 Task: In the  document Jack.docx ,change text color to 'Dark Blue' Insert the mentioned shape on left side of the text 'Rounded Rectangle'. Change color of the shape to  PinkChange shape height to 0.9
Action: Mouse moved to (502, 189)
Screenshot: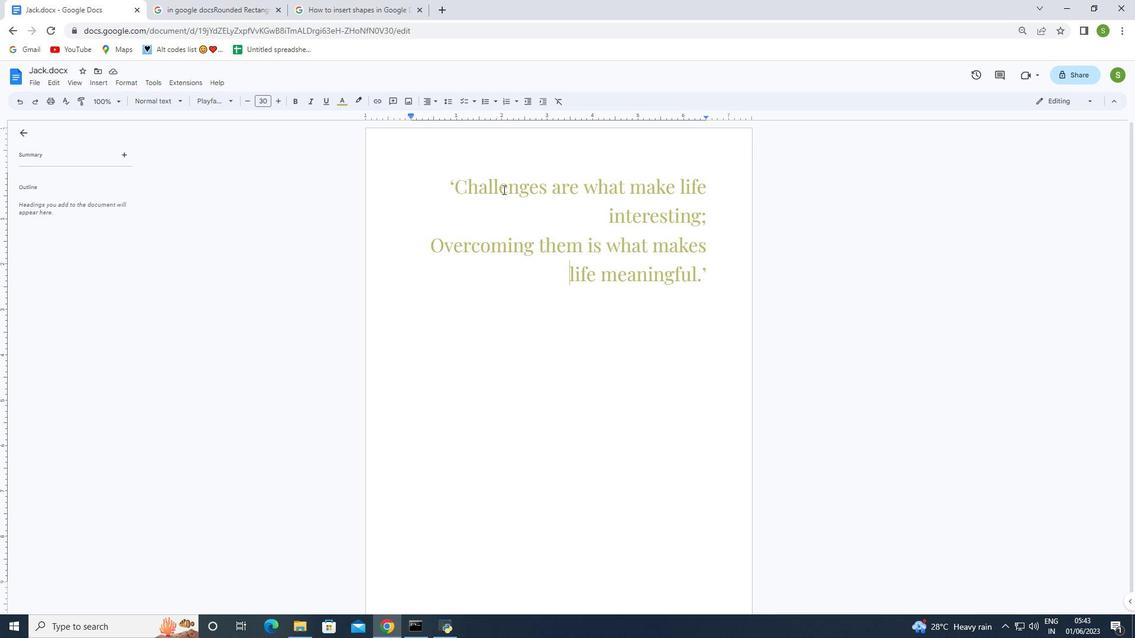 
Action: Mouse pressed left at (502, 189)
Screenshot: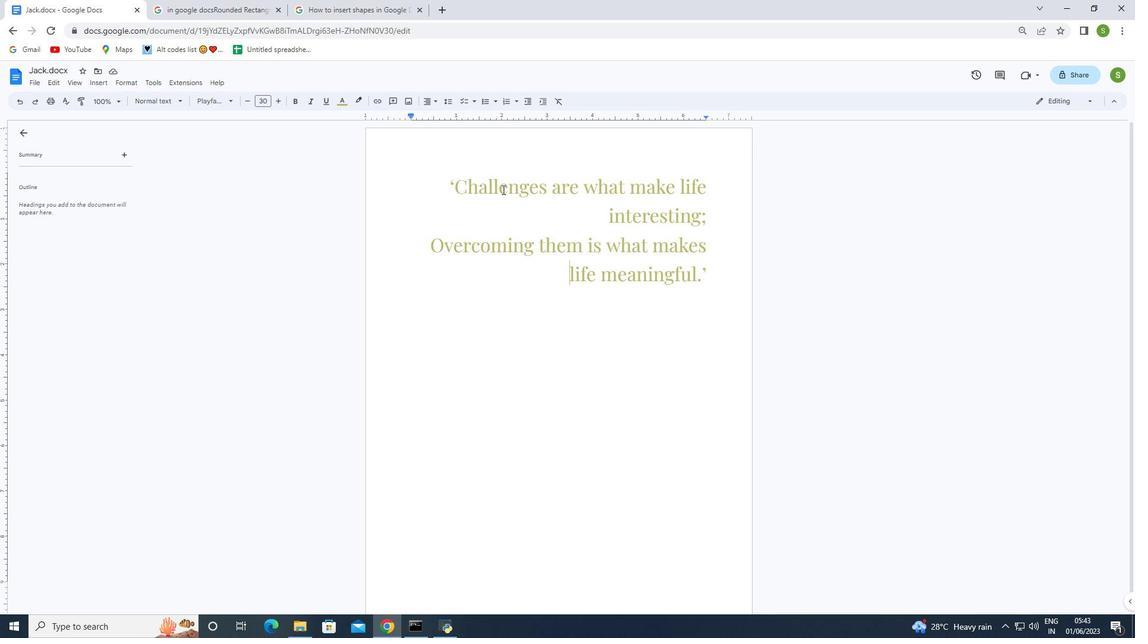 
Action: Mouse moved to (451, 179)
Screenshot: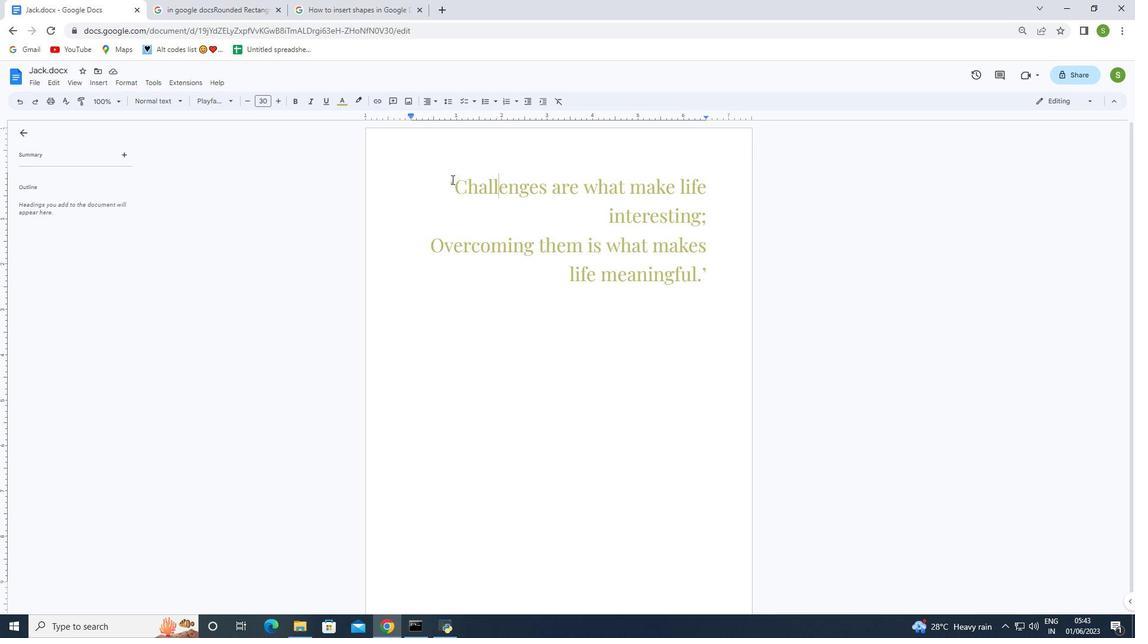 
Action: Mouse pressed left at (451, 179)
Screenshot: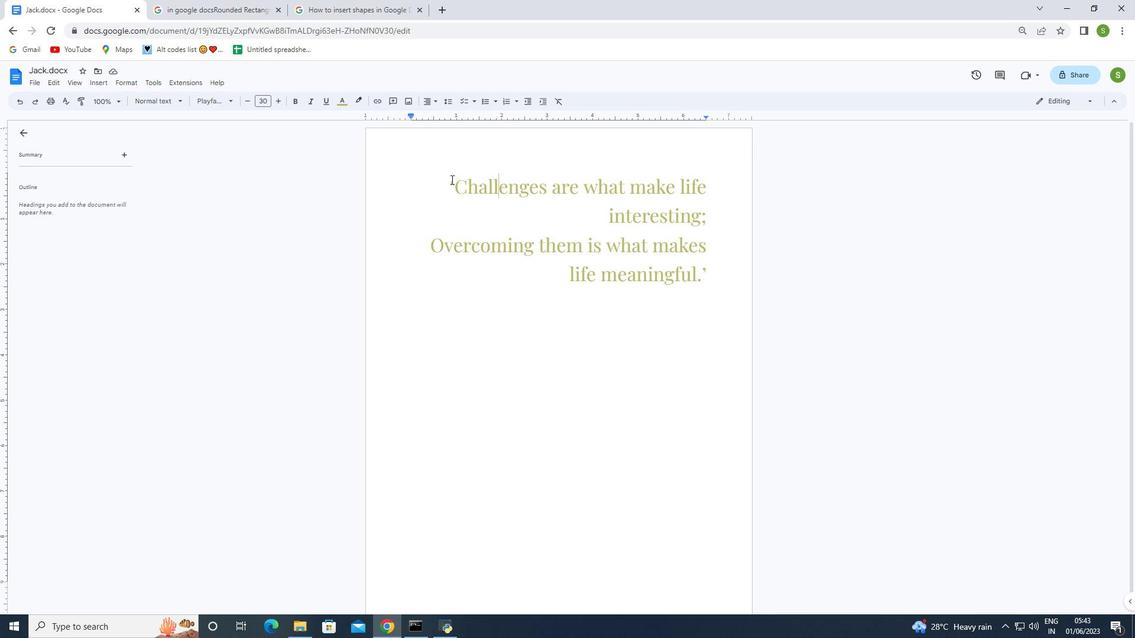 
Action: Mouse moved to (341, 104)
Screenshot: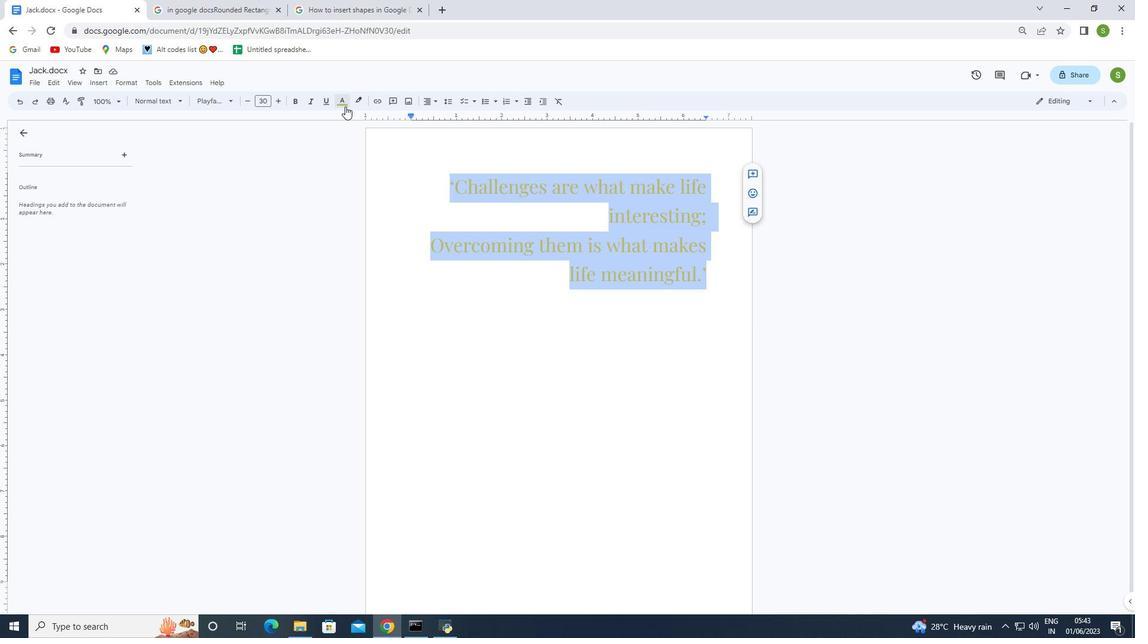 
Action: Mouse pressed left at (341, 104)
Screenshot: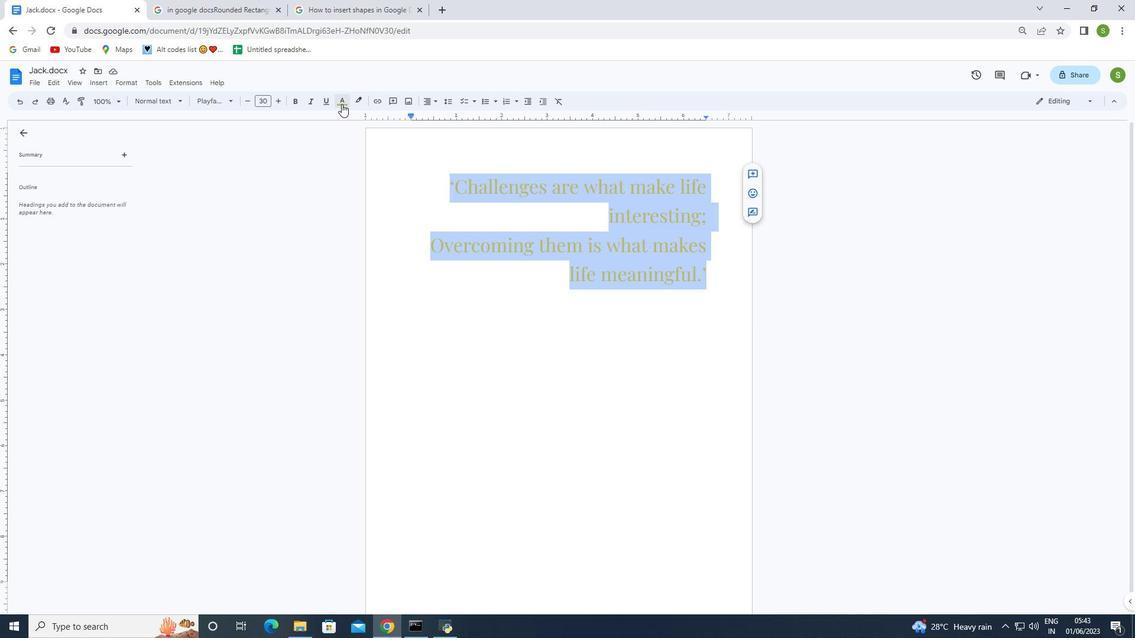 
Action: Mouse moved to (415, 169)
Screenshot: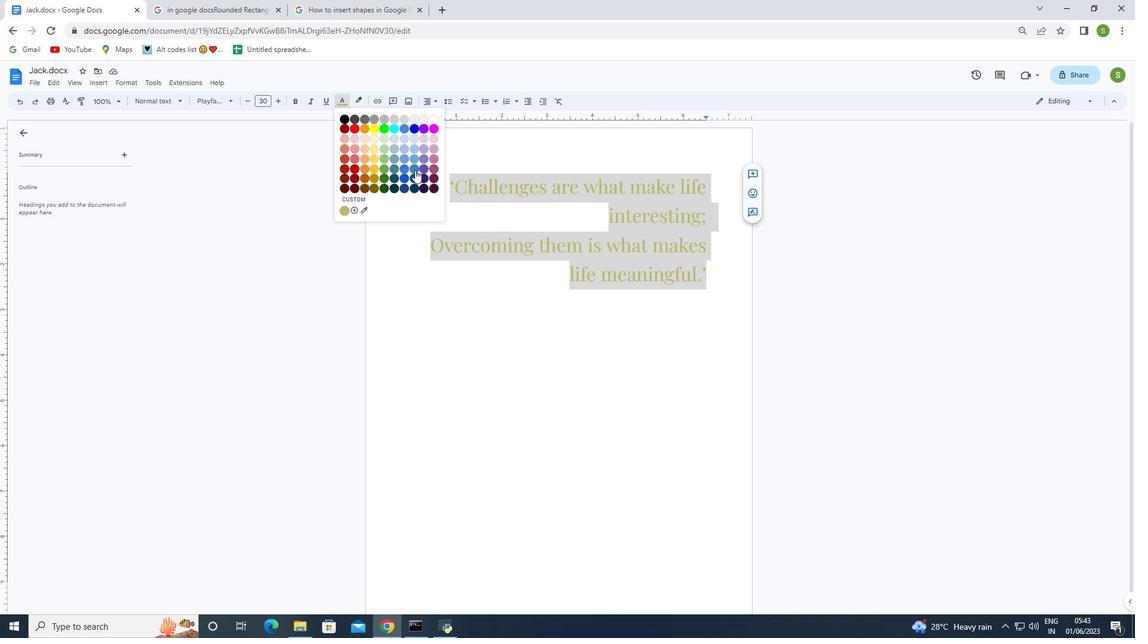 
Action: Mouse pressed left at (415, 169)
Screenshot: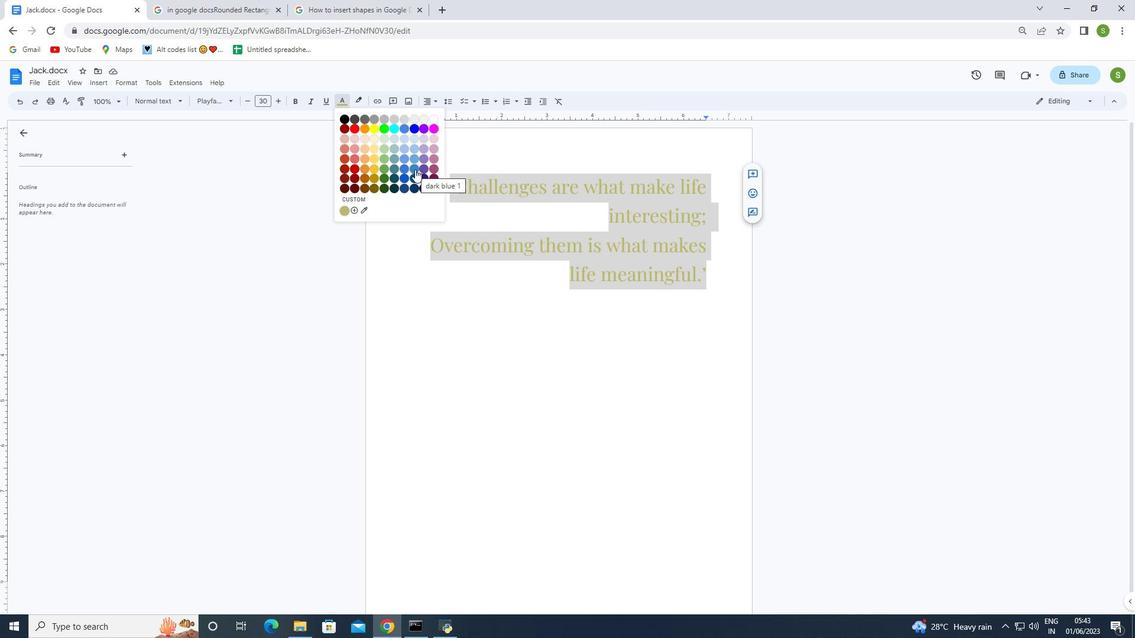 
Action: Mouse moved to (518, 292)
Screenshot: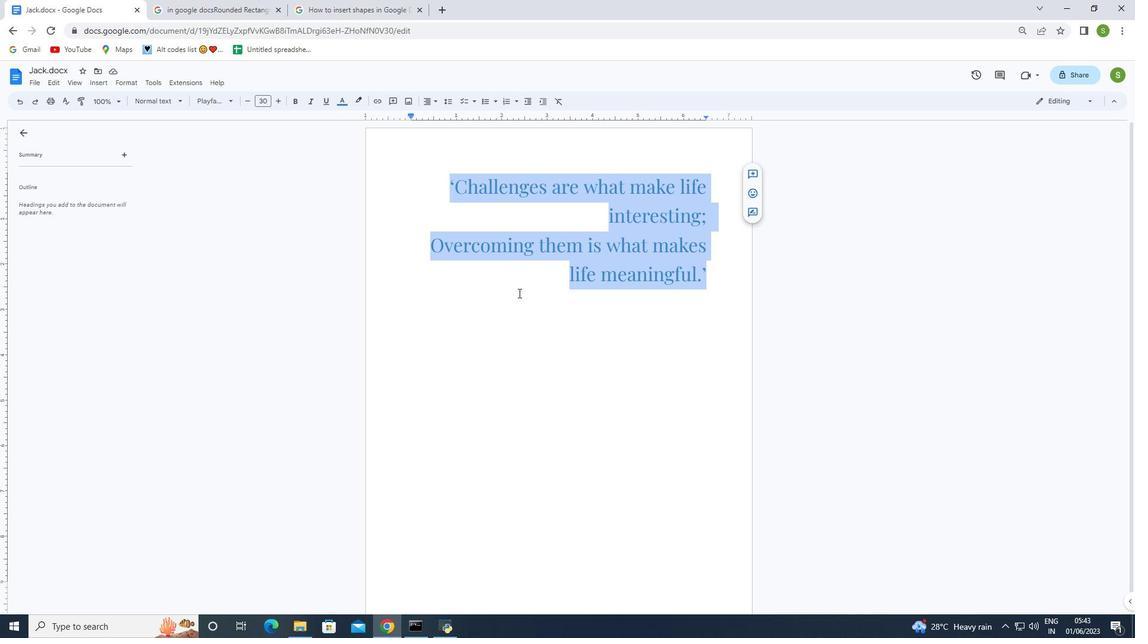 
Action: Mouse pressed left at (518, 292)
Screenshot: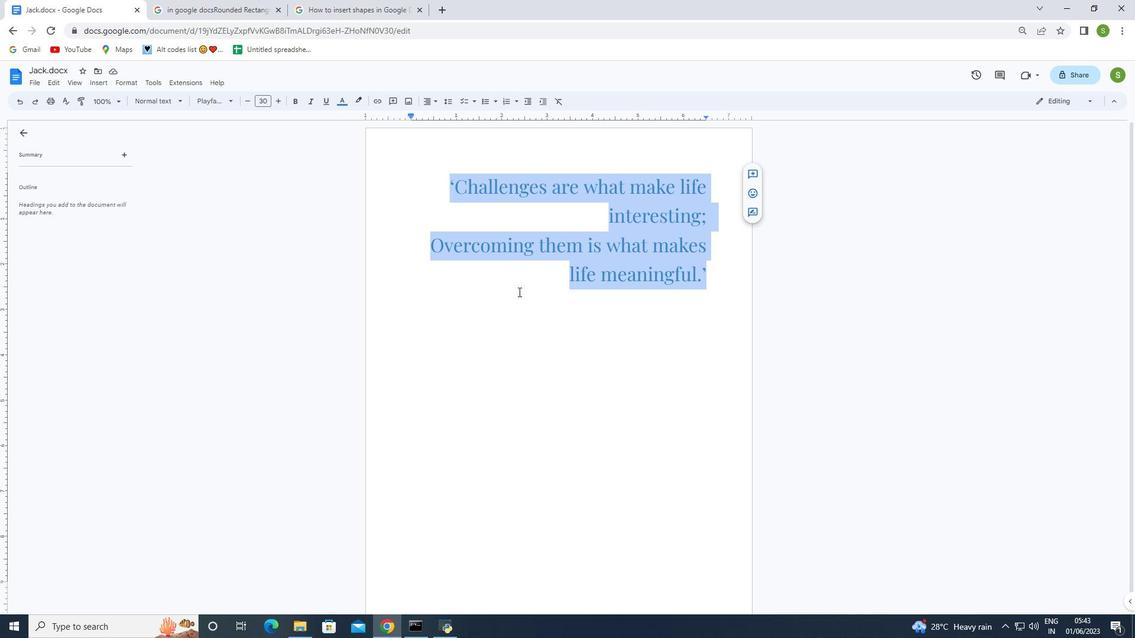 
Action: Mouse moved to (99, 82)
Screenshot: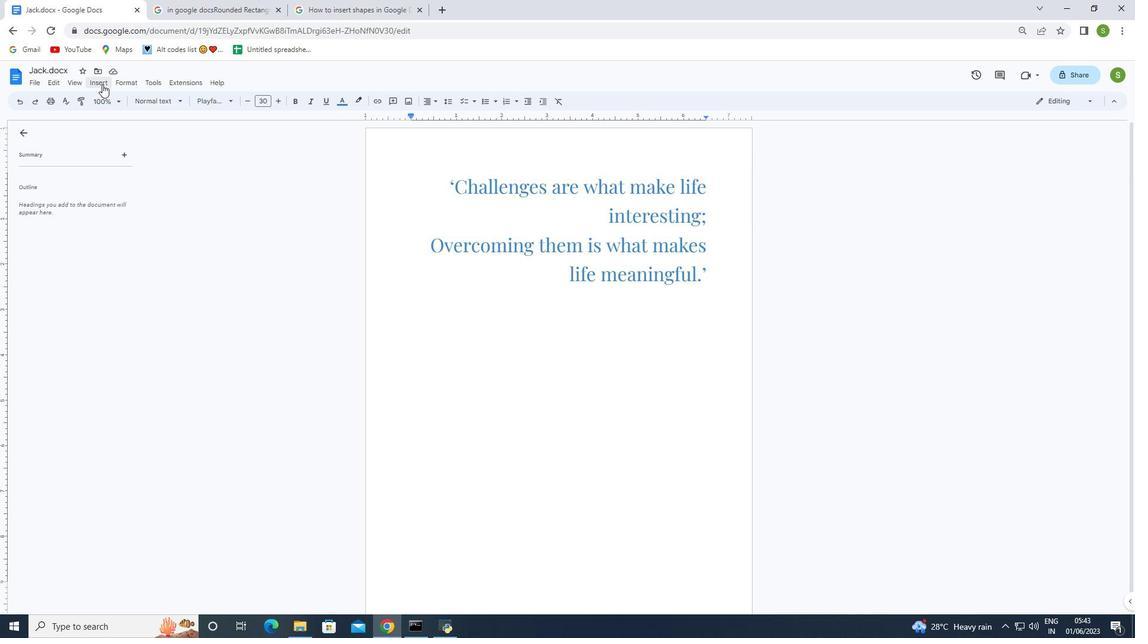 
Action: Mouse pressed left at (99, 82)
Screenshot: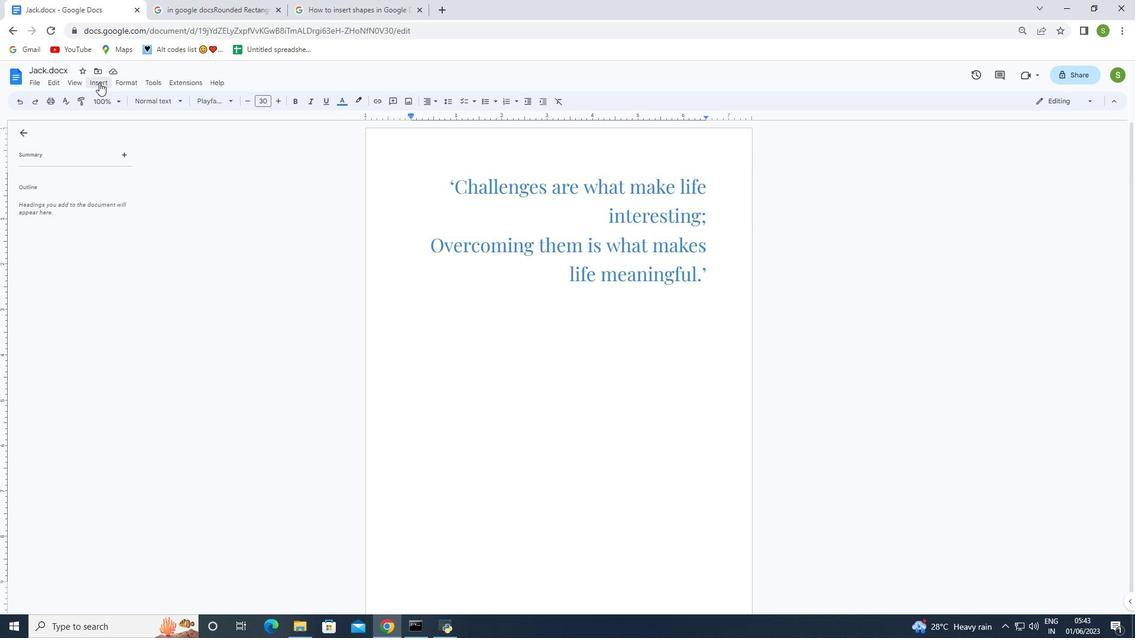 
Action: Mouse moved to (265, 130)
Screenshot: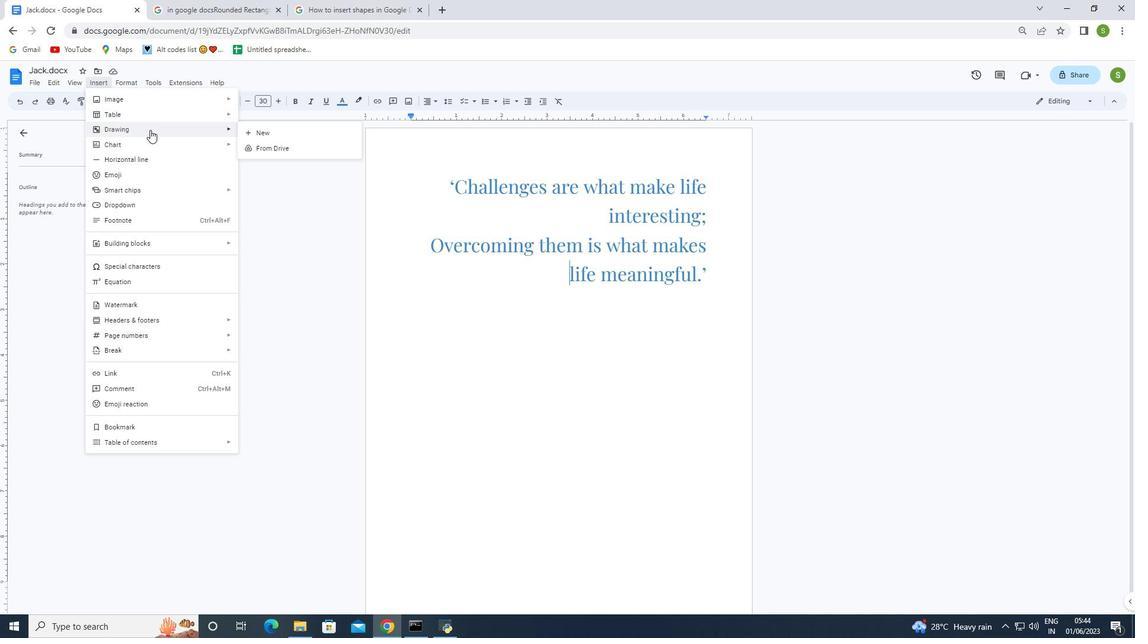 
Action: Mouse pressed left at (265, 130)
Screenshot: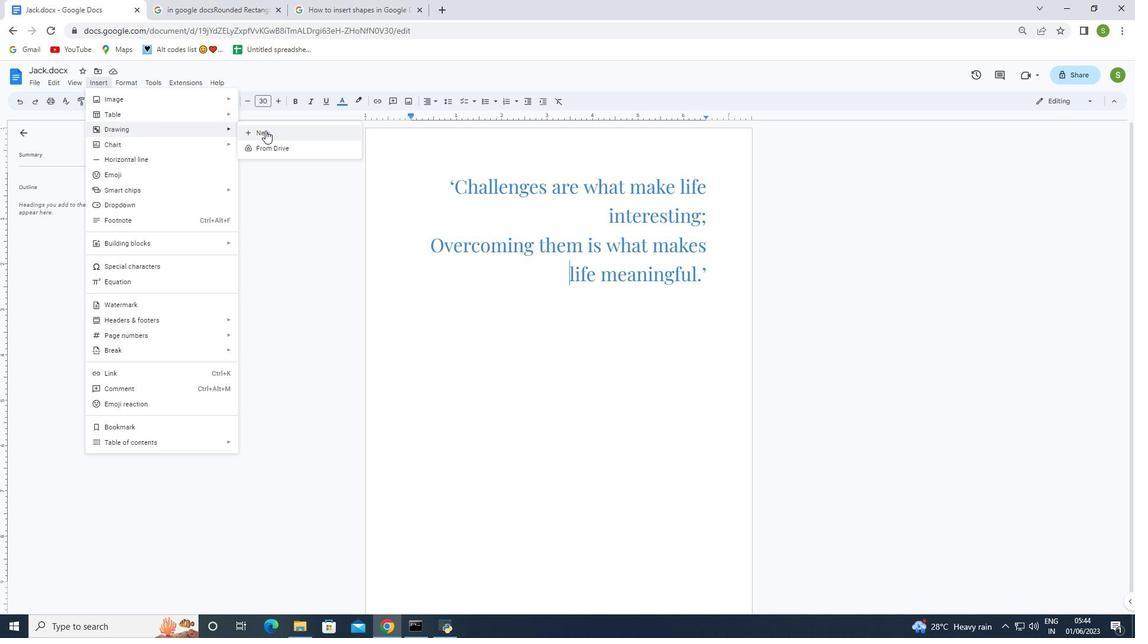 
Action: Mouse moved to (400, 134)
Screenshot: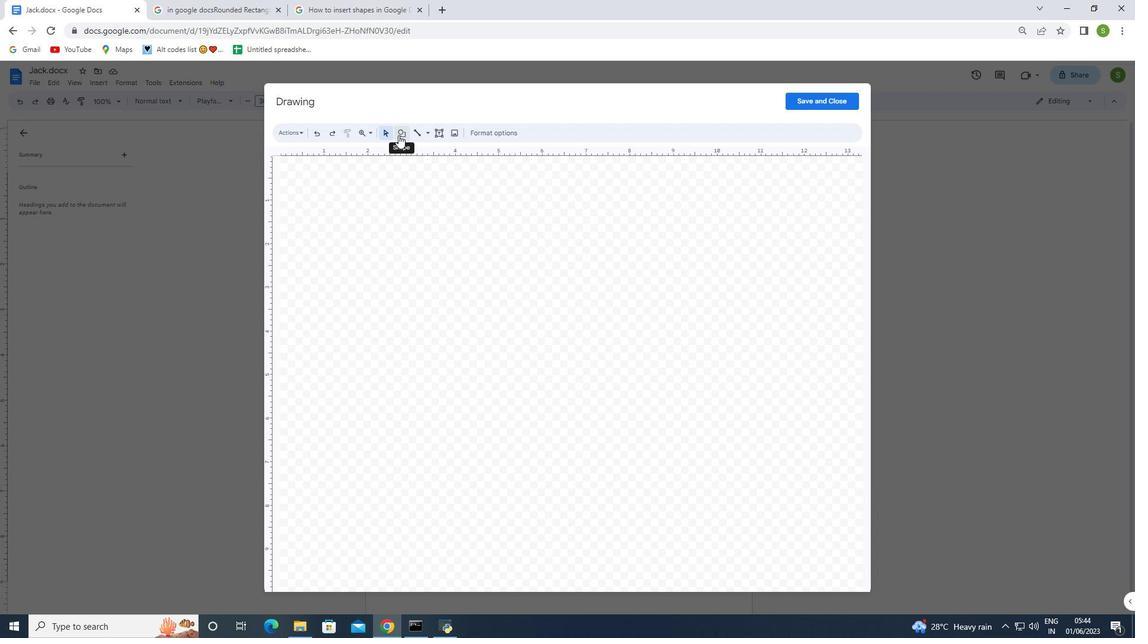 
Action: Mouse pressed left at (400, 134)
Screenshot: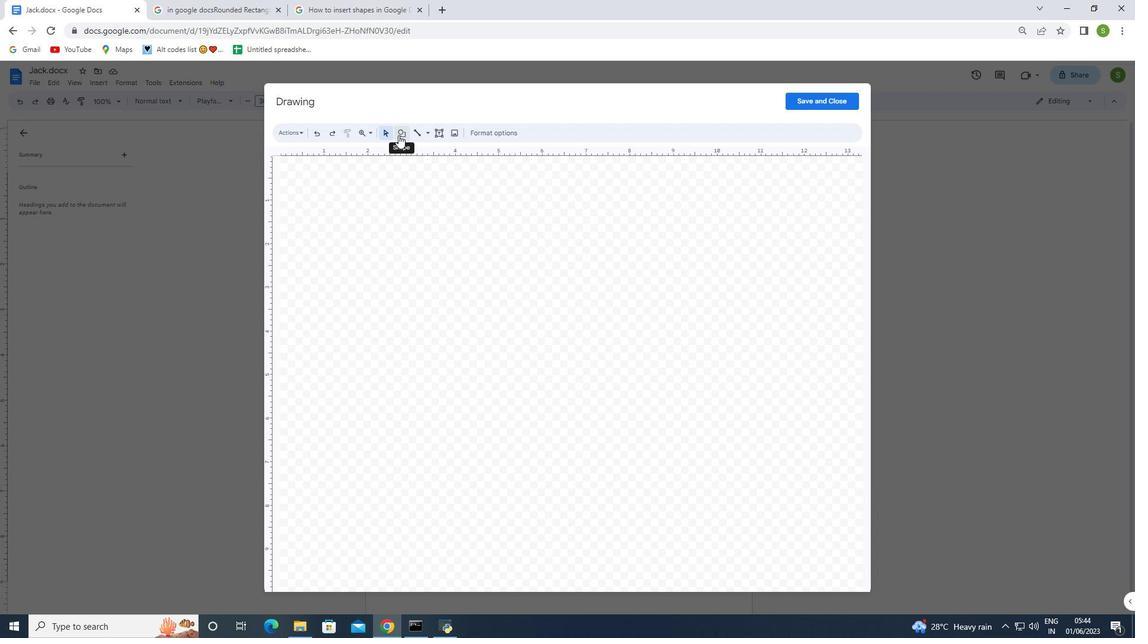 
Action: Mouse moved to (488, 153)
Screenshot: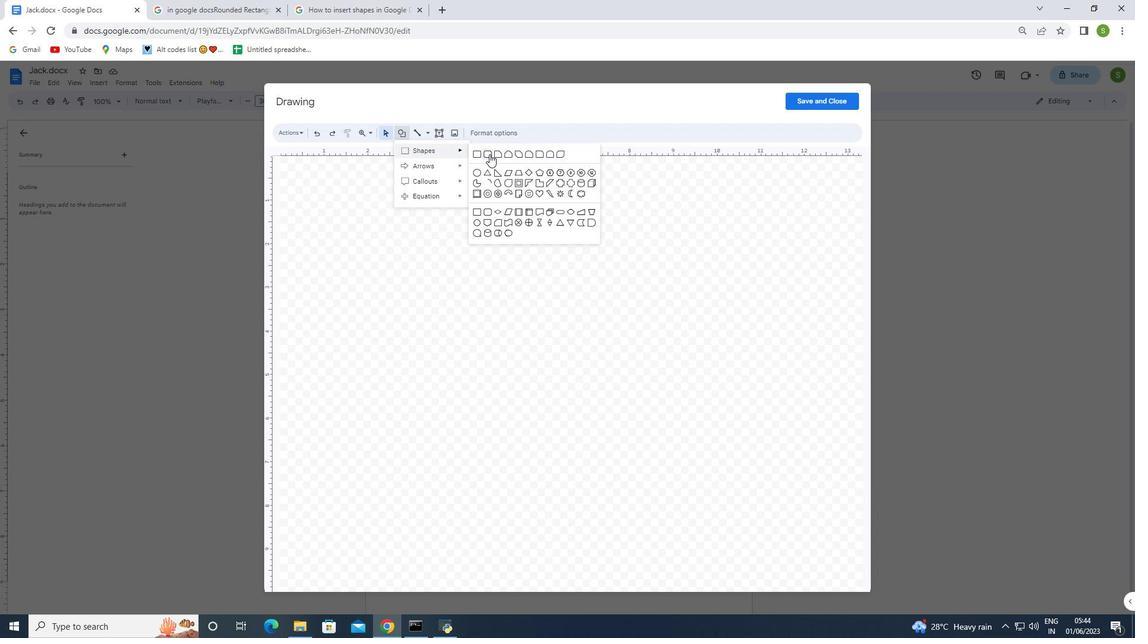 
Action: Mouse pressed left at (488, 153)
Screenshot: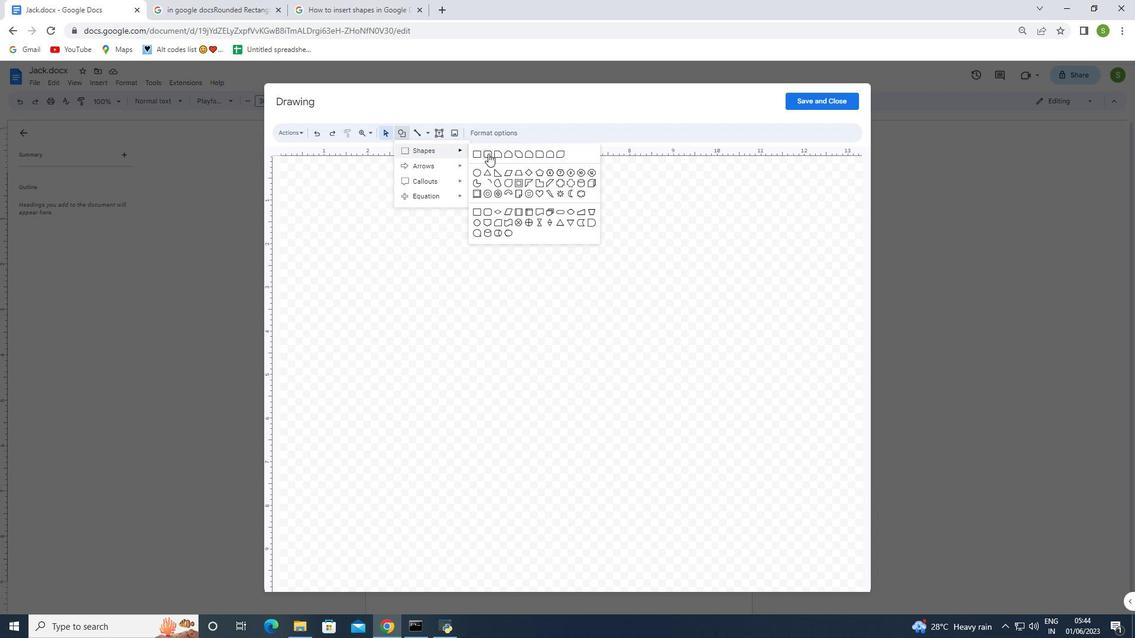 
Action: Mouse moved to (332, 195)
Screenshot: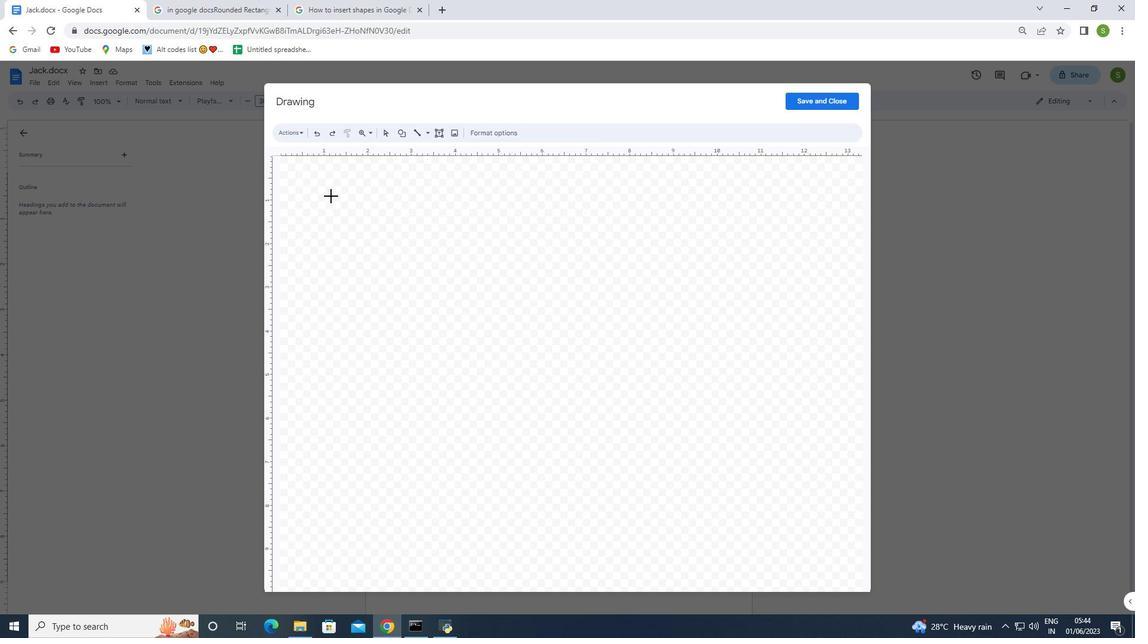 
Action: Mouse pressed left at (332, 195)
Screenshot: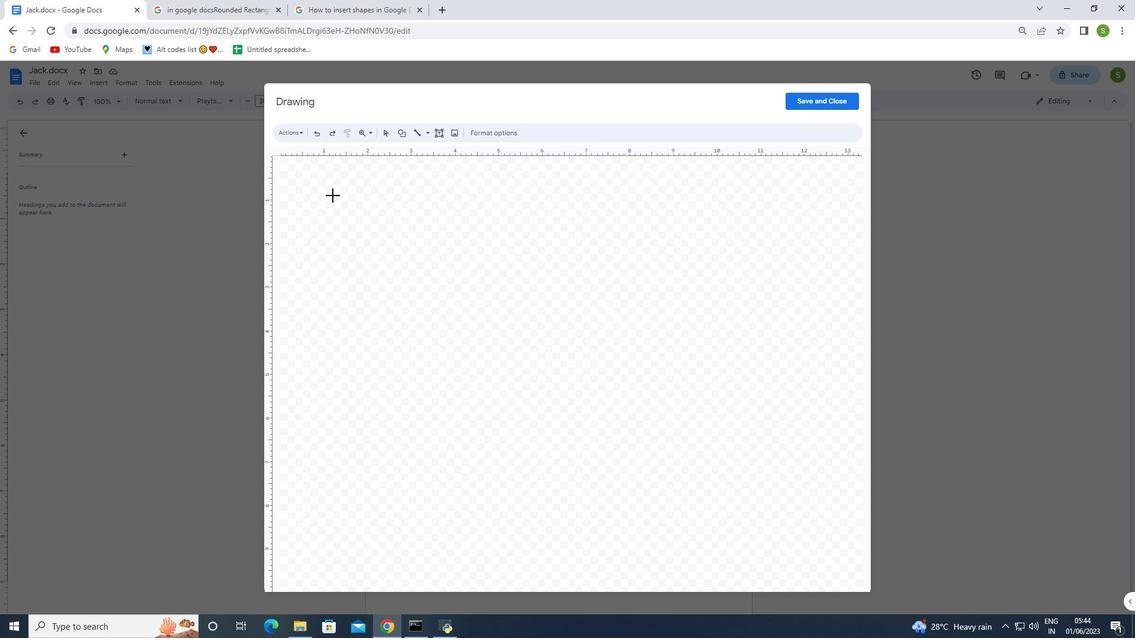 
Action: Mouse moved to (378, 240)
Screenshot: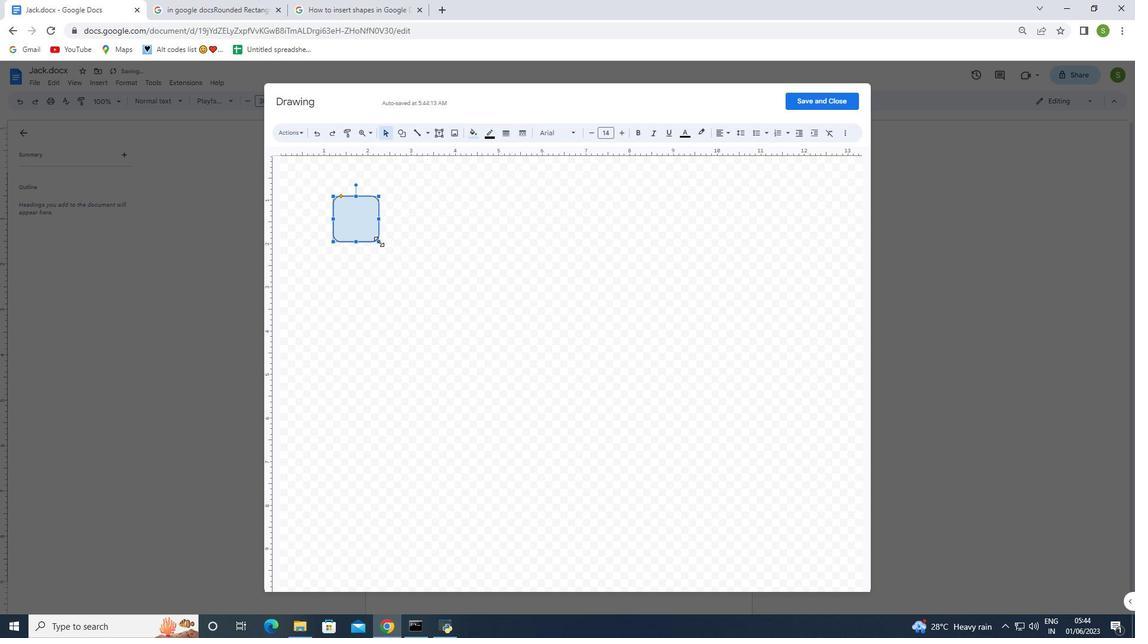 
Action: Mouse pressed left at (378, 240)
Screenshot: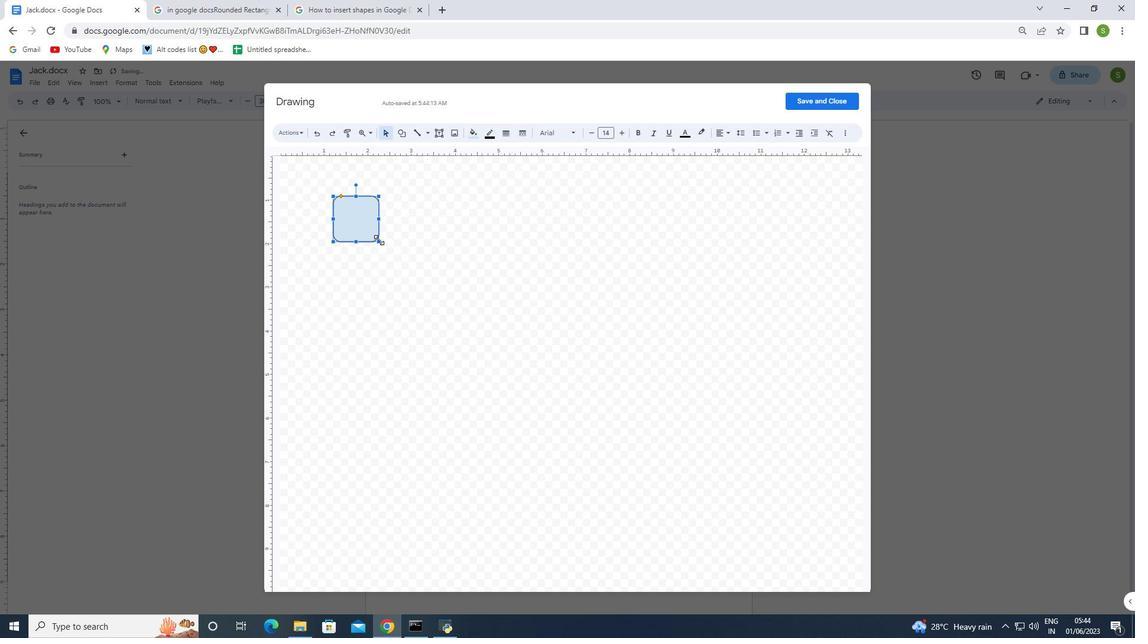
Action: Mouse moved to (368, 242)
Screenshot: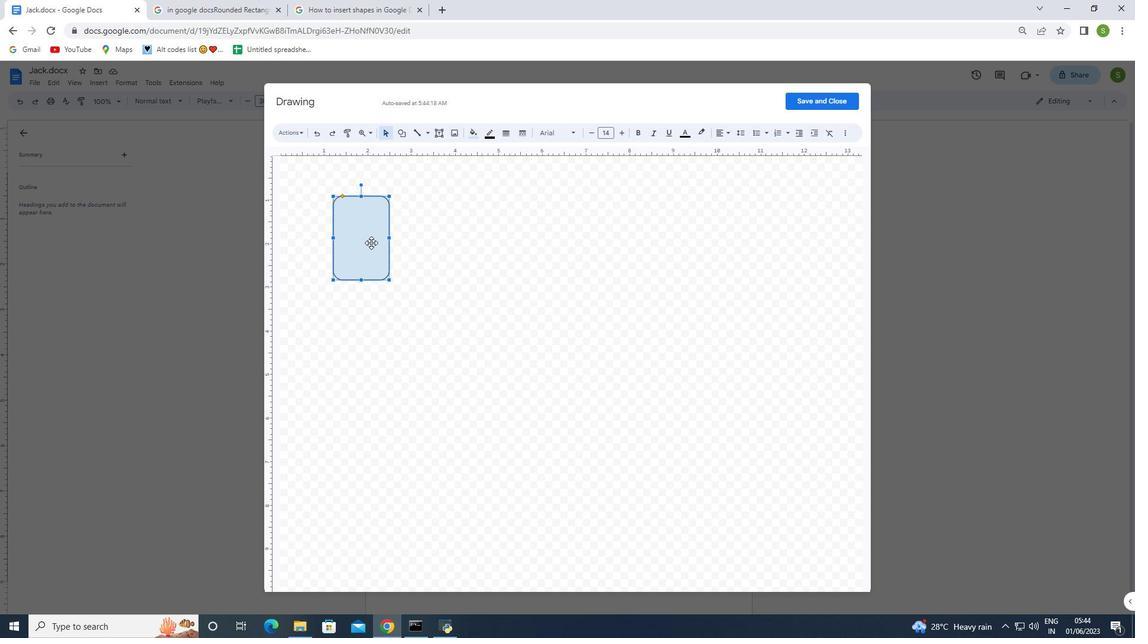 
Action: Mouse pressed left at (368, 242)
Screenshot: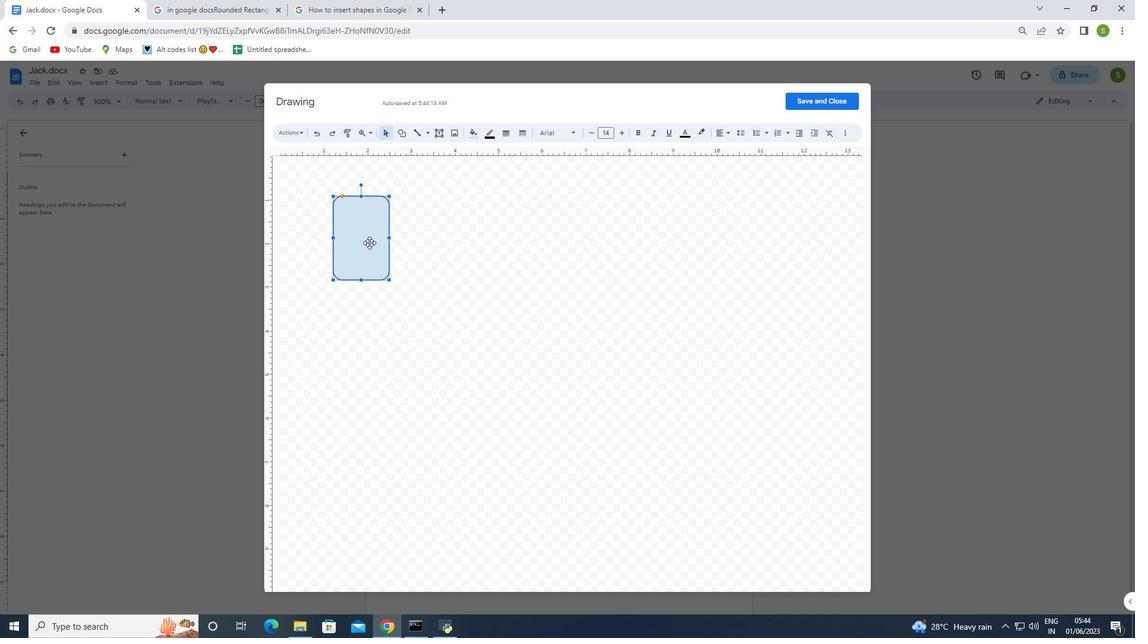 
Action: Mouse moved to (308, 244)
Screenshot: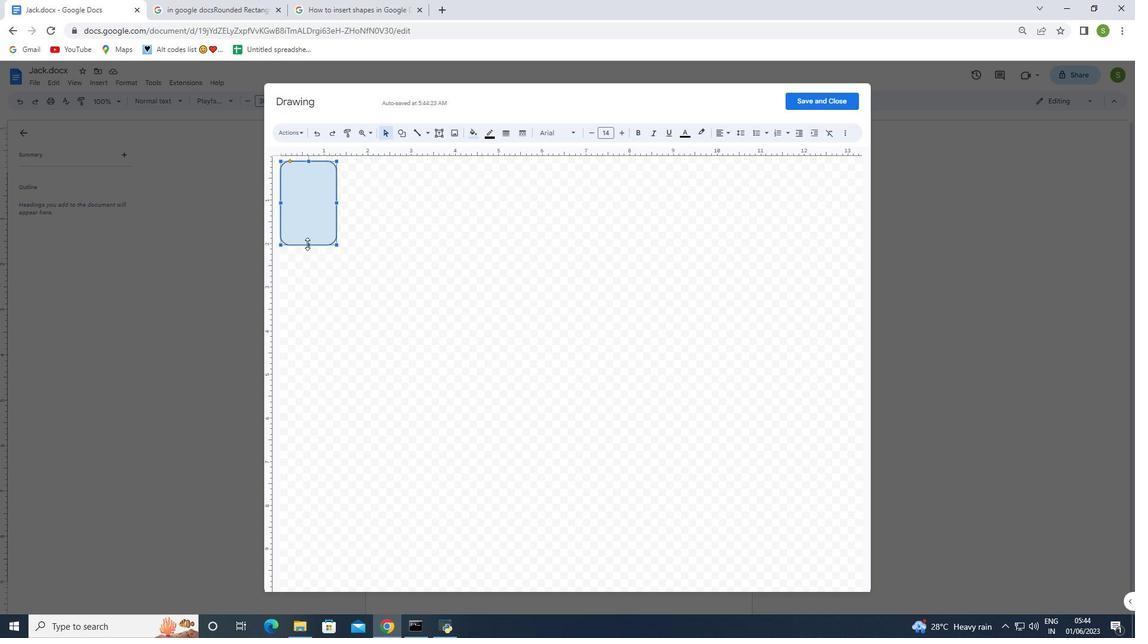 
Action: Mouse pressed left at (308, 244)
Screenshot: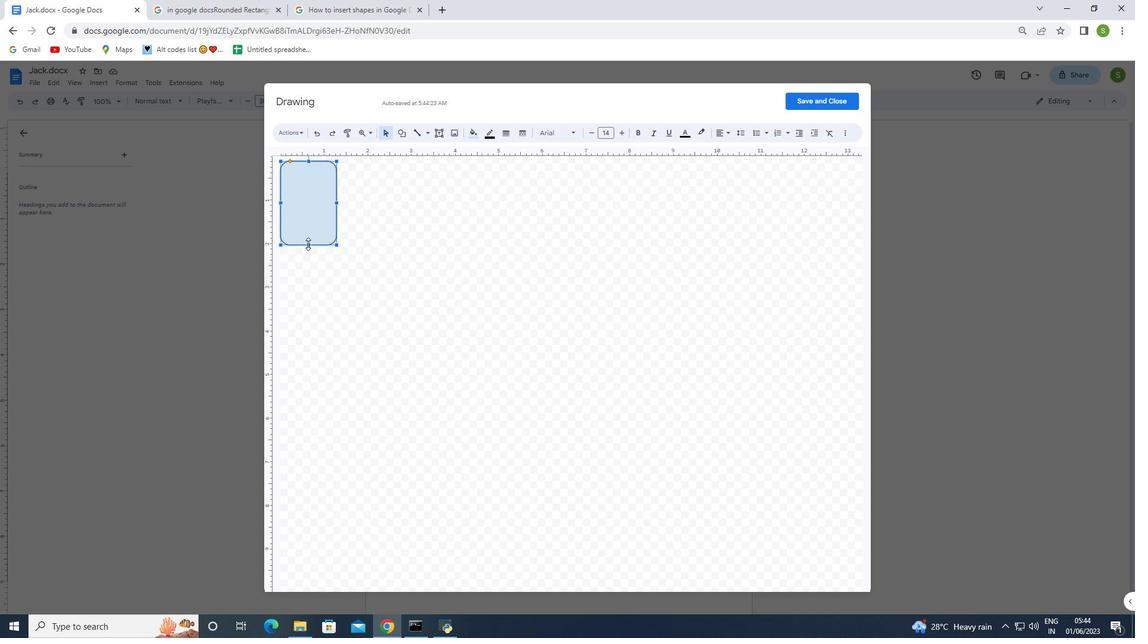 
Action: Mouse moved to (337, 182)
Screenshot: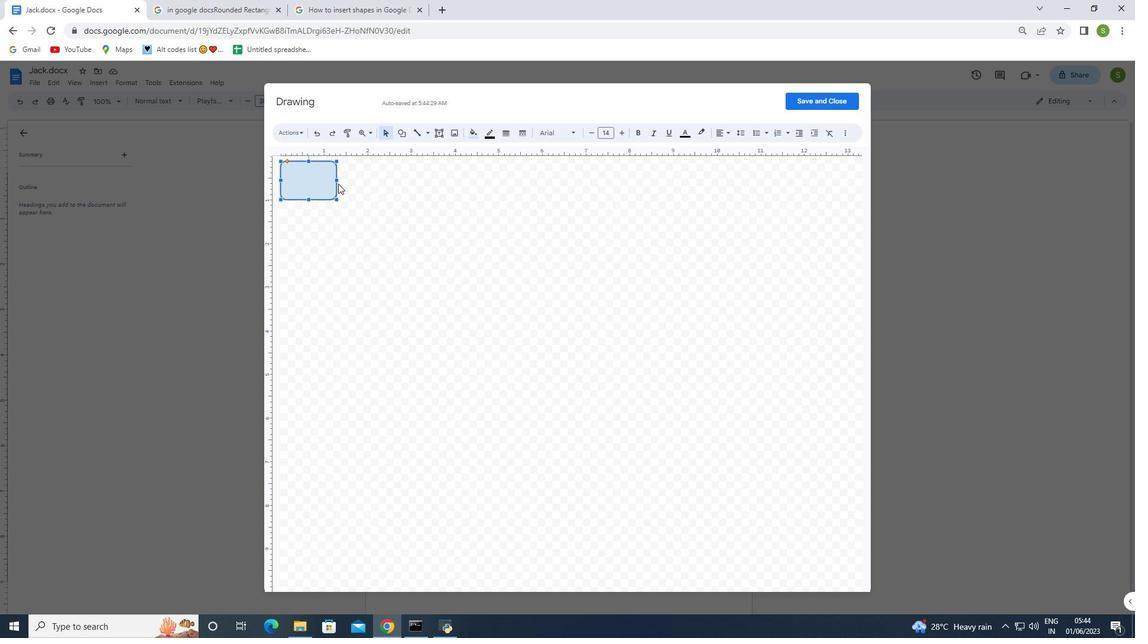 
Action: Mouse pressed left at (337, 182)
Screenshot: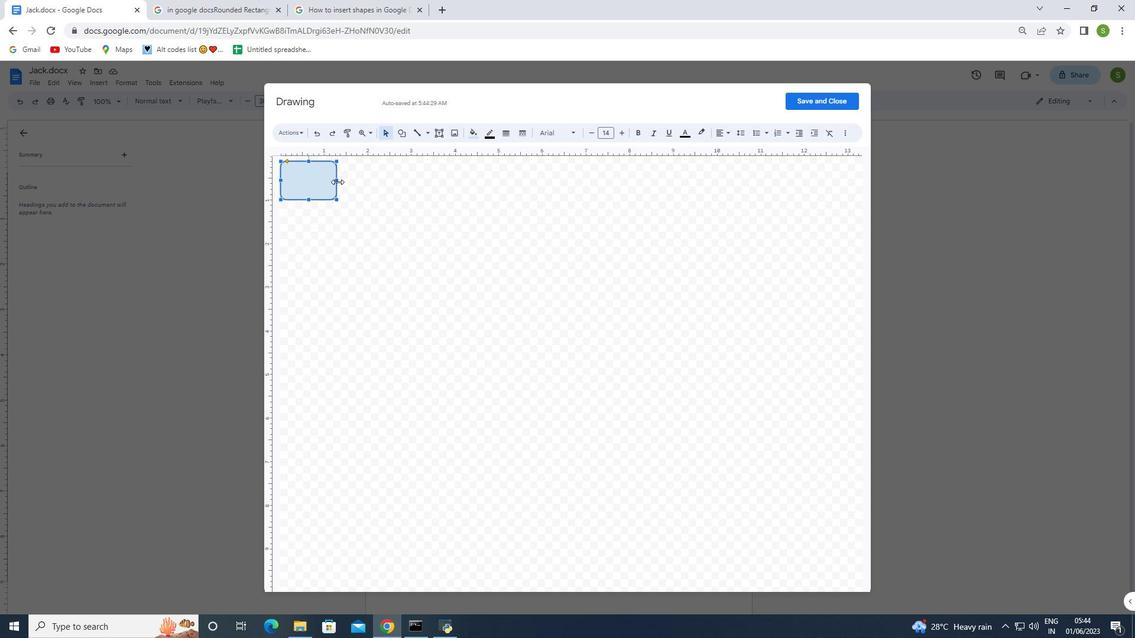 
Action: Mouse moved to (300, 162)
Screenshot: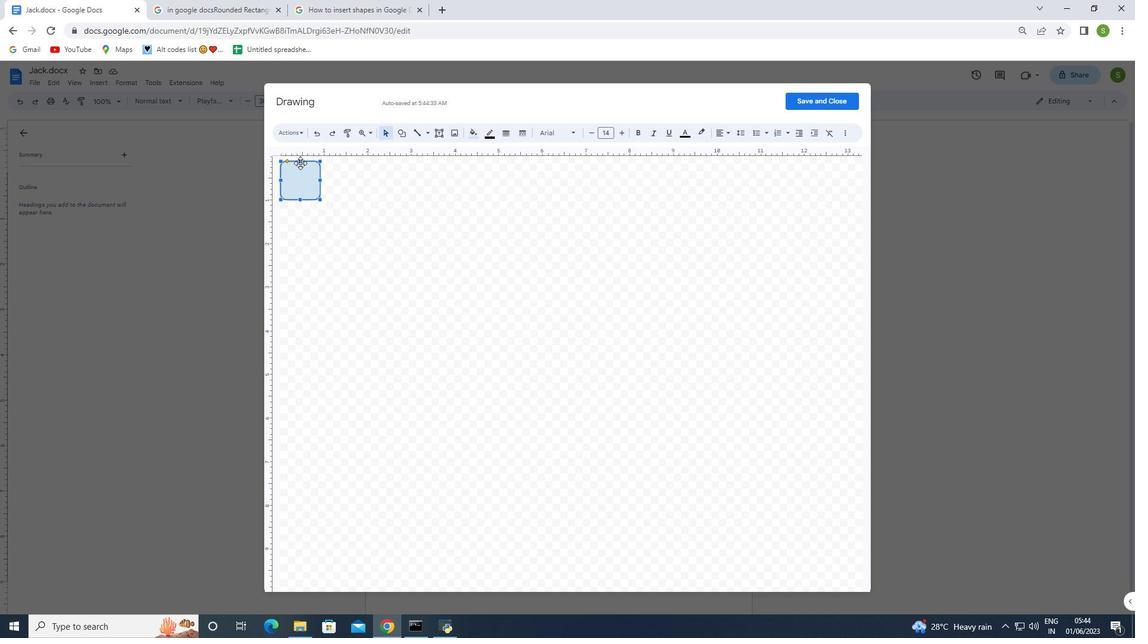 
Action: Mouse pressed left at (300, 162)
Screenshot: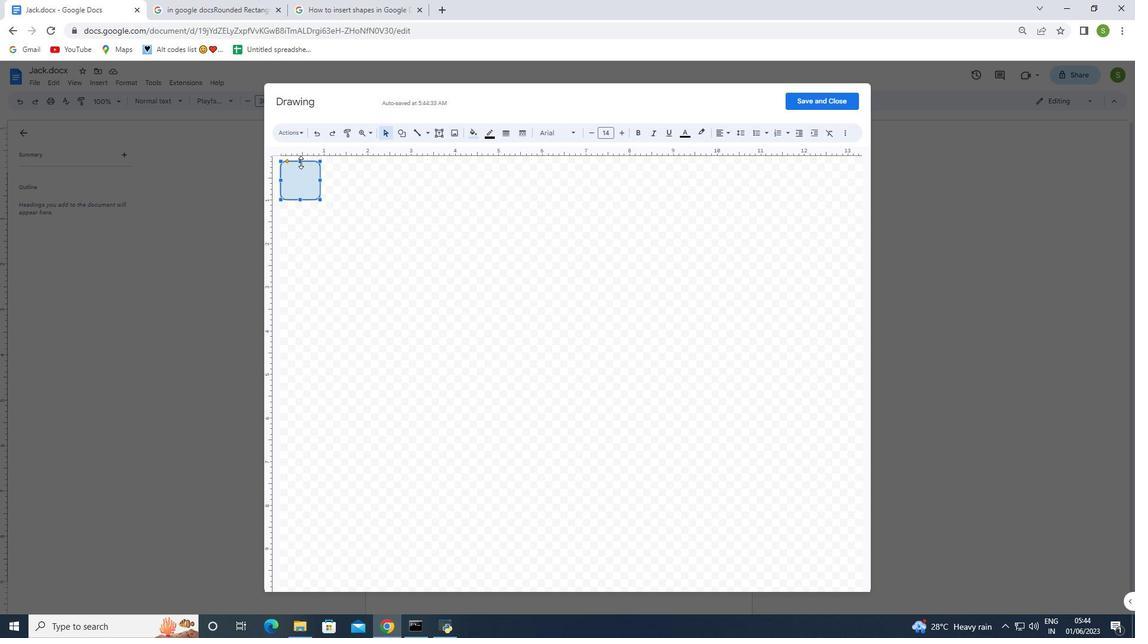 
Action: Mouse moved to (811, 104)
Screenshot: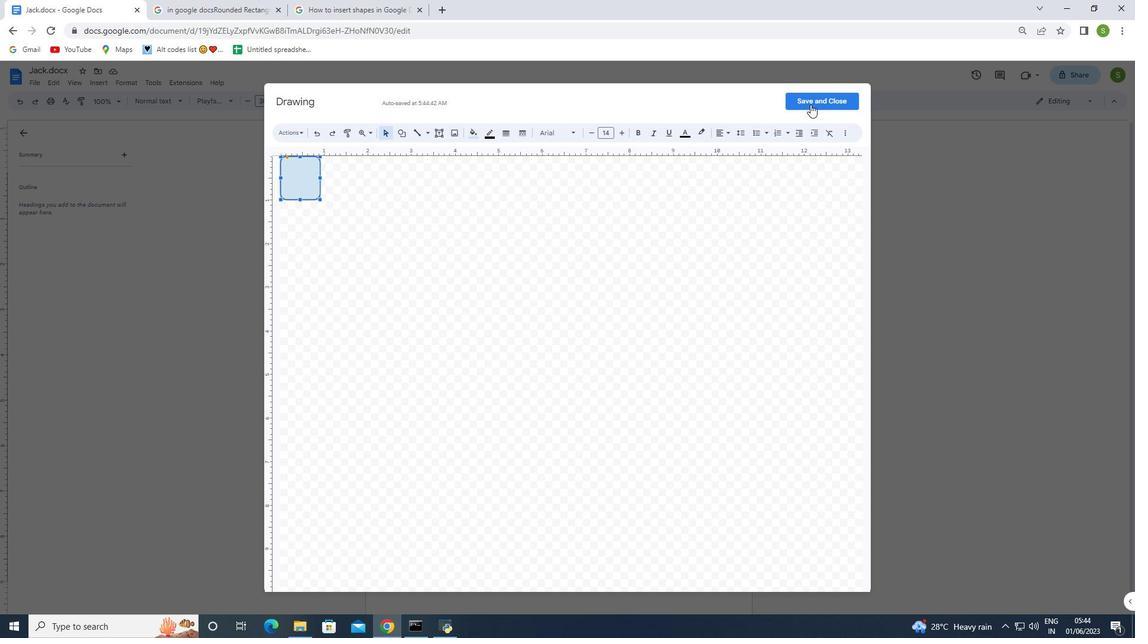 
Action: Mouse pressed left at (811, 104)
Screenshot: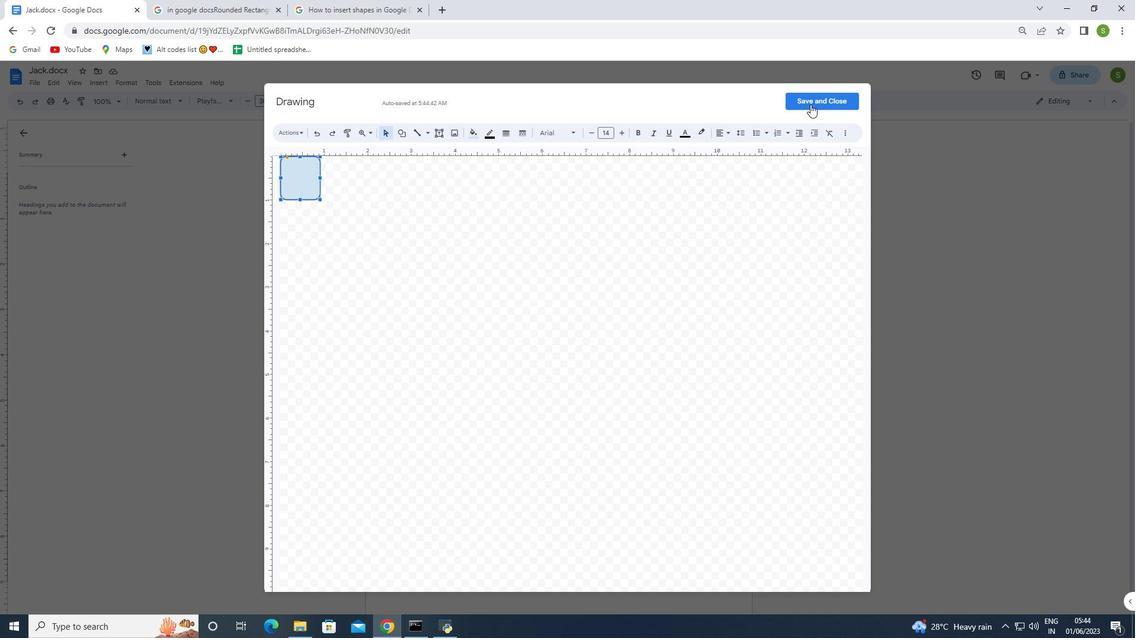 
Action: Mouse moved to (546, 289)
Screenshot: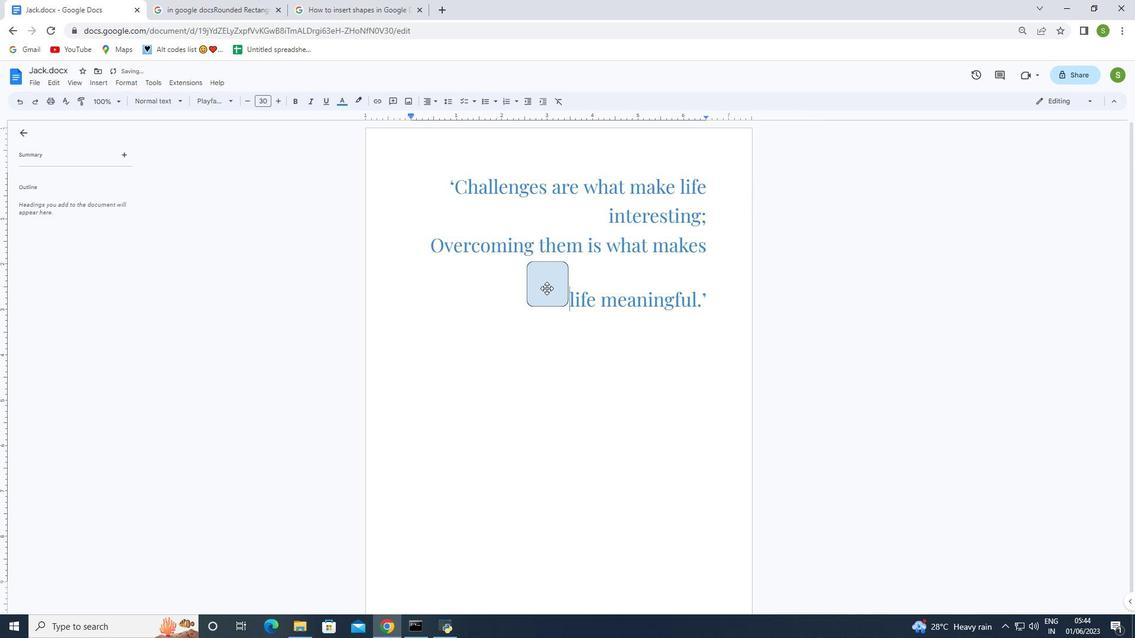 
Action: Mouse pressed left at (546, 289)
Screenshot: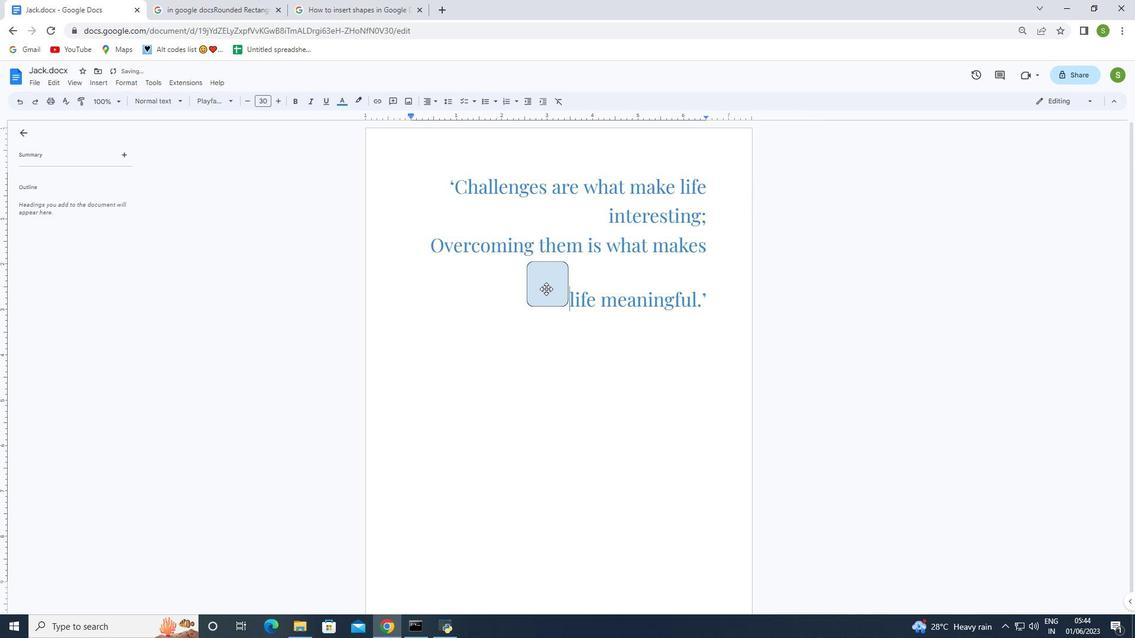
Action: Mouse moved to (539, 282)
Screenshot: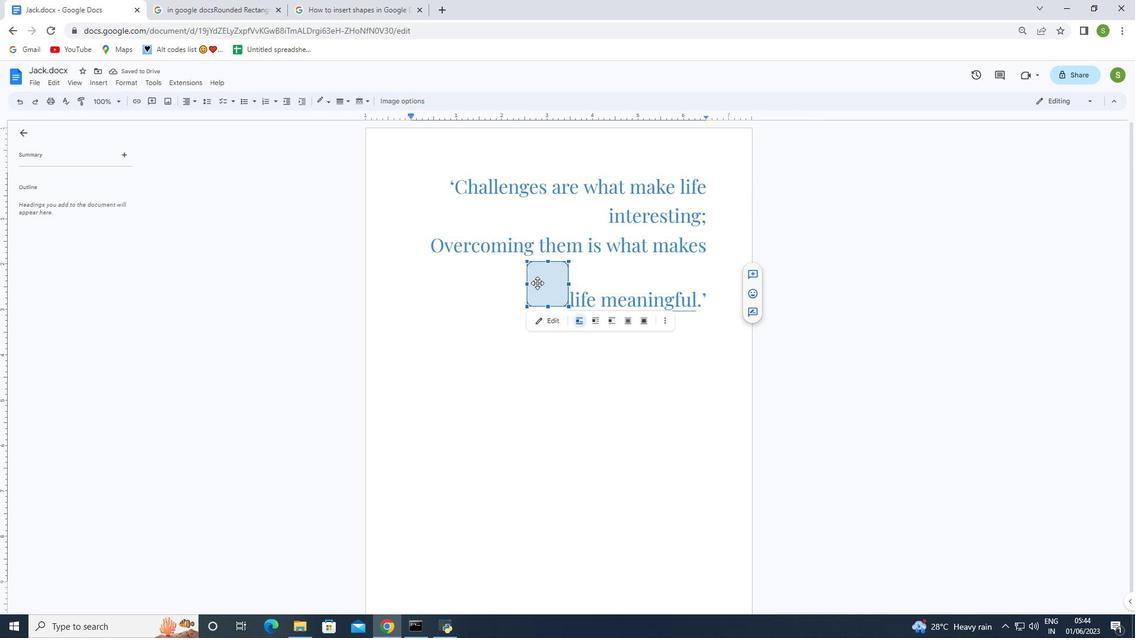 
Action: Mouse pressed left at (539, 282)
Screenshot: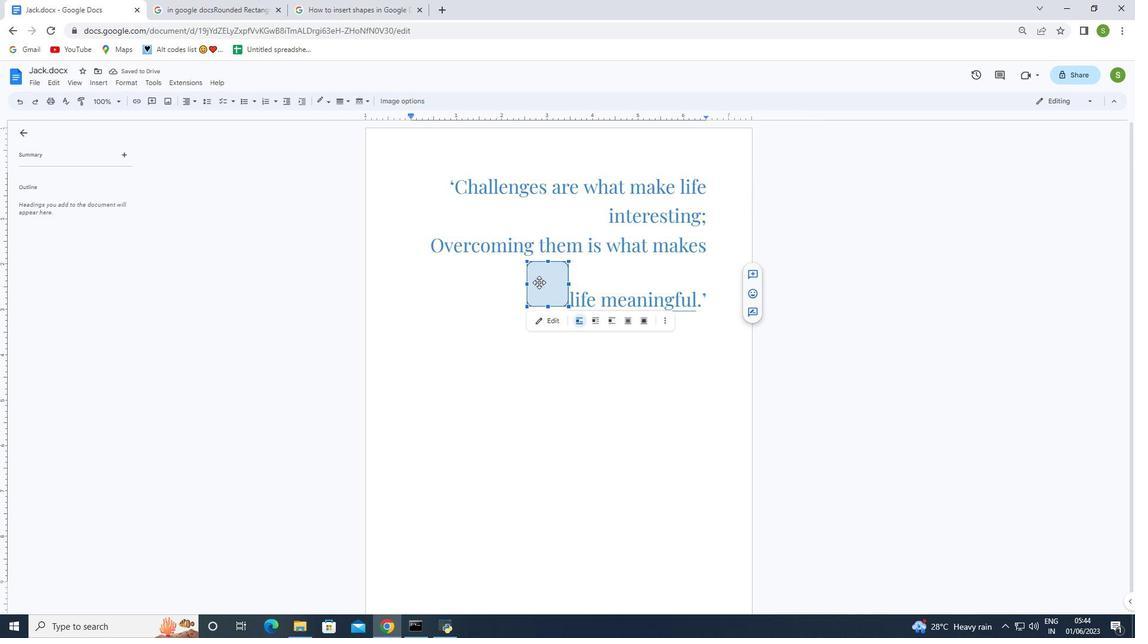 
Action: Mouse moved to (544, 285)
Screenshot: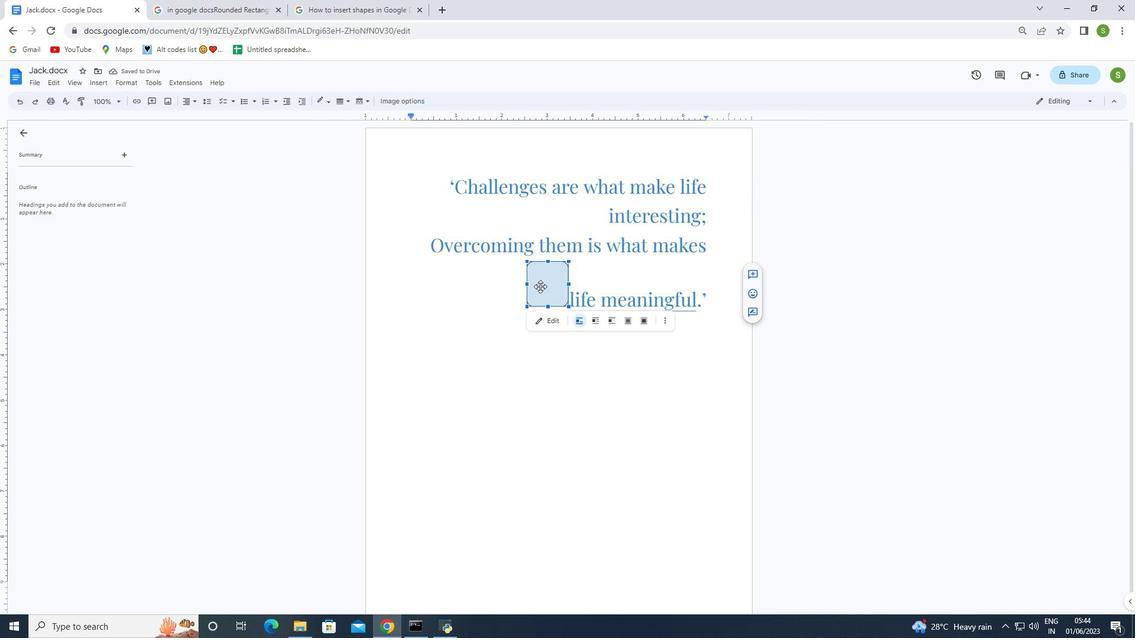 
Action: Mouse pressed left at (544, 285)
Screenshot: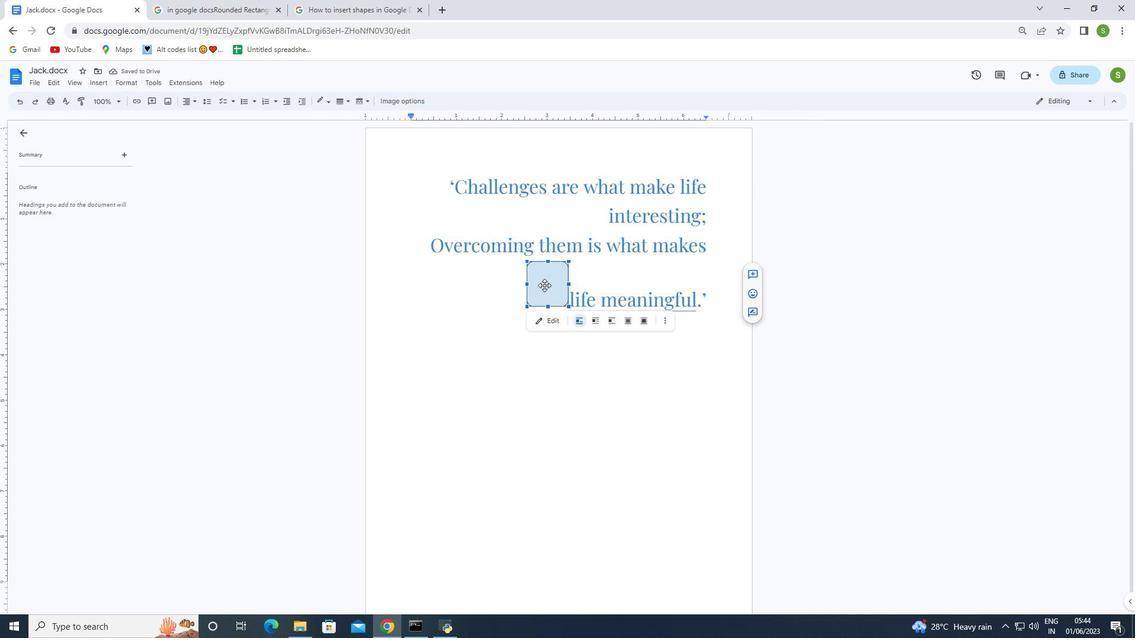 
Action: Mouse moved to (544, 322)
Screenshot: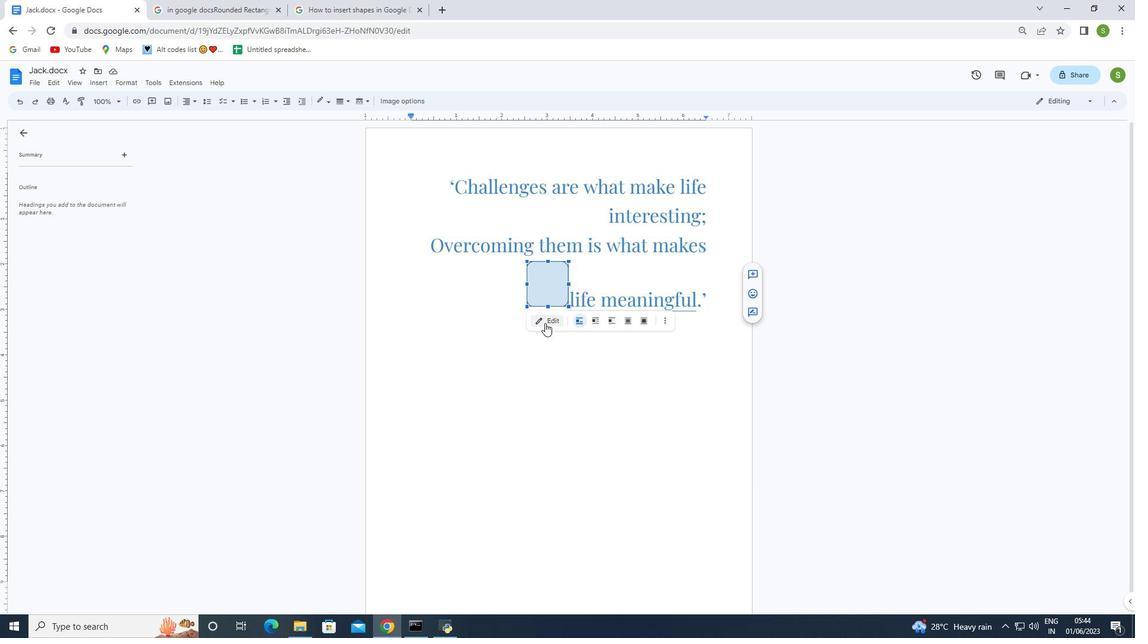 
Action: Mouse pressed left at (544, 322)
Screenshot: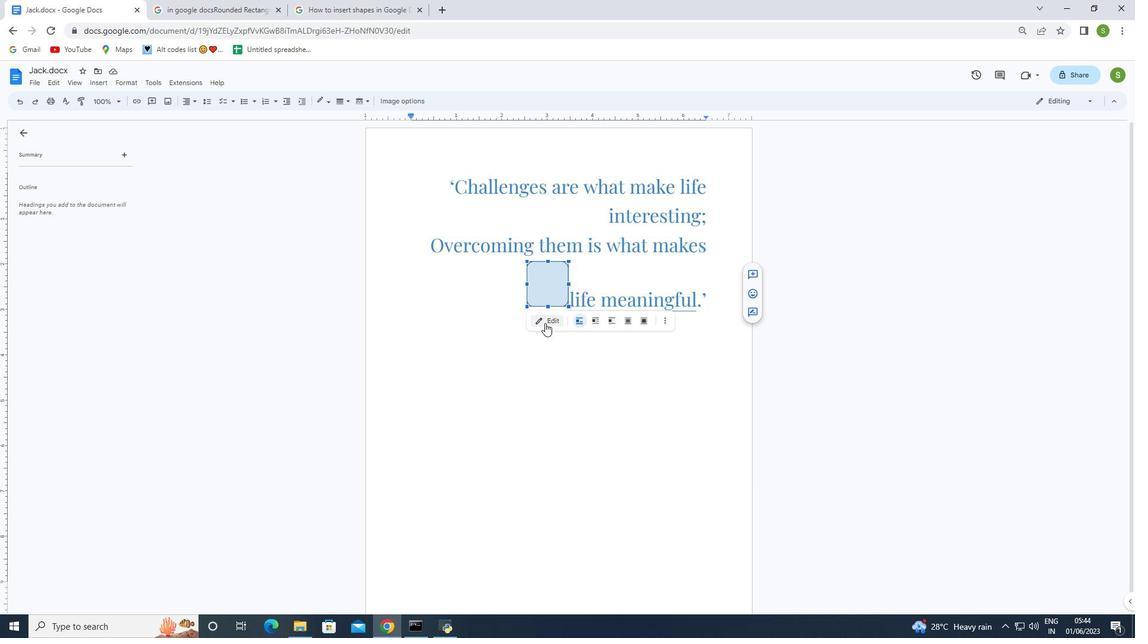 
Action: Mouse moved to (822, 102)
Screenshot: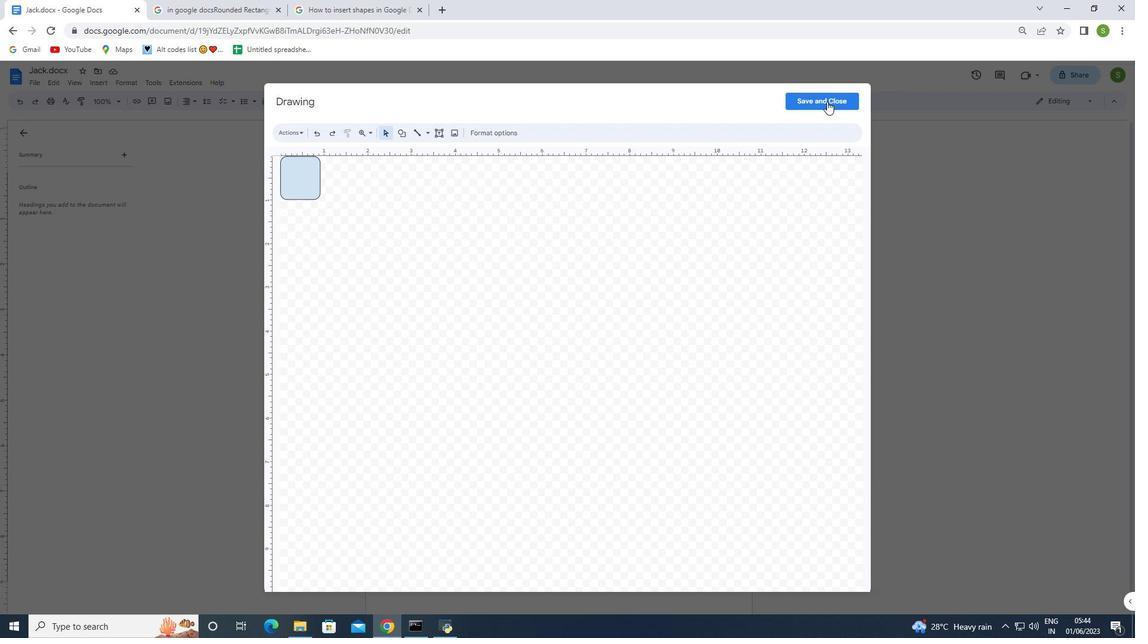 
Action: Mouse pressed left at (826, 99)
Screenshot: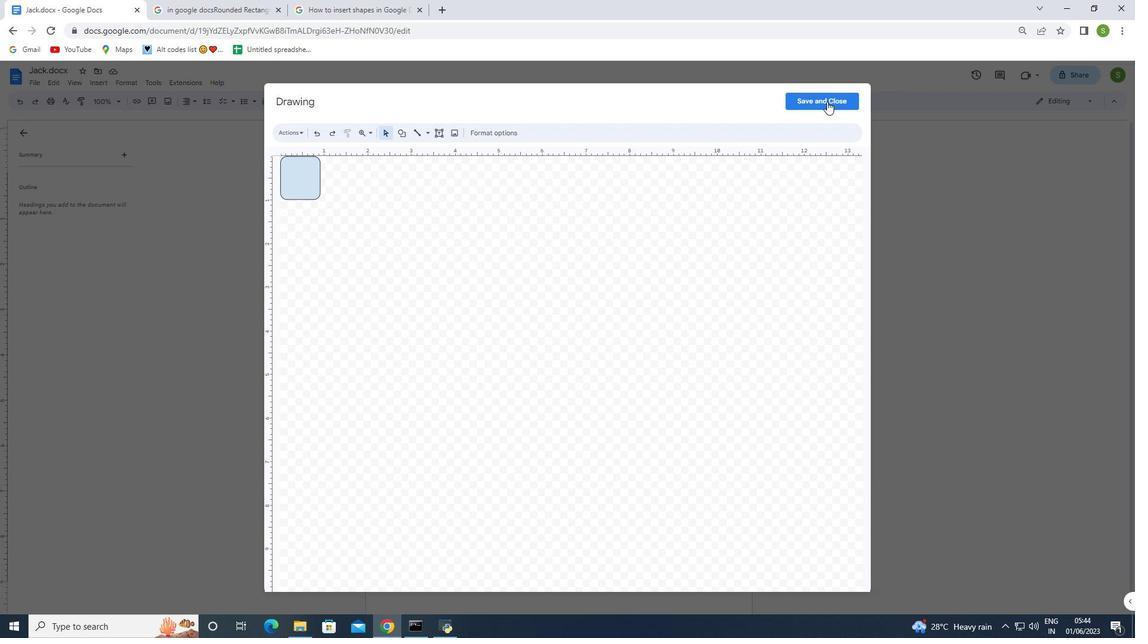 
Action: Mouse moved to (642, 322)
Screenshot: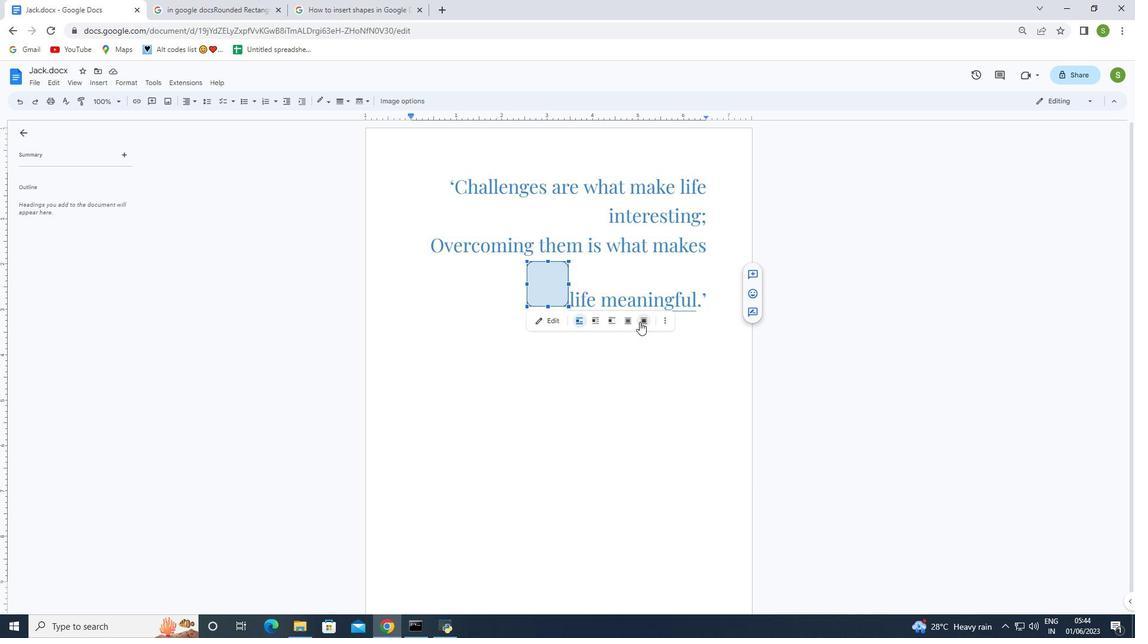 
Action: Mouse pressed left at (642, 322)
Screenshot: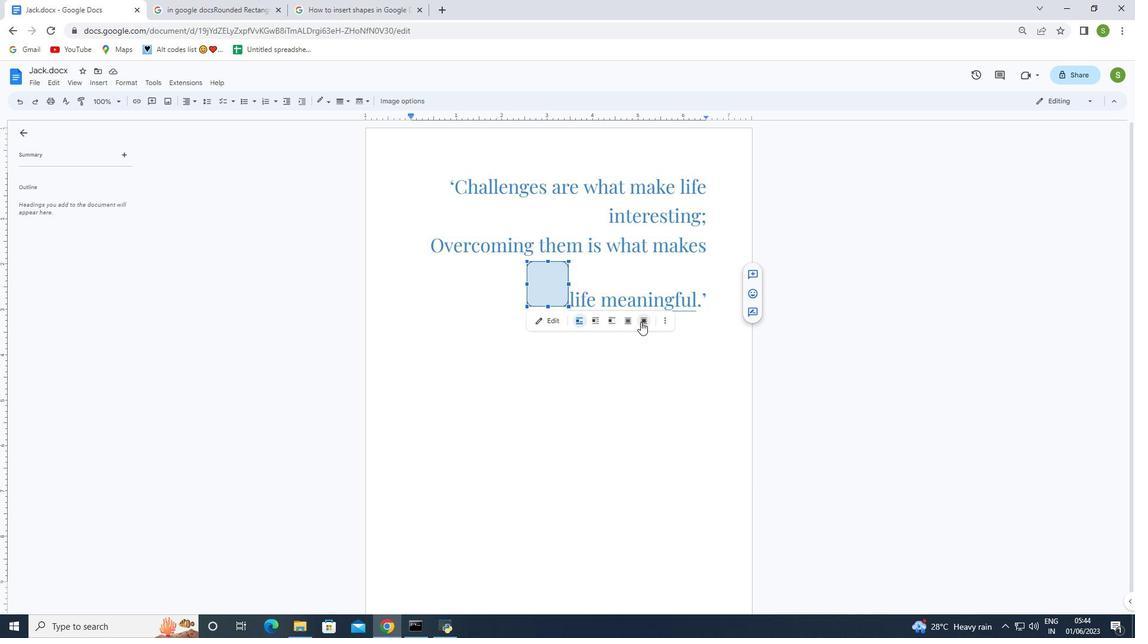 
Action: Mouse moved to (556, 290)
Screenshot: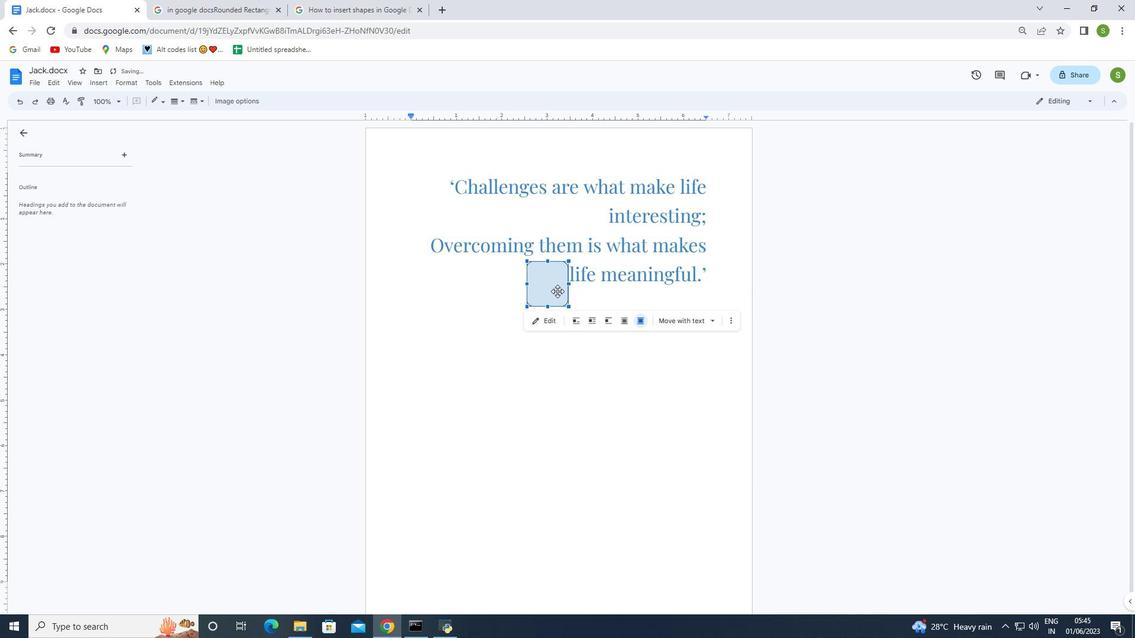 
Action: Mouse pressed left at (556, 290)
Screenshot: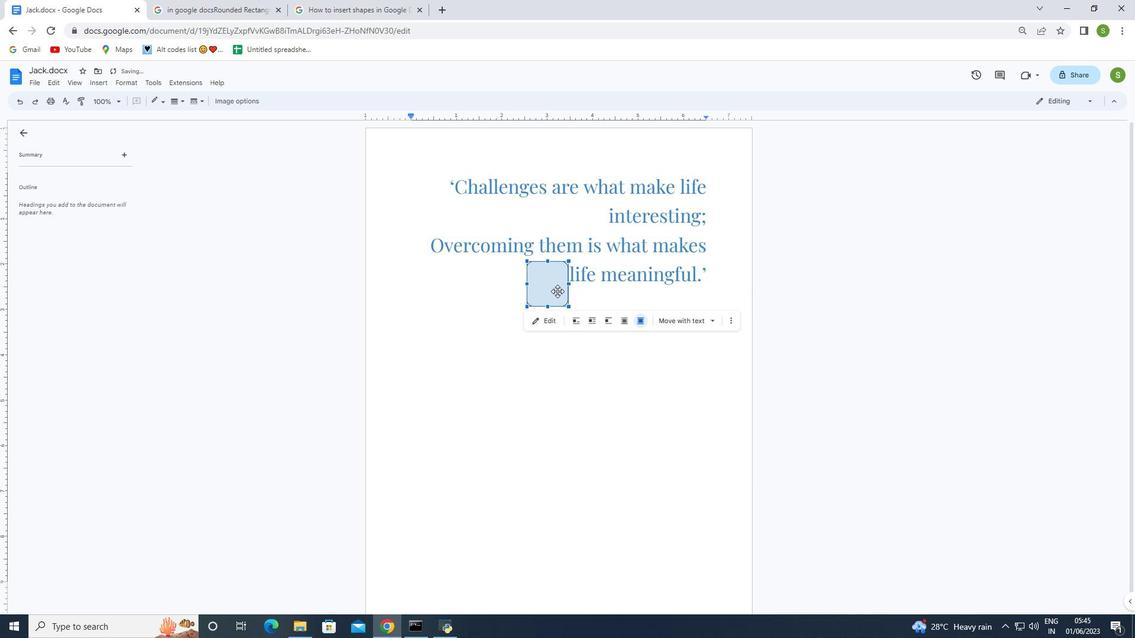 
Action: Mouse moved to (474, 355)
Screenshot: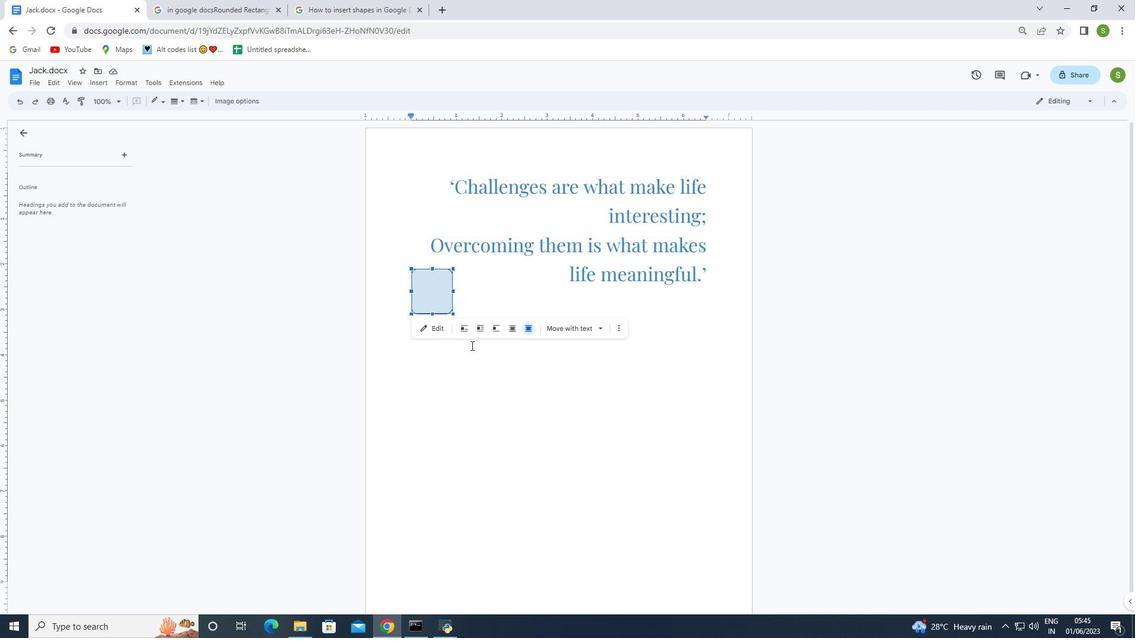 
Action: Mouse pressed left at (474, 355)
Screenshot: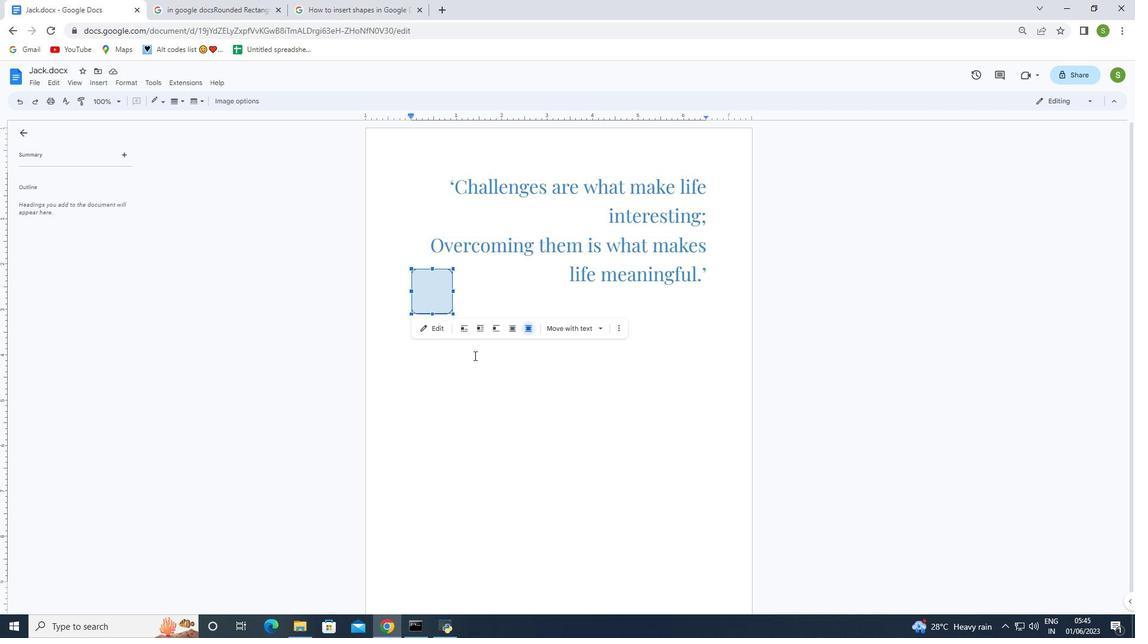 
Action: Mouse moved to (430, 293)
Screenshot: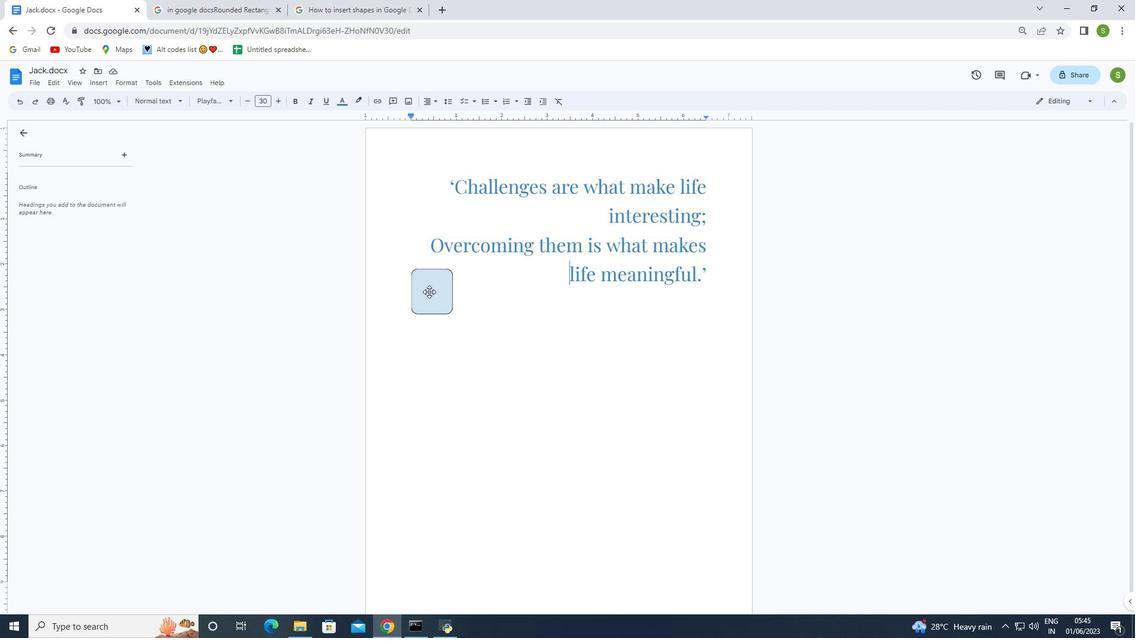 
Action: Mouse pressed left at (430, 293)
Screenshot: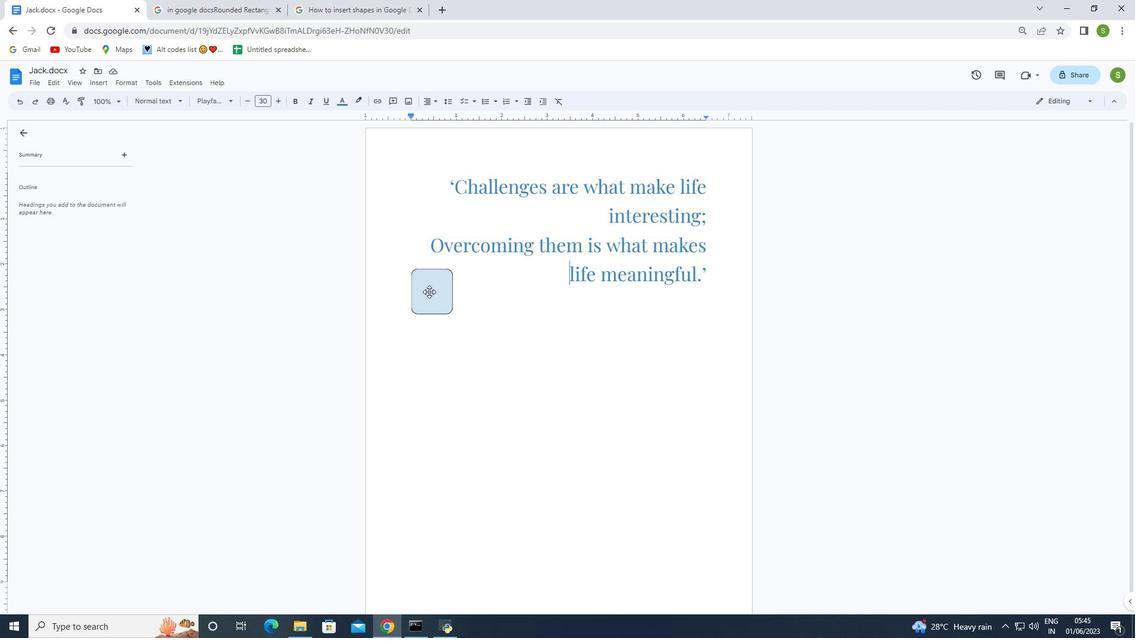 
Action: Mouse moved to (447, 375)
Screenshot: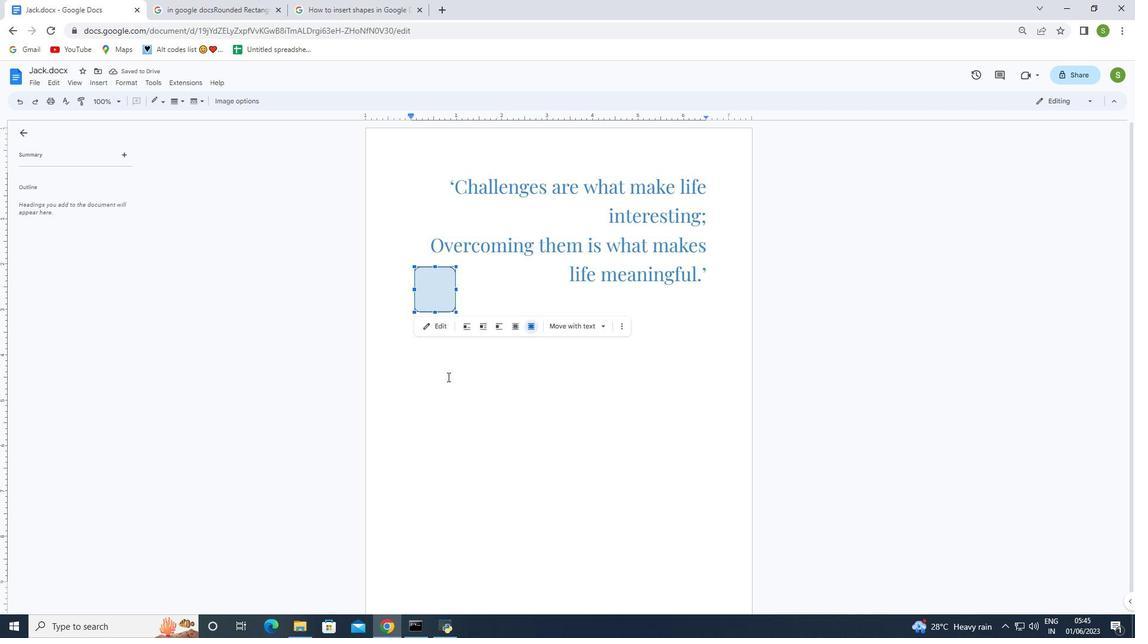 
Action: Mouse pressed left at (447, 375)
Screenshot: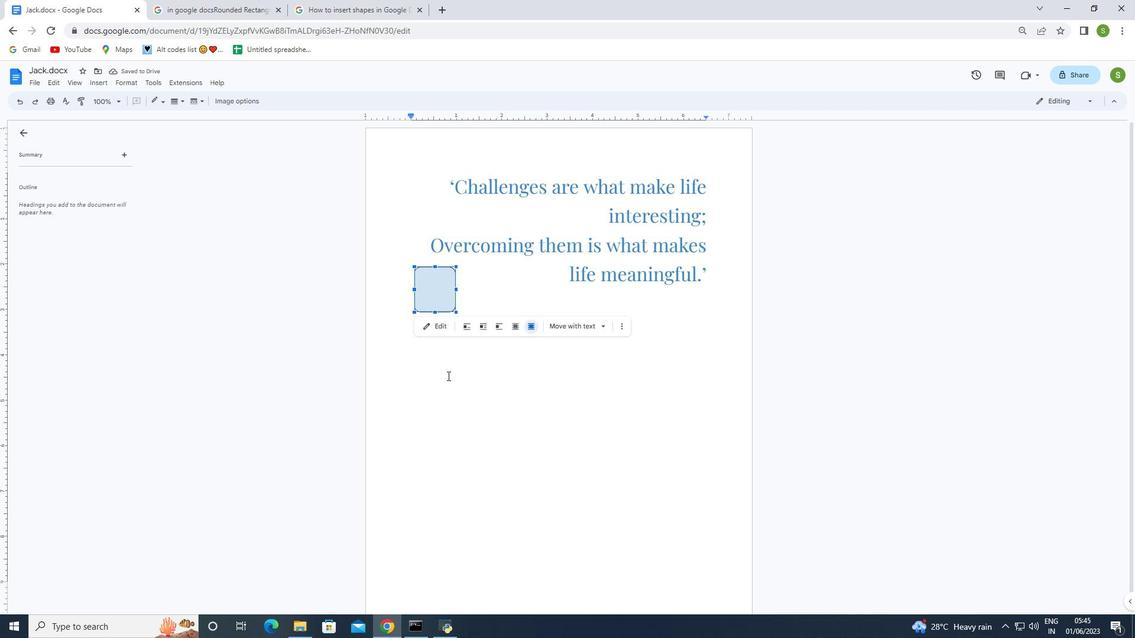 
Action: Mouse moved to (438, 292)
Screenshot: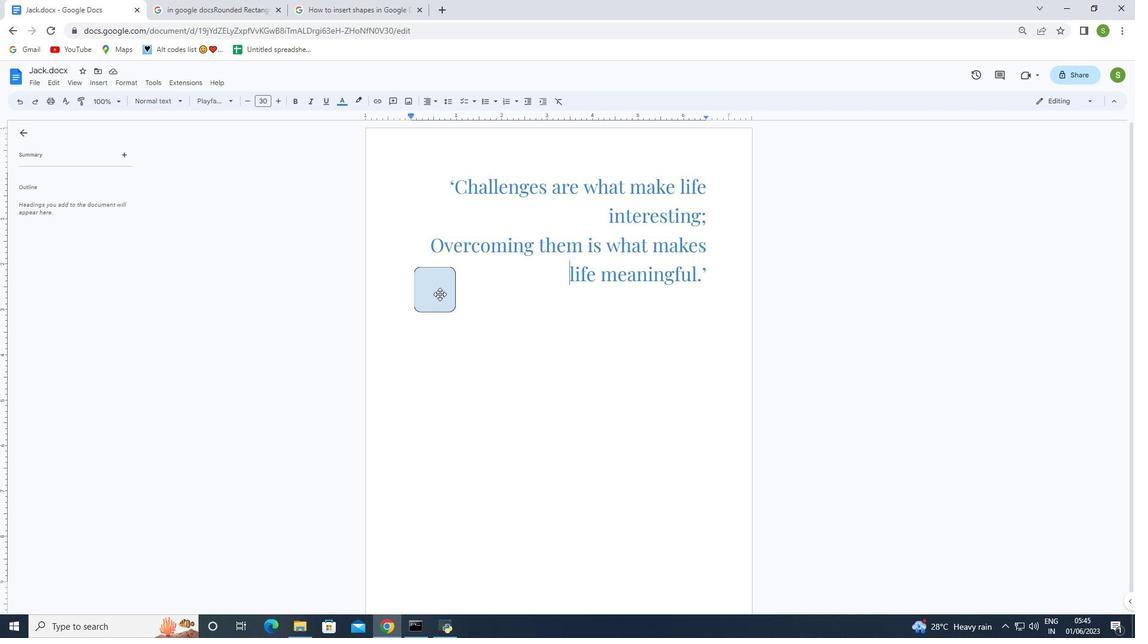 
Action: Mouse pressed left at (438, 292)
Screenshot: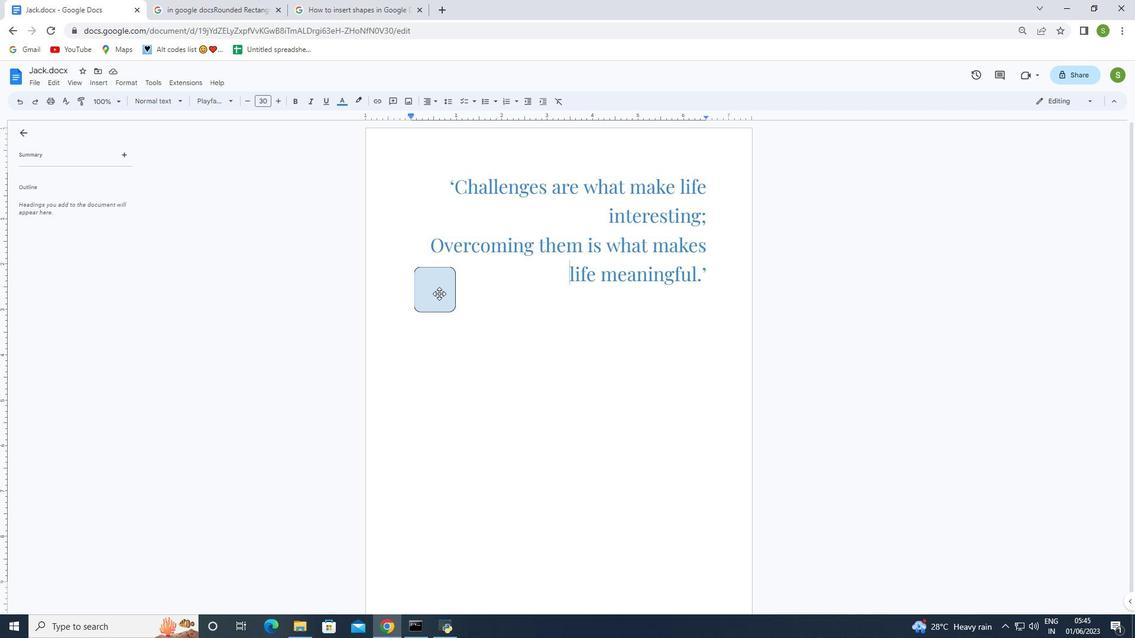 
Action: Mouse moved to (438, 326)
Screenshot: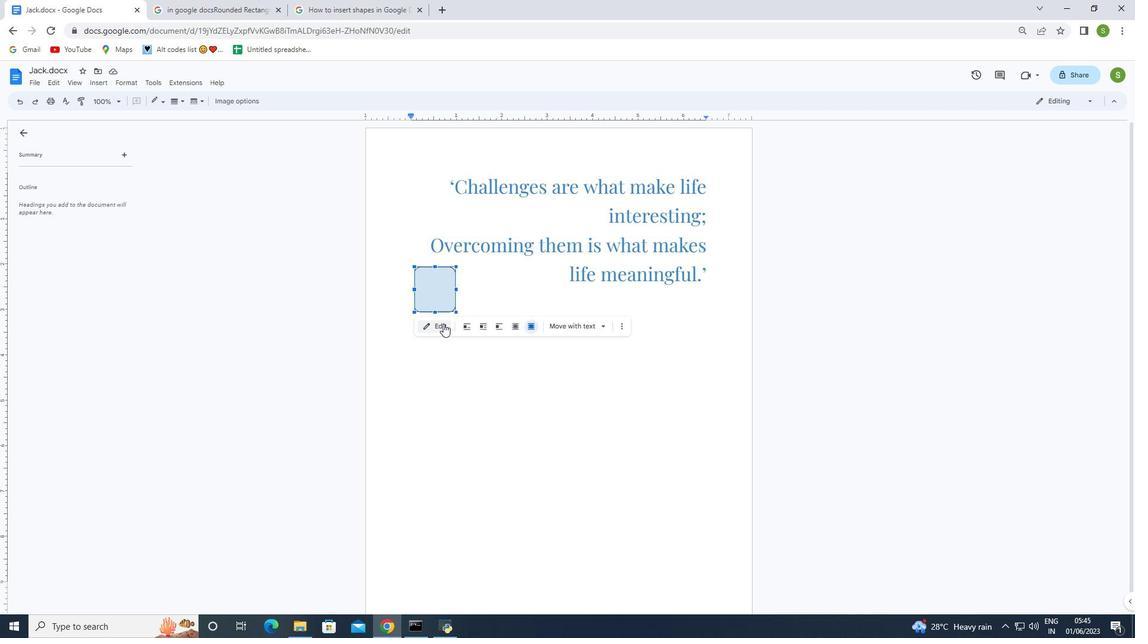 
Action: Mouse pressed left at (438, 326)
Screenshot: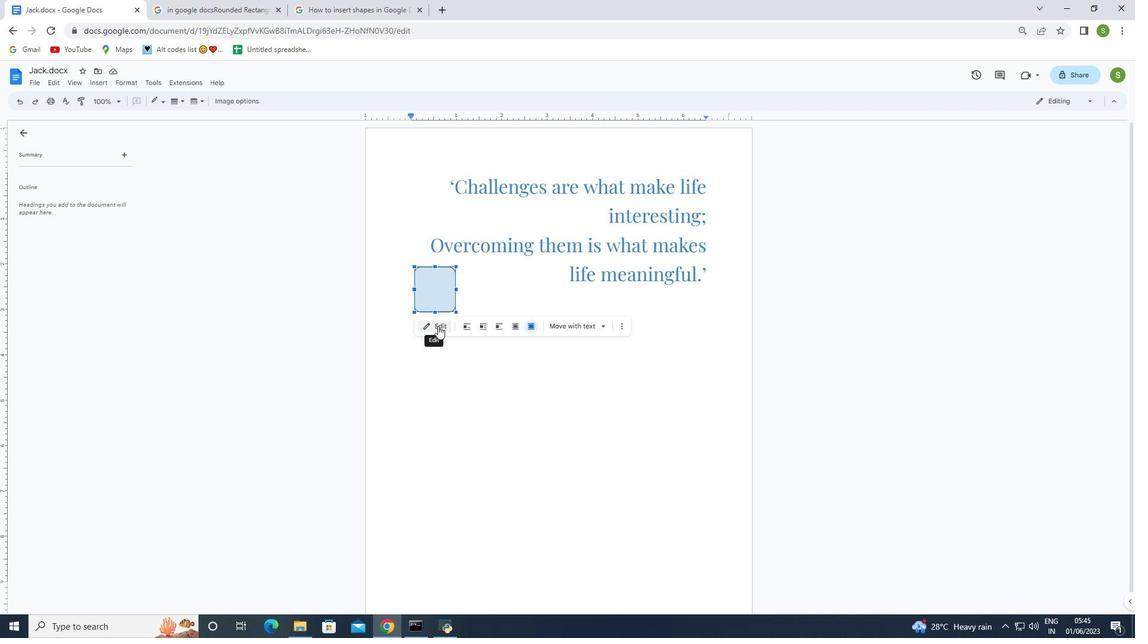 
Action: Mouse moved to (302, 133)
Screenshot: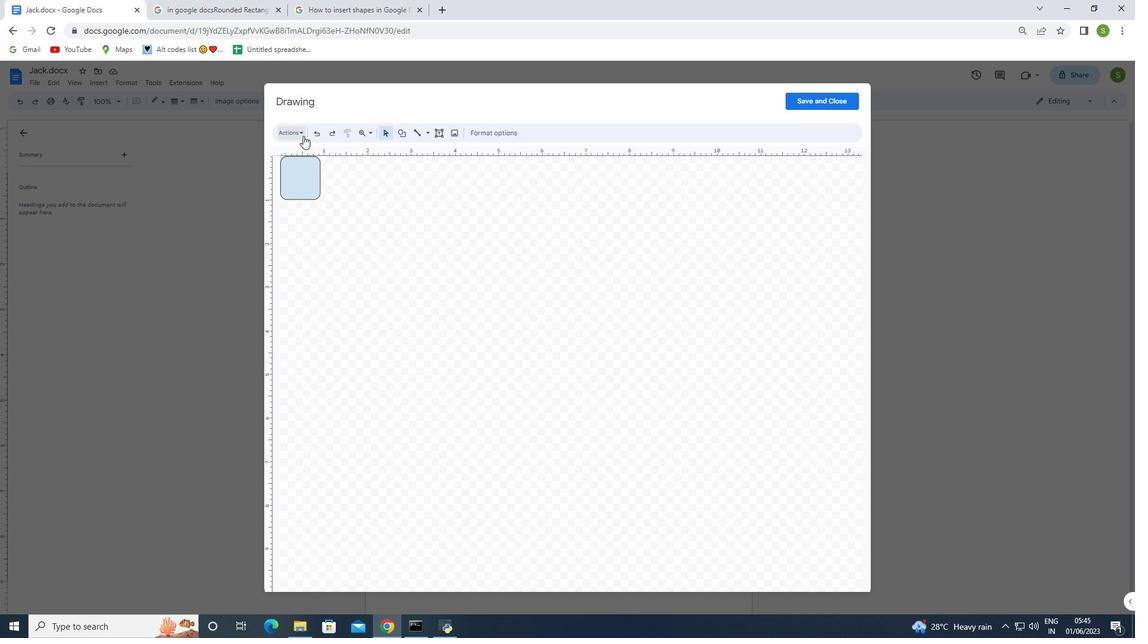 
Action: Mouse pressed left at (302, 133)
Screenshot: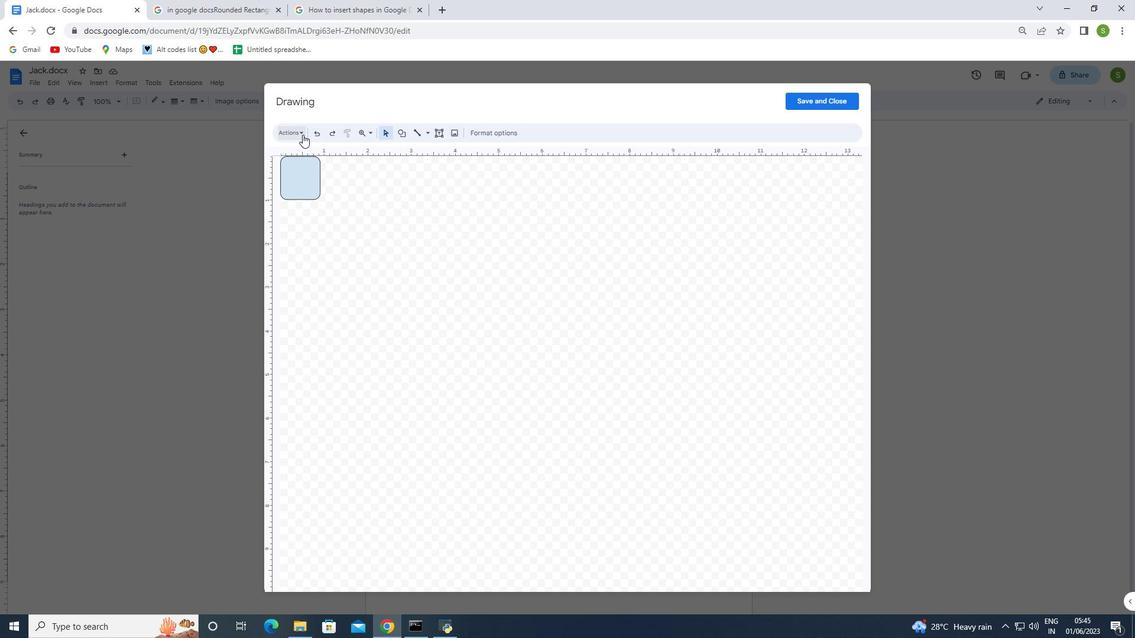 
Action: Mouse moved to (507, 368)
Screenshot: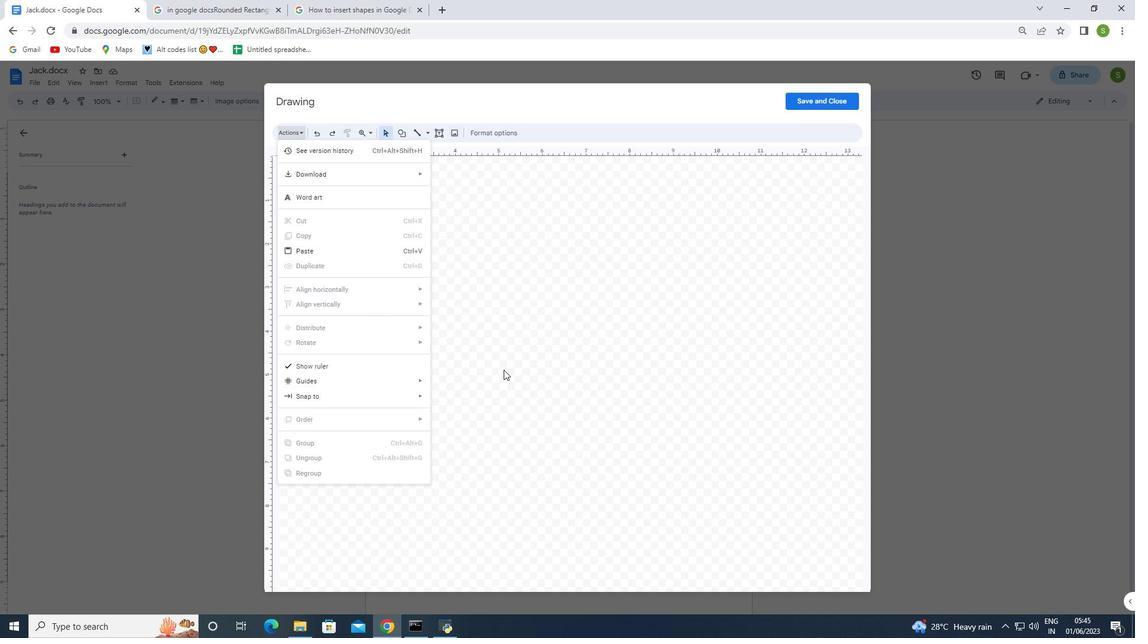 
Action: Mouse pressed left at (507, 368)
Screenshot: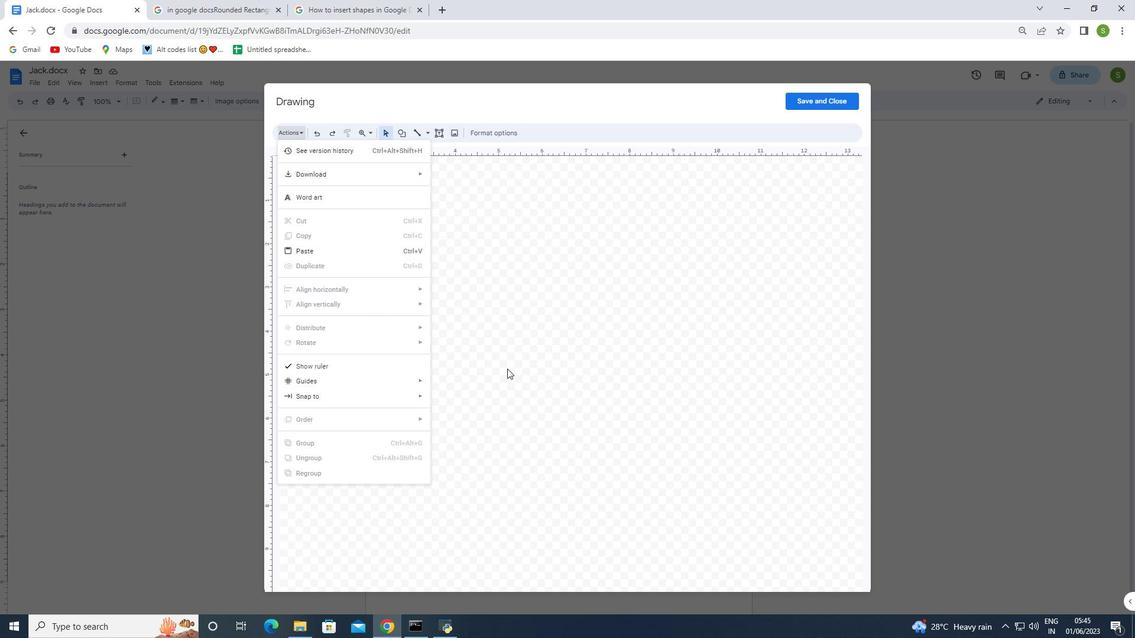 
Action: Mouse moved to (302, 191)
Screenshot: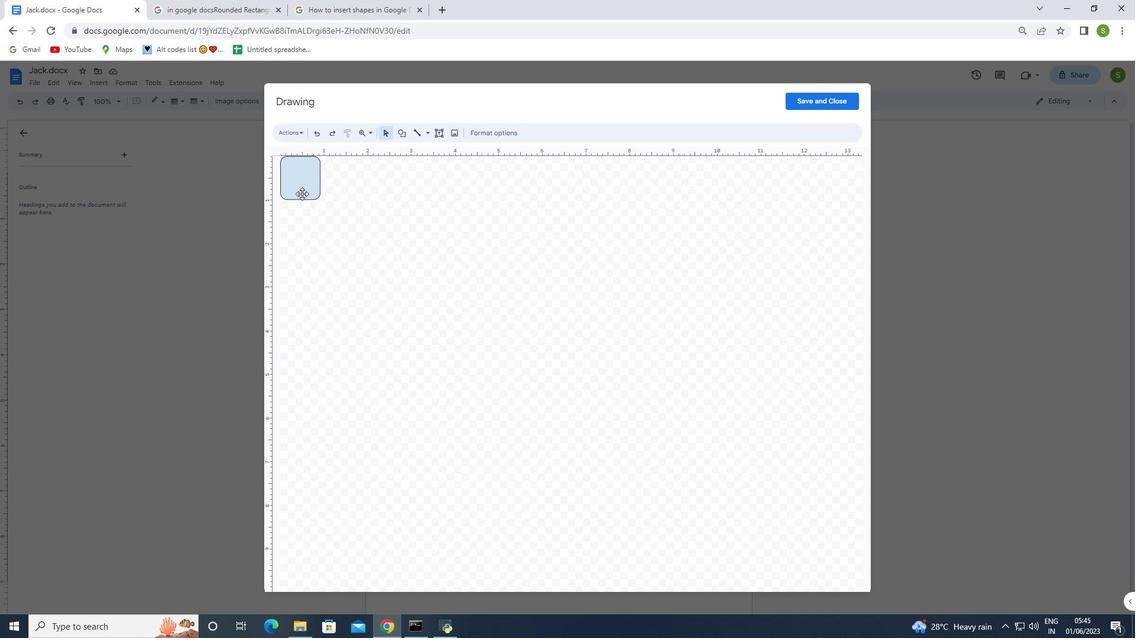 
Action: Mouse pressed left at (302, 191)
Screenshot: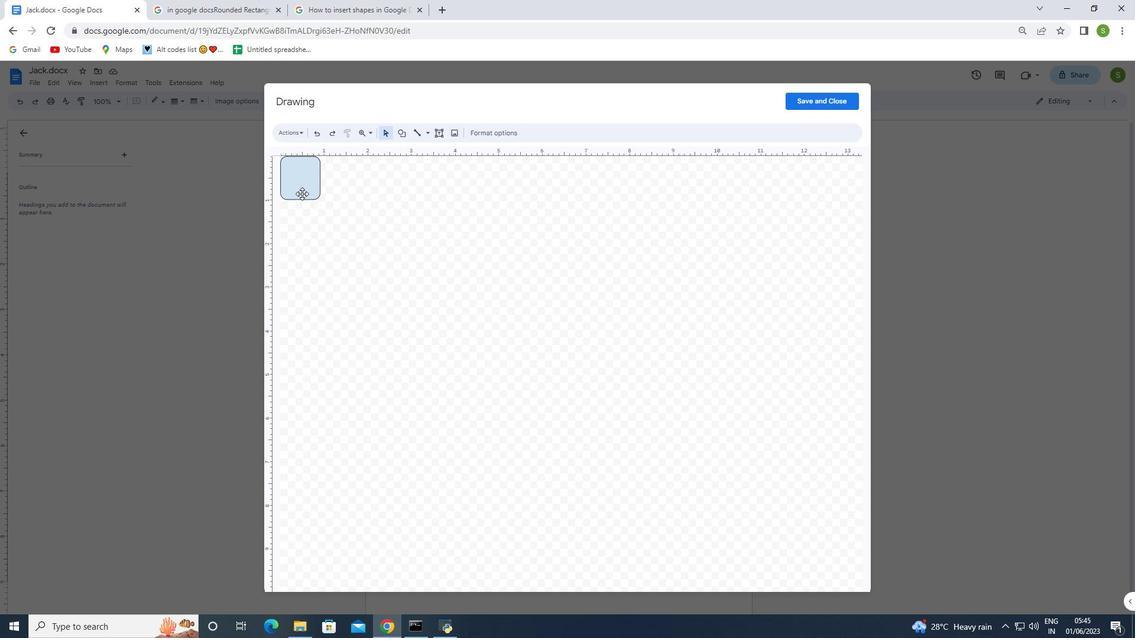 
Action: Mouse pressed left at (302, 191)
Screenshot: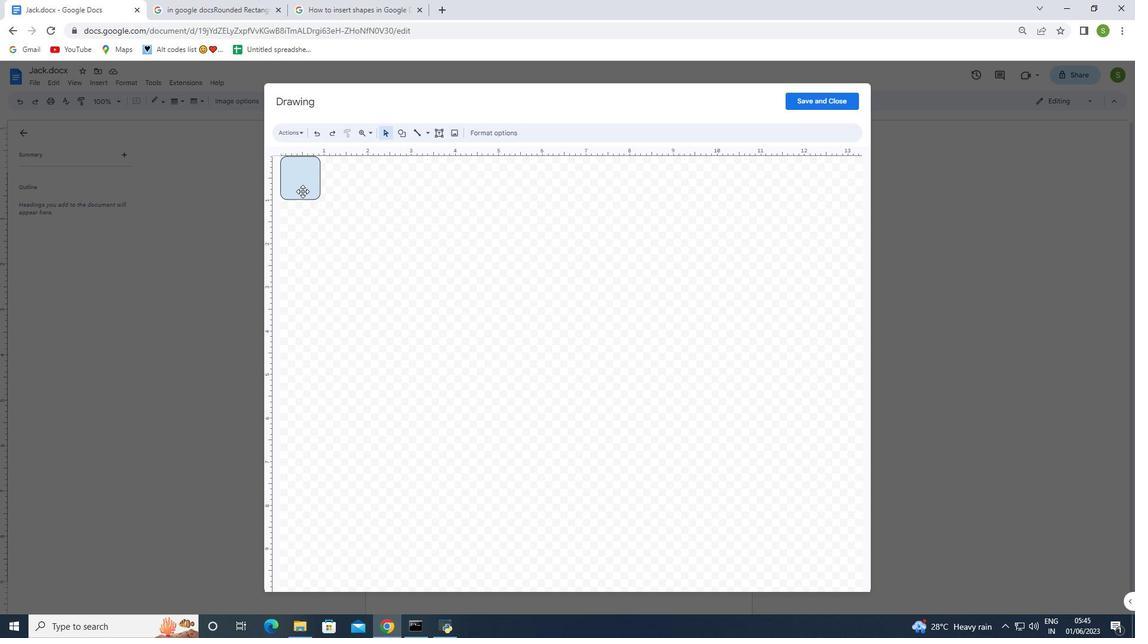
Action: Mouse moved to (494, 136)
Screenshot: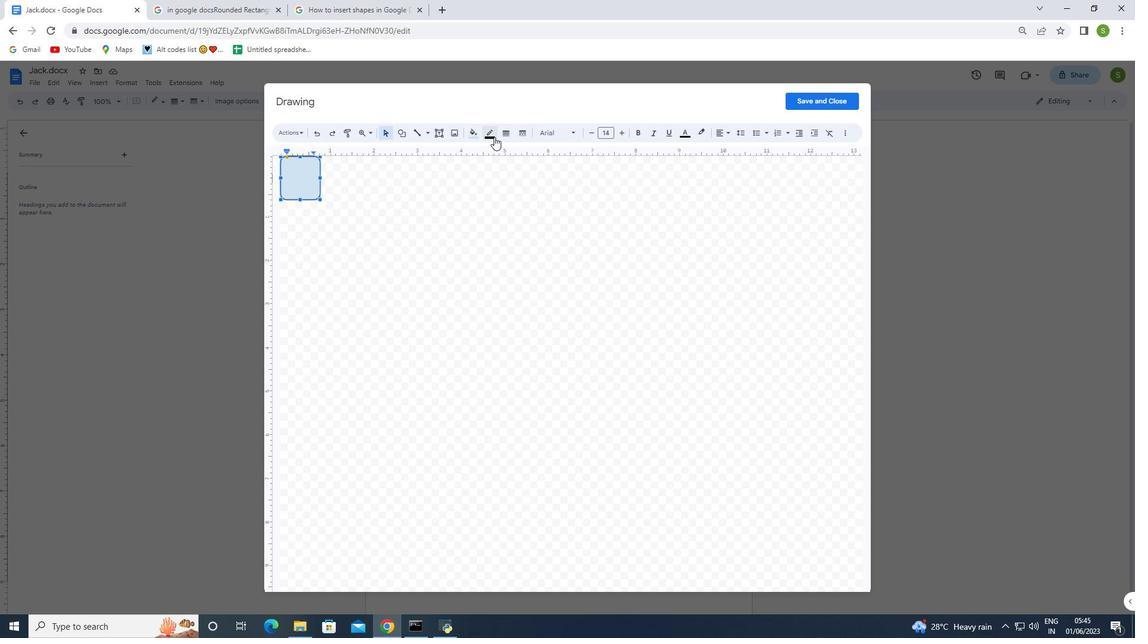 
Action: Mouse pressed left at (494, 136)
Screenshot: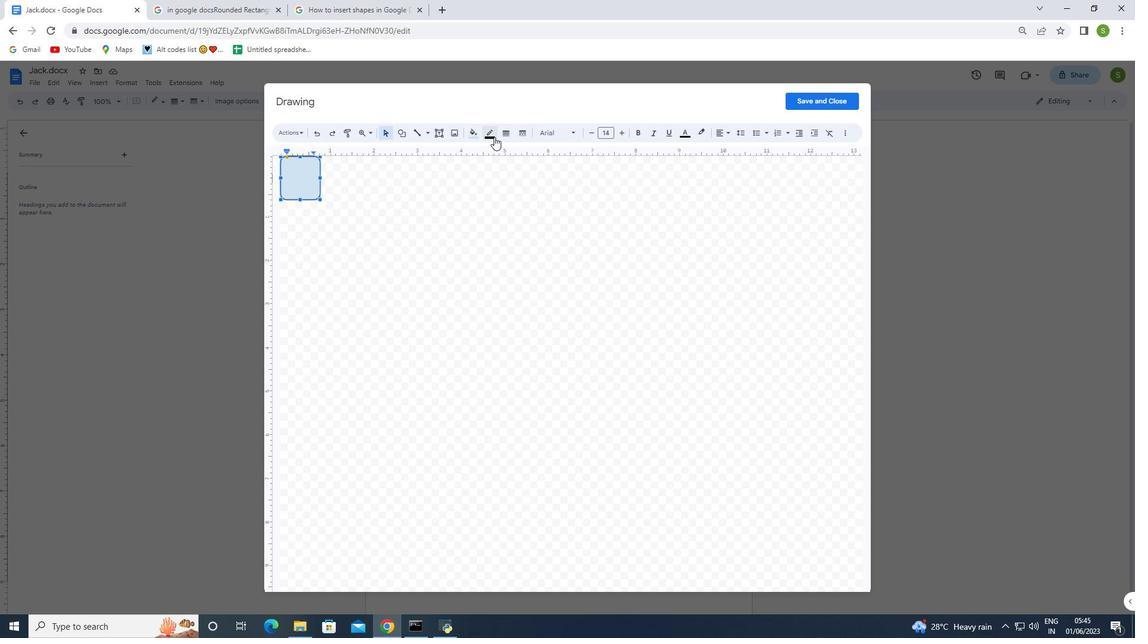 
Action: Mouse moved to (380, 2)
Screenshot: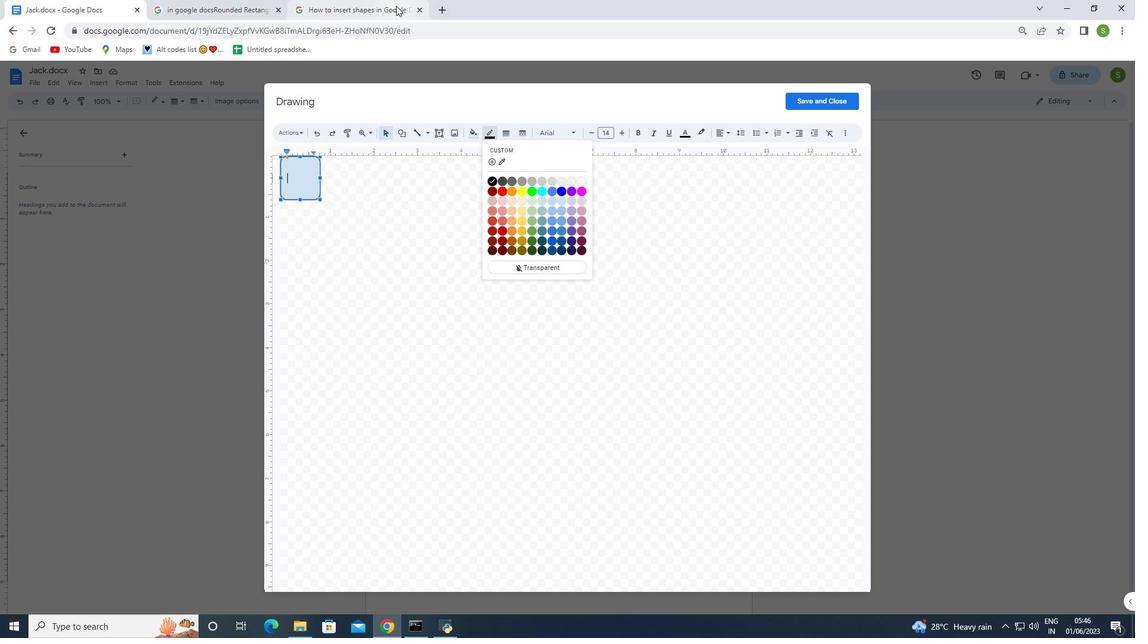 
Action: Mouse pressed left at (380, 2)
Screenshot: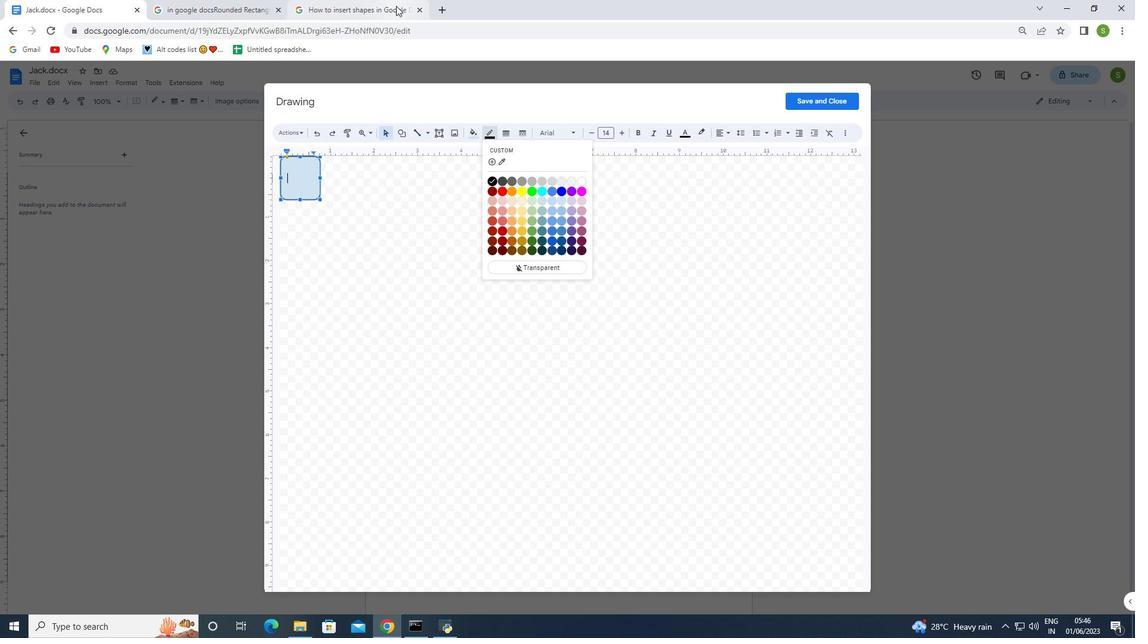 
Action: Mouse moved to (539, 99)
Screenshot: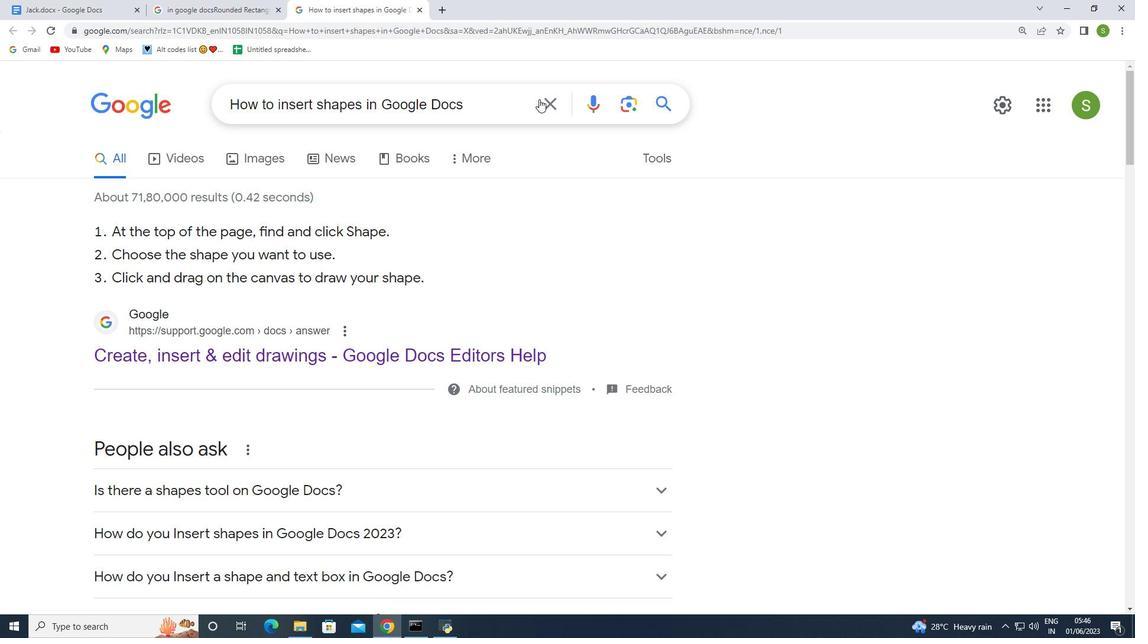 
Action: Mouse pressed left at (539, 99)
Screenshot: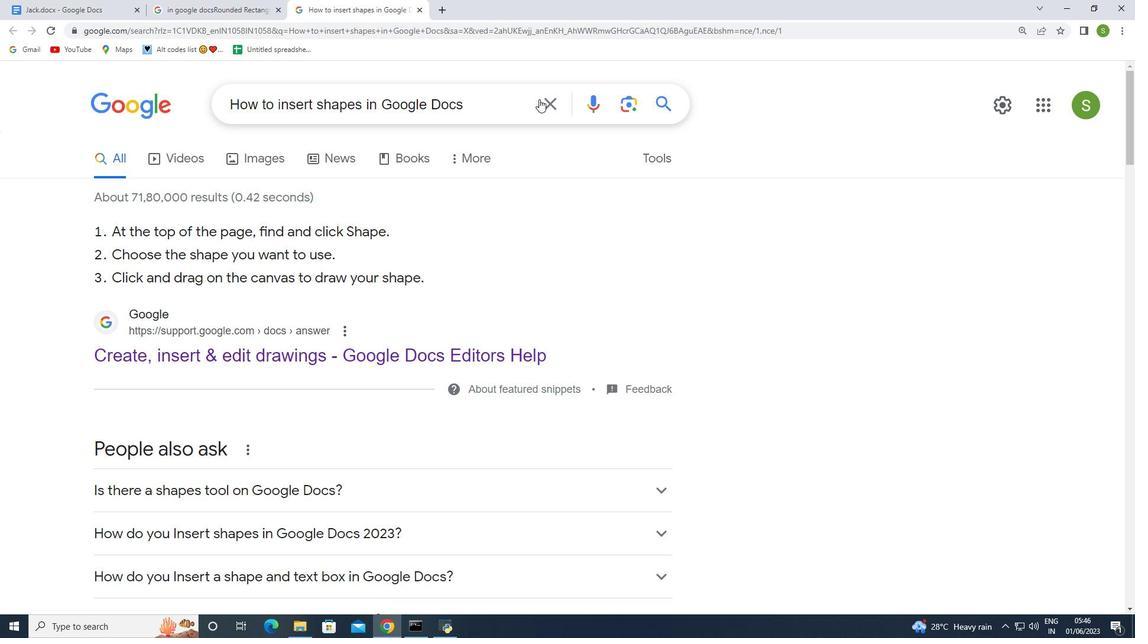 
Action: Mouse moved to (543, 101)
Screenshot: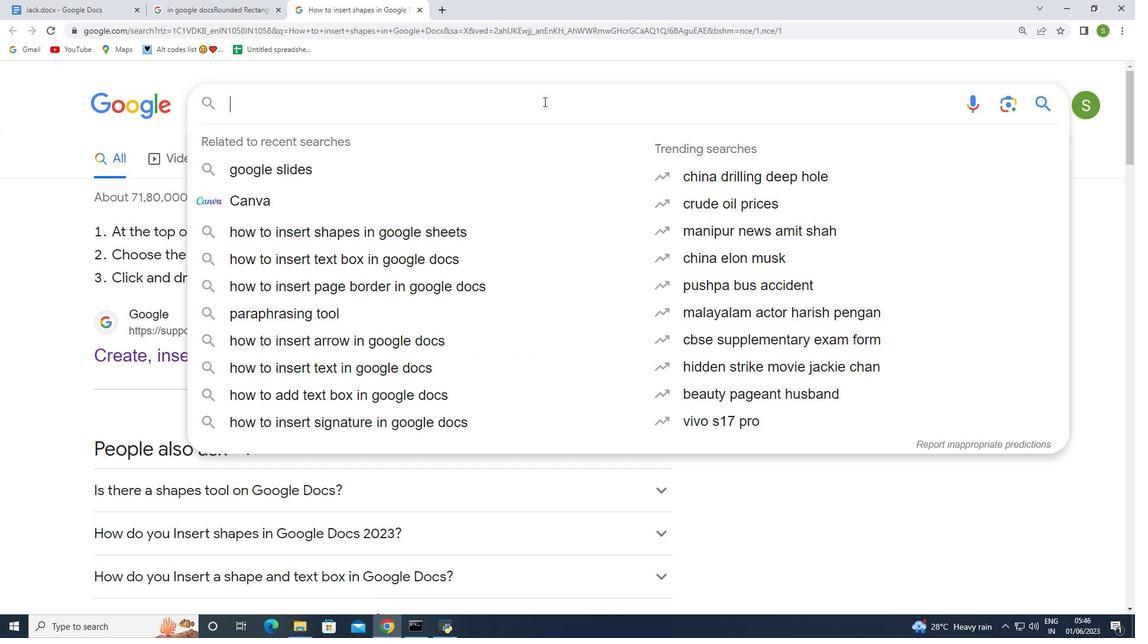 
Action: Key pressed pink<Key.space>color<Key.space>hex<Key.enter>
Screenshot: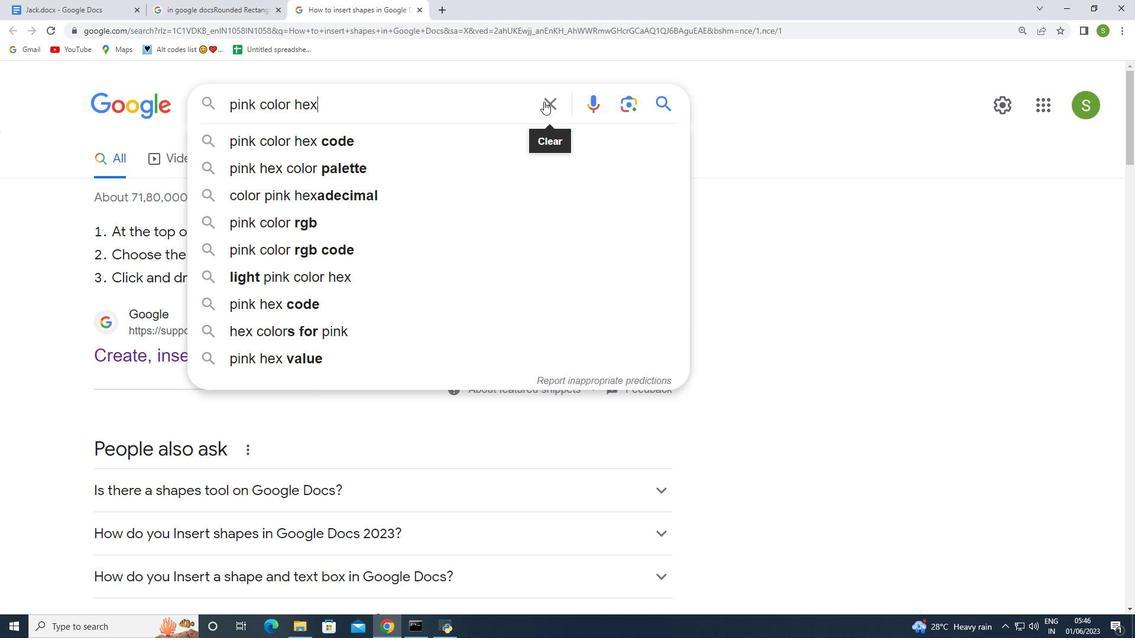
Action: Mouse moved to (211, 257)
Screenshot: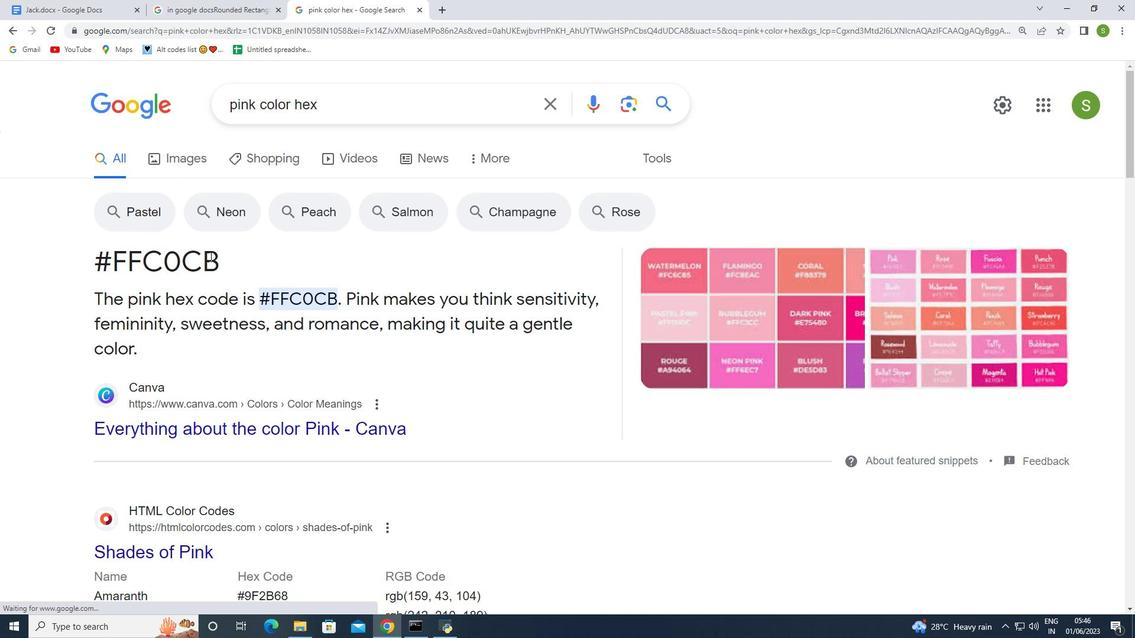 
Action: Mouse pressed left at (211, 257)
Screenshot: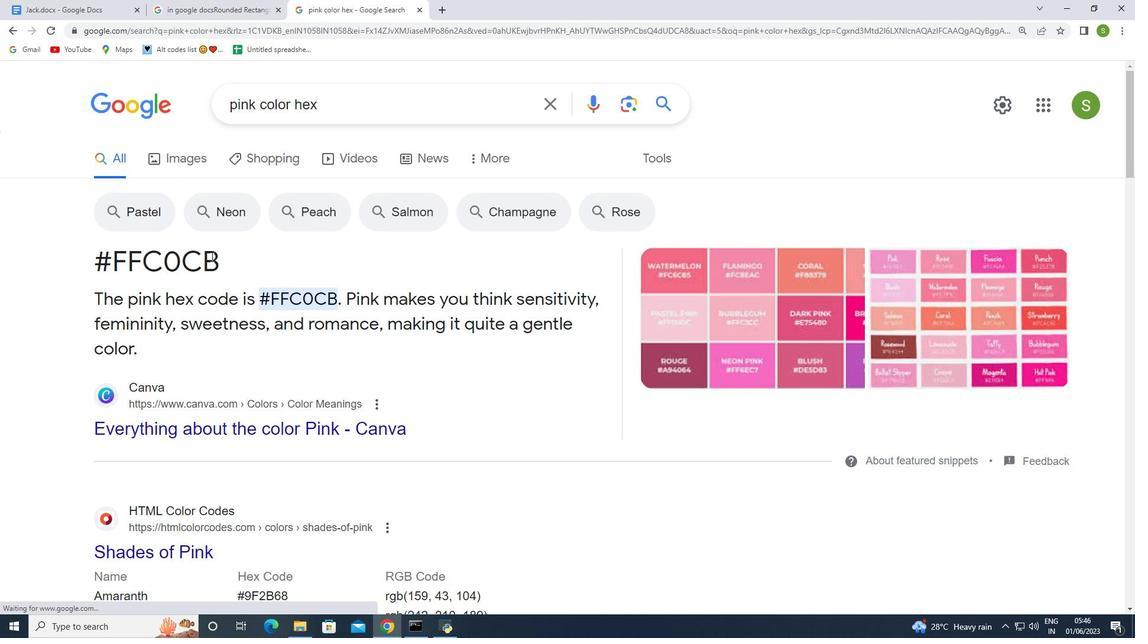 
Action: Mouse moved to (183, 385)
Screenshot: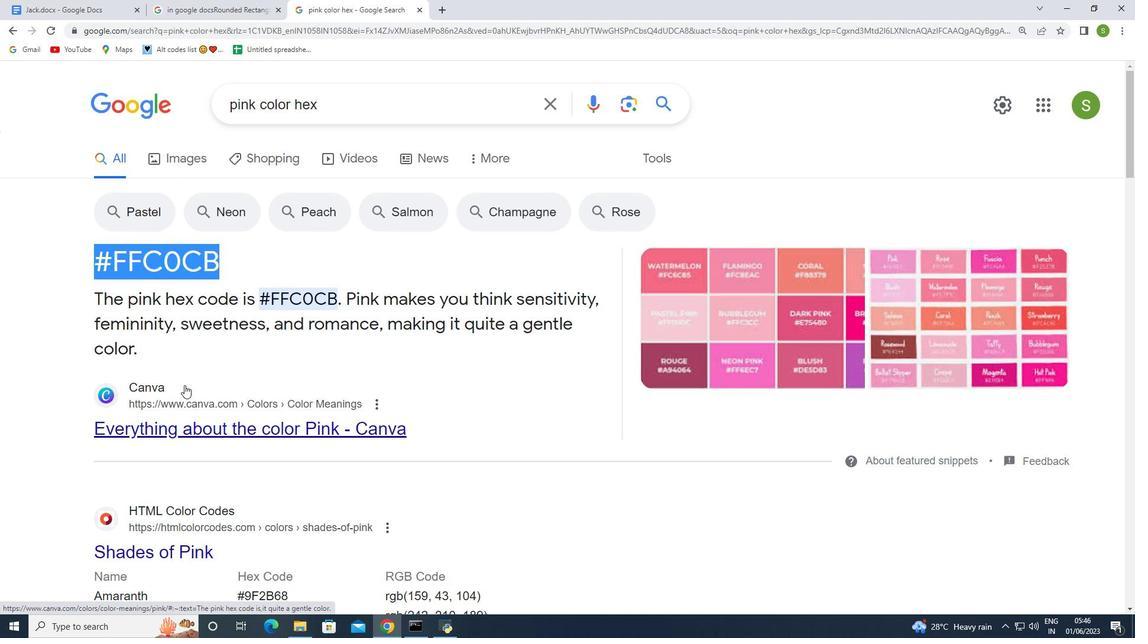 
Action: Key pressed ctrl+C
Screenshot: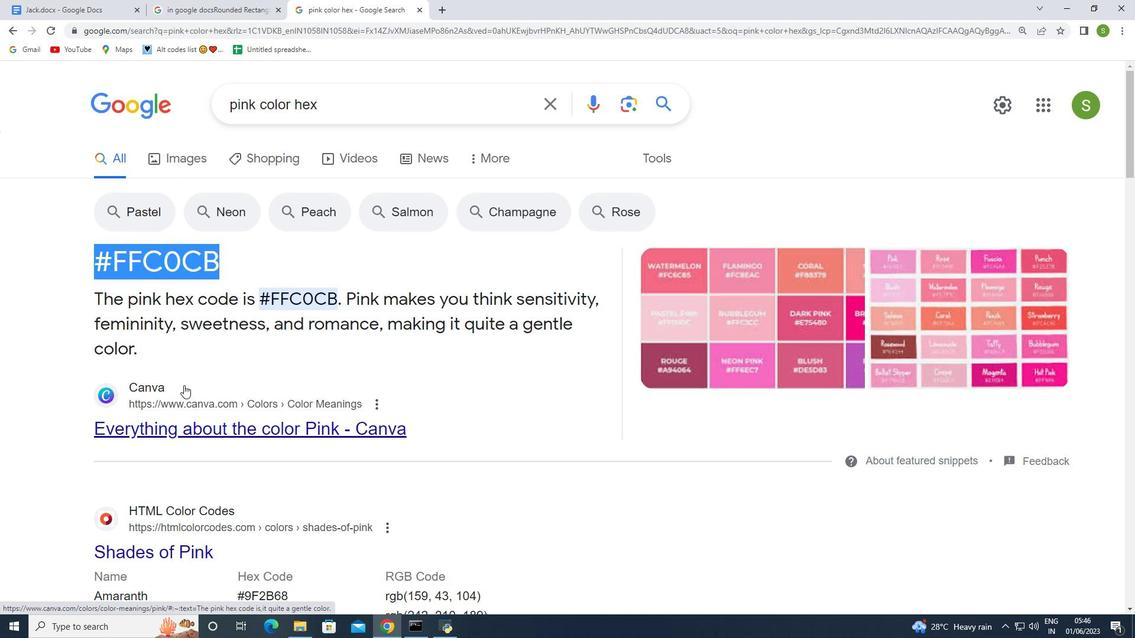 
Action: Mouse moved to (18, 0)
Screenshot: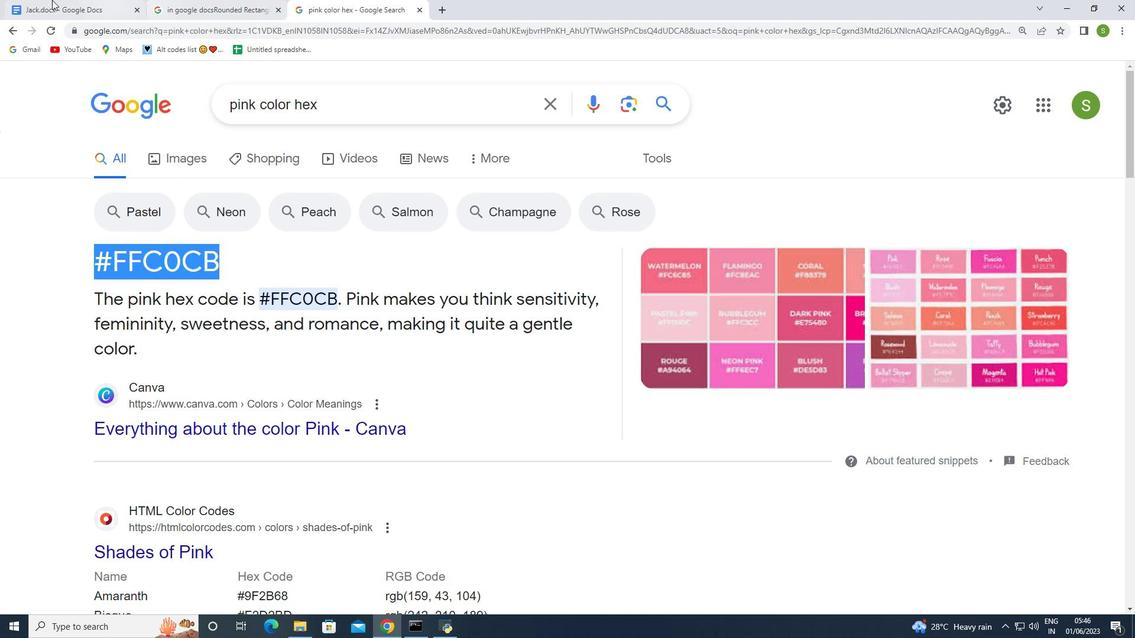 
Action: Mouse pressed left at (18, 0)
Screenshot: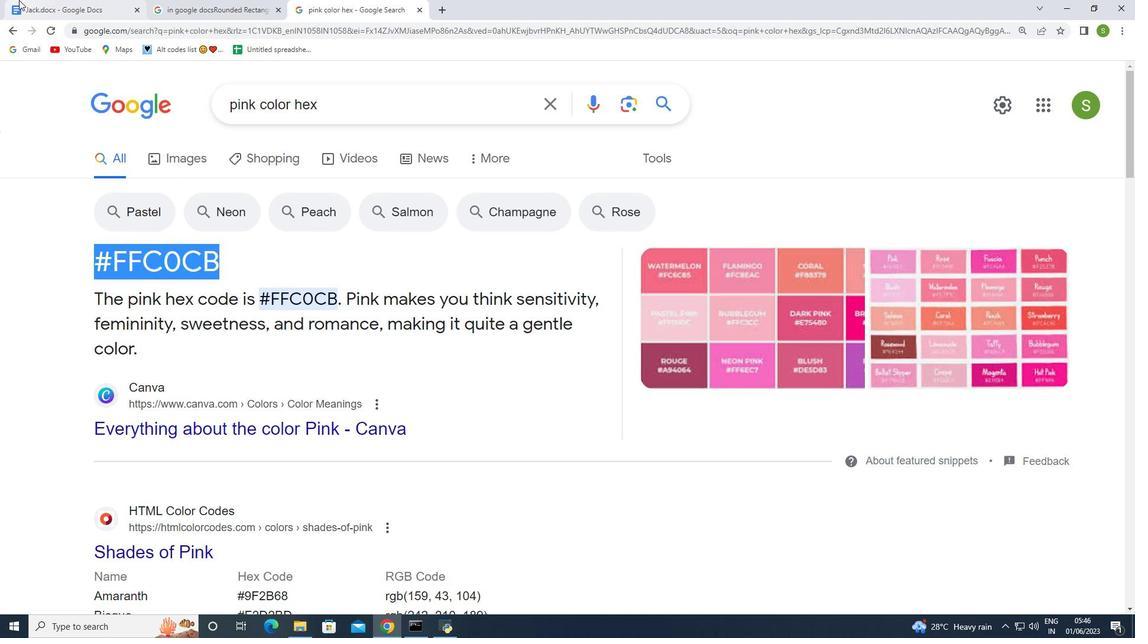 
Action: Mouse moved to (493, 138)
Screenshot: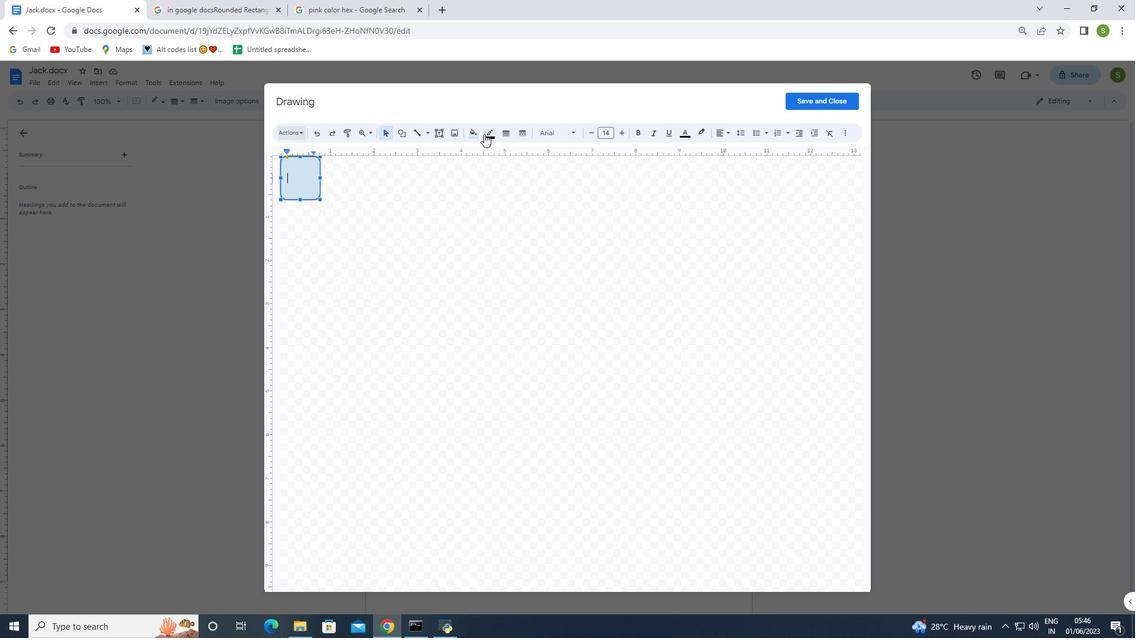 
Action: Mouse pressed left at (493, 138)
Screenshot: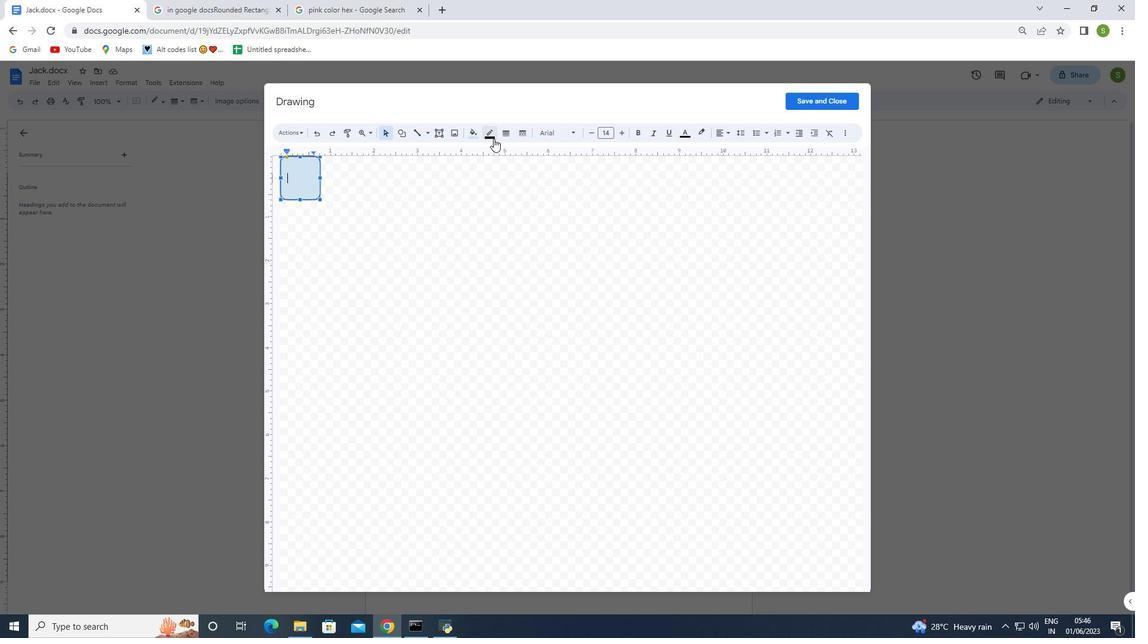 
Action: Mouse moved to (493, 162)
Screenshot: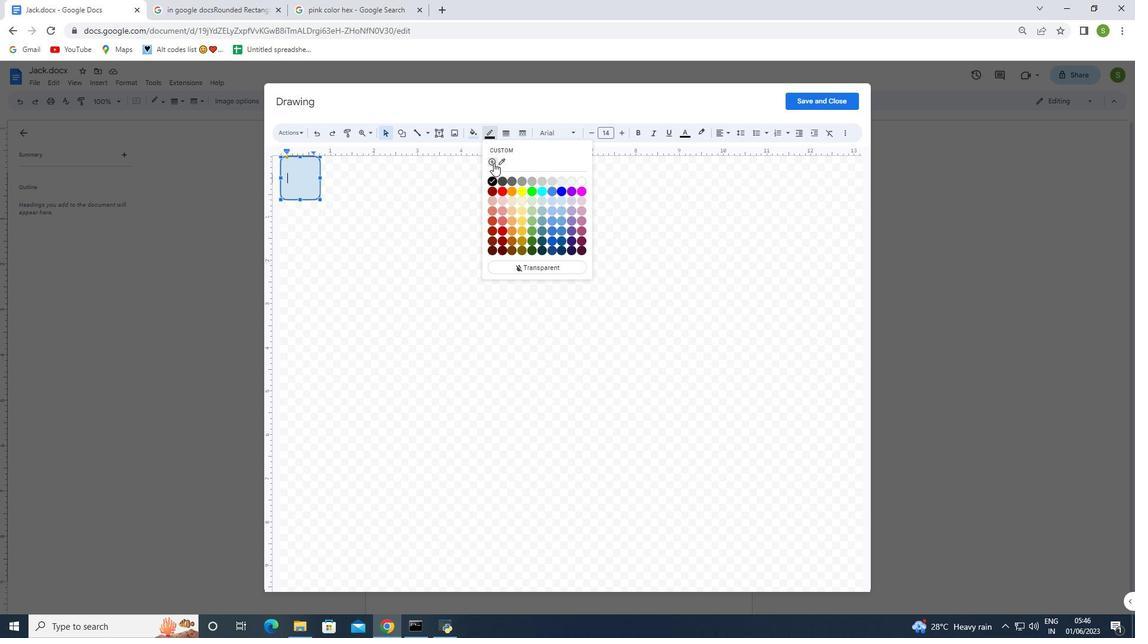 
Action: Mouse pressed left at (493, 162)
Screenshot: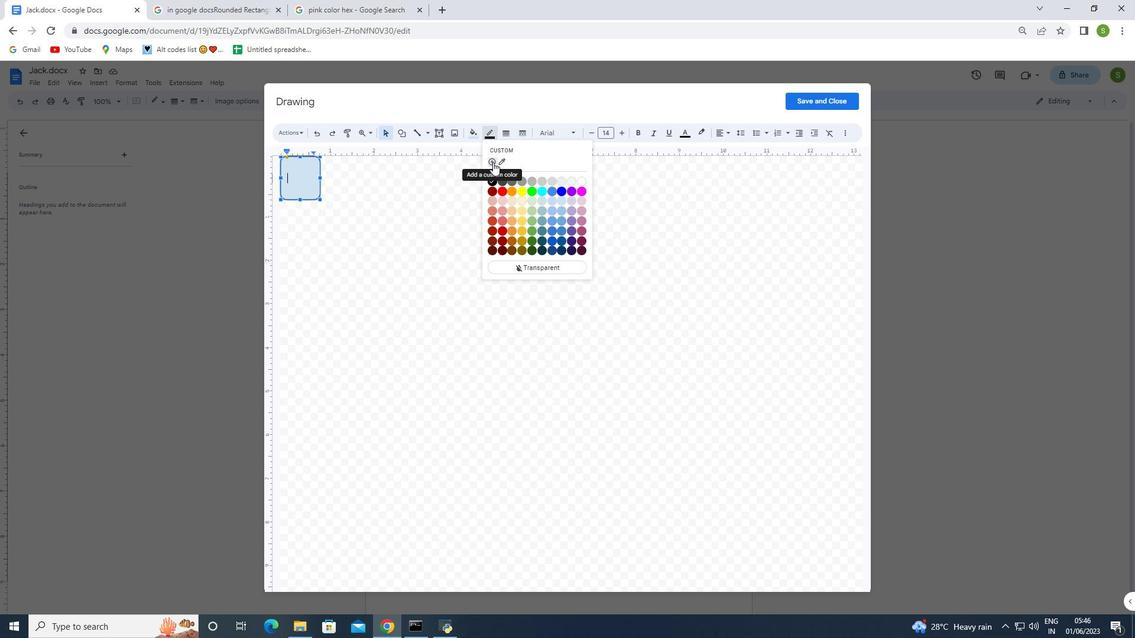 
Action: Mouse moved to (557, 380)
Screenshot: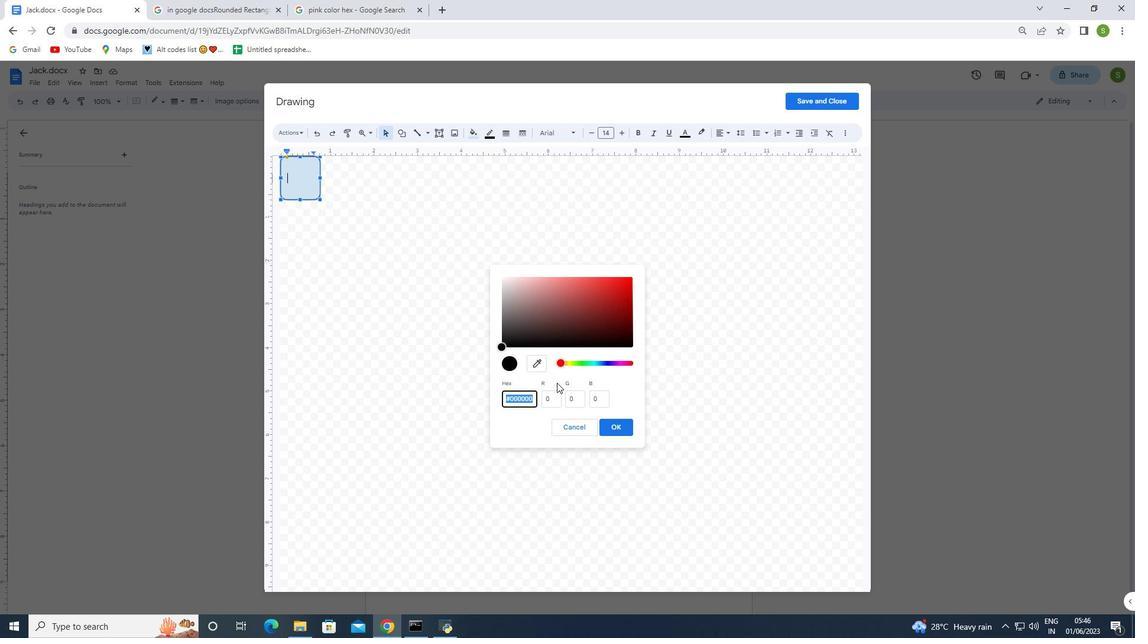 
Action: Key pressed ctrl+V
Screenshot: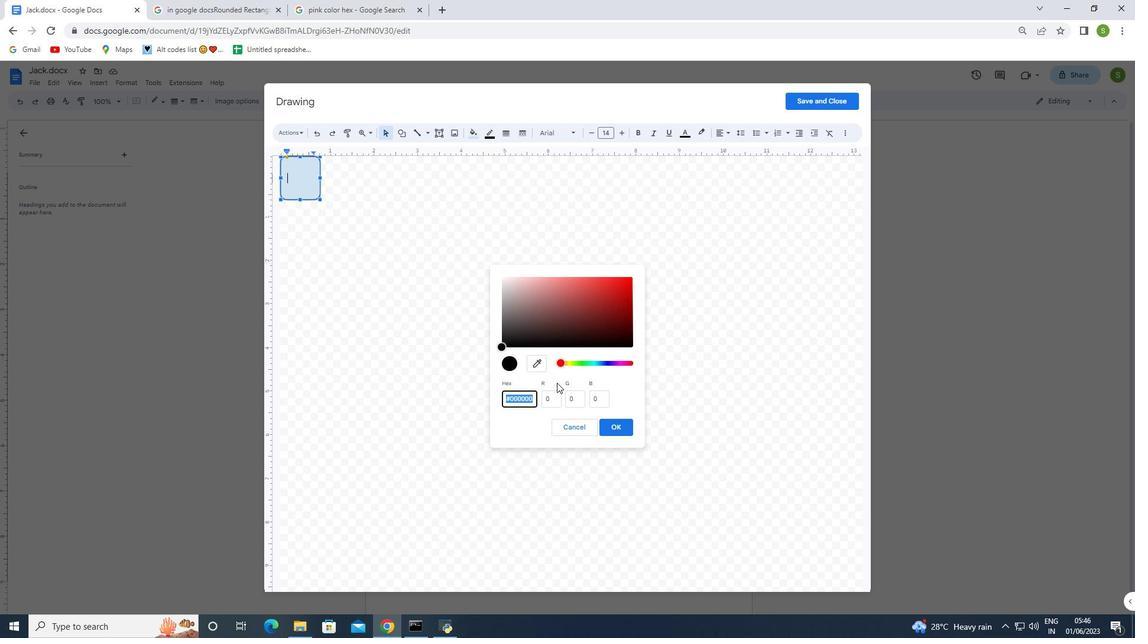 
Action: Mouse moved to (618, 432)
Screenshot: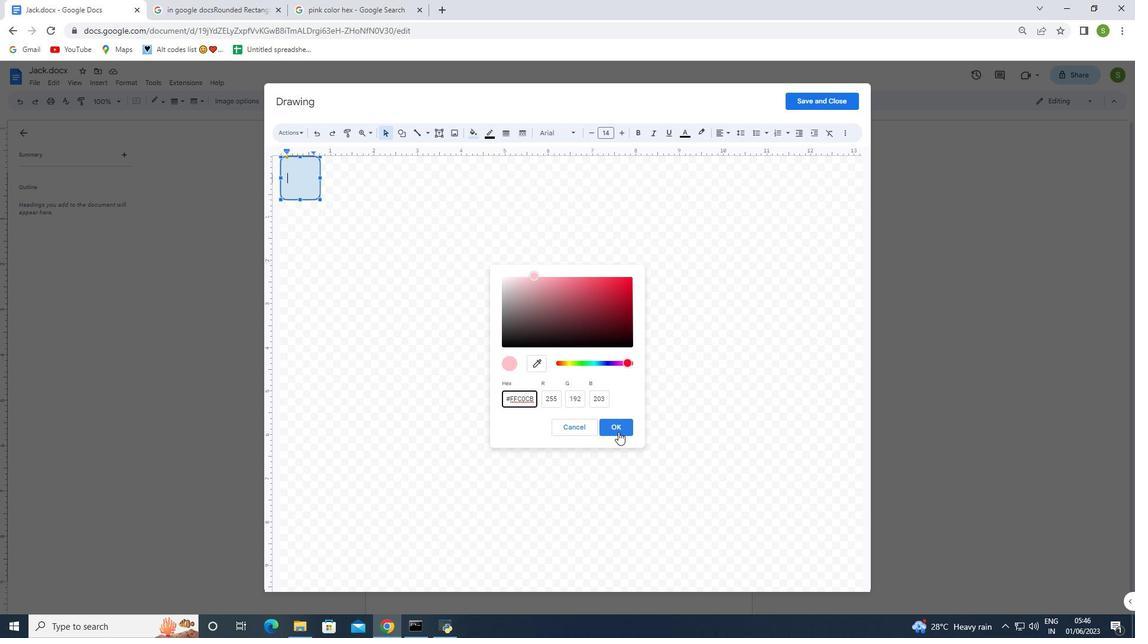
Action: Mouse pressed left at (618, 432)
Screenshot: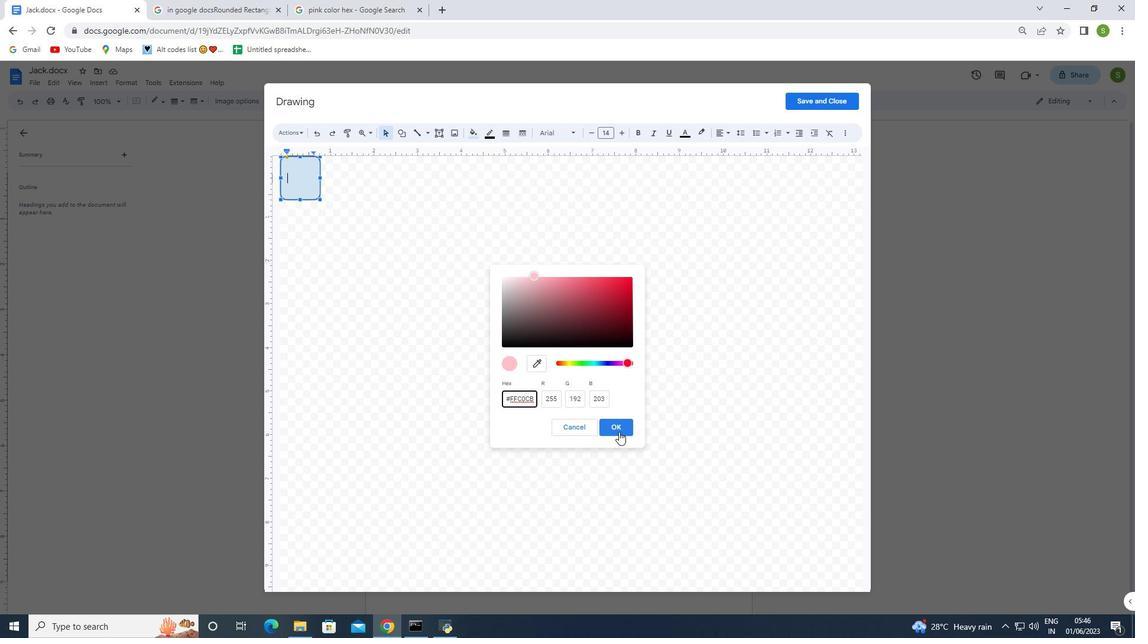 
Action: Mouse moved to (474, 134)
Screenshot: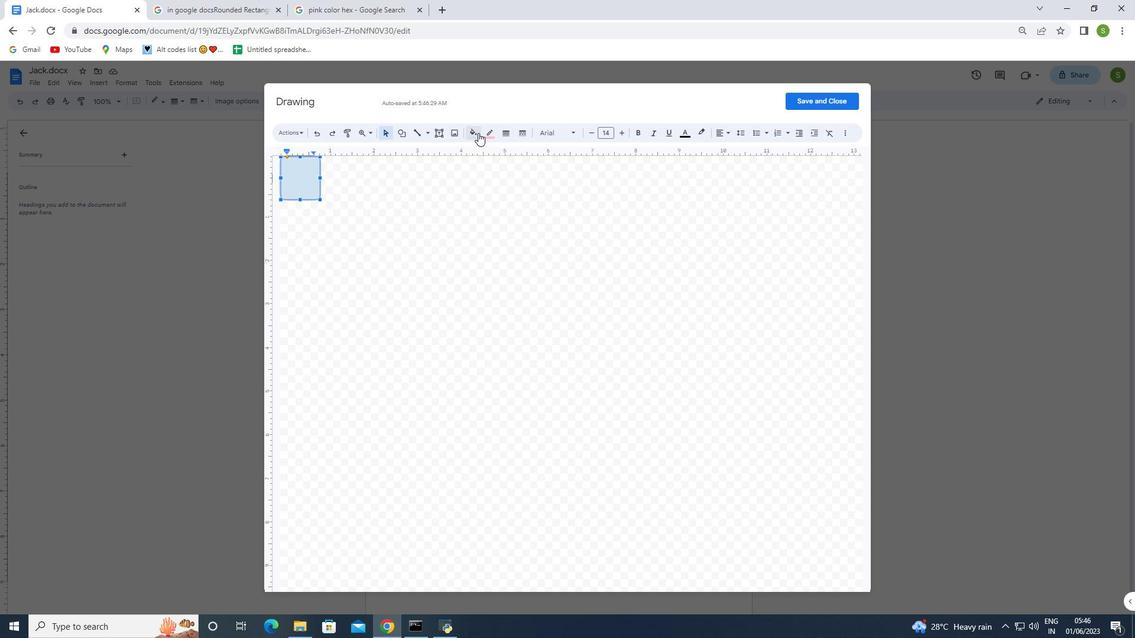 
Action: Mouse pressed left at (474, 134)
Screenshot: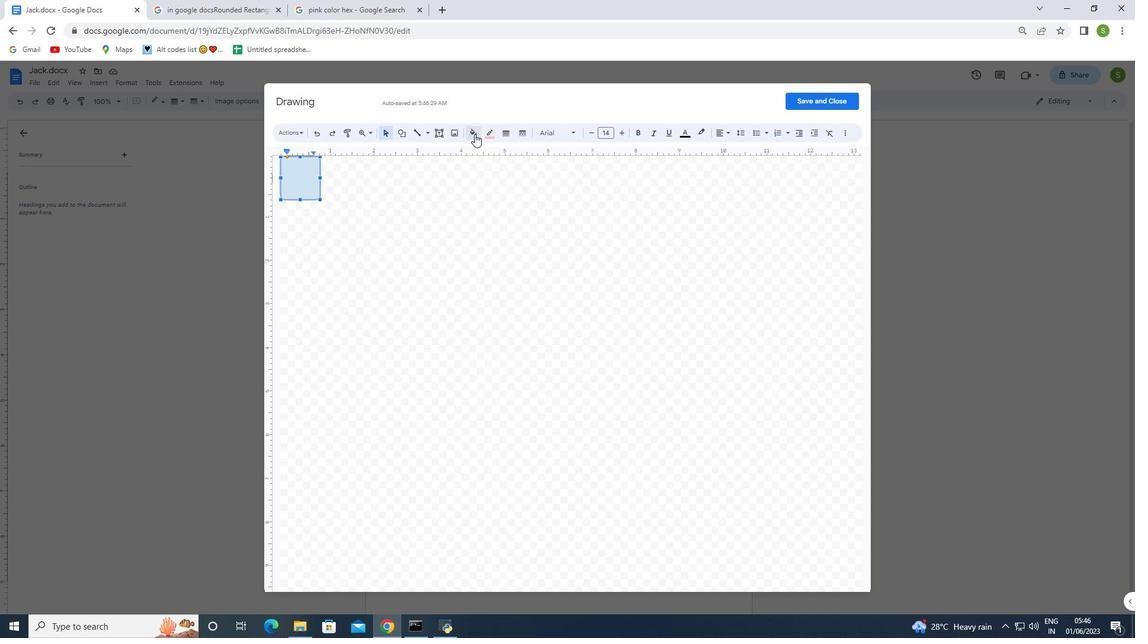 
Action: Mouse moved to (477, 177)
Screenshot: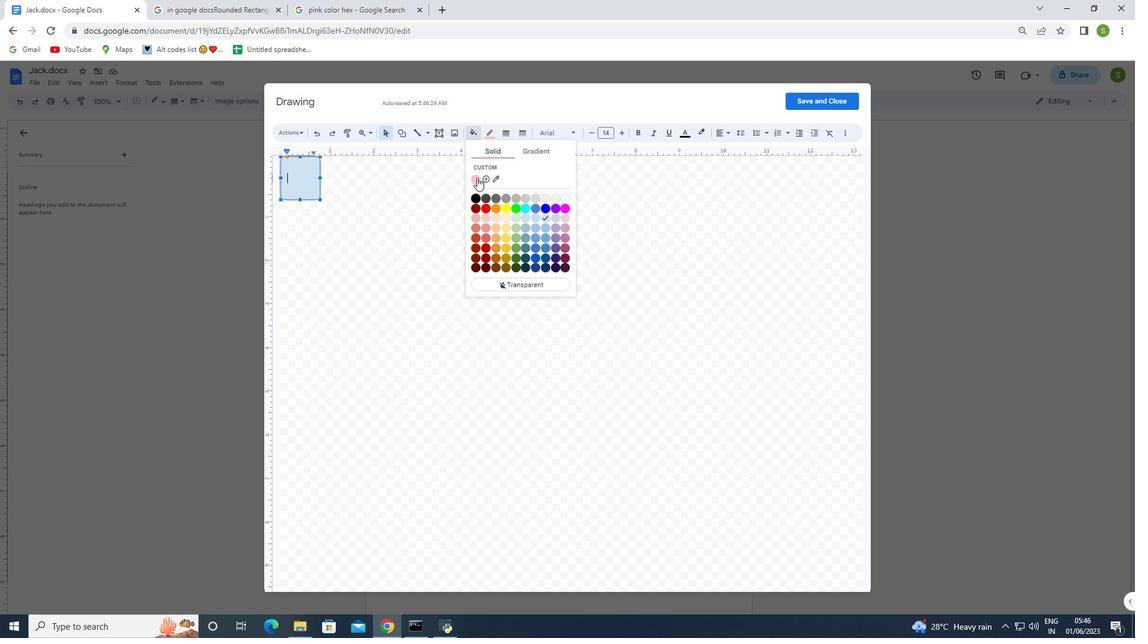 
Action: Mouse pressed left at (477, 177)
Screenshot: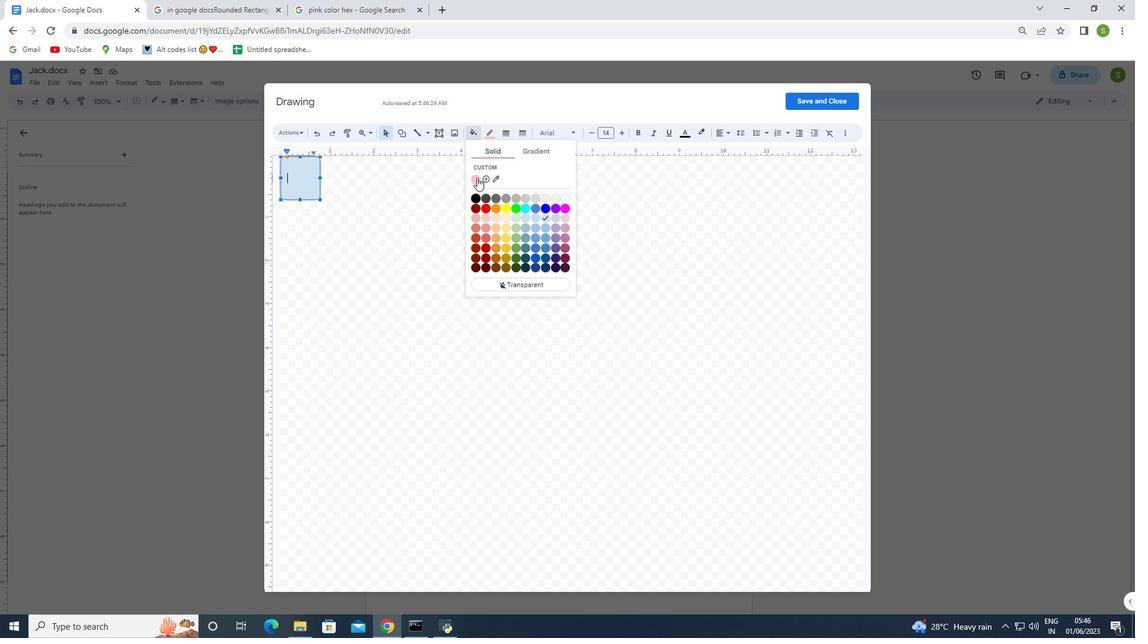
Action: Mouse moved to (818, 101)
Screenshot: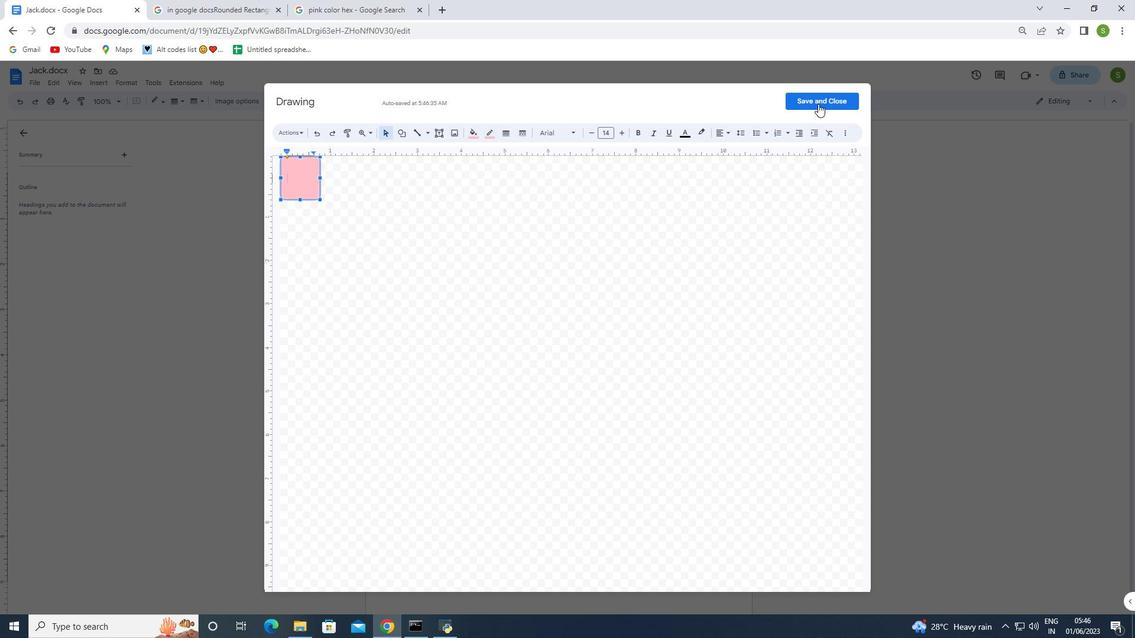 
Action: Mouse pressed left at (818, 101)
Screenshot: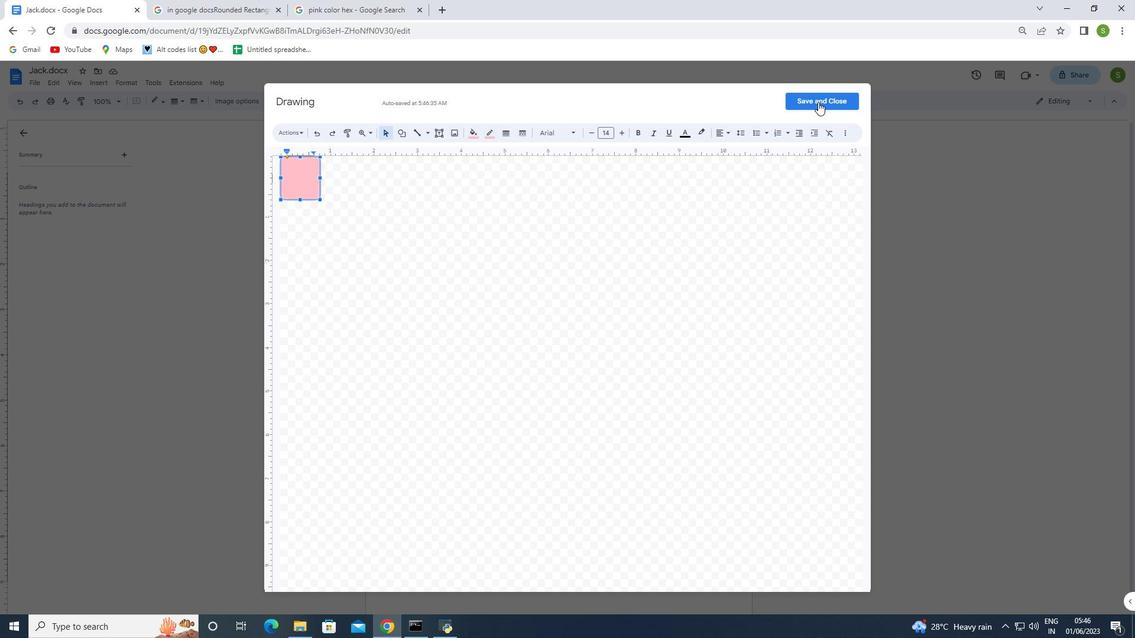 
Action: Mouse moved to (443, 391)
Screenshot: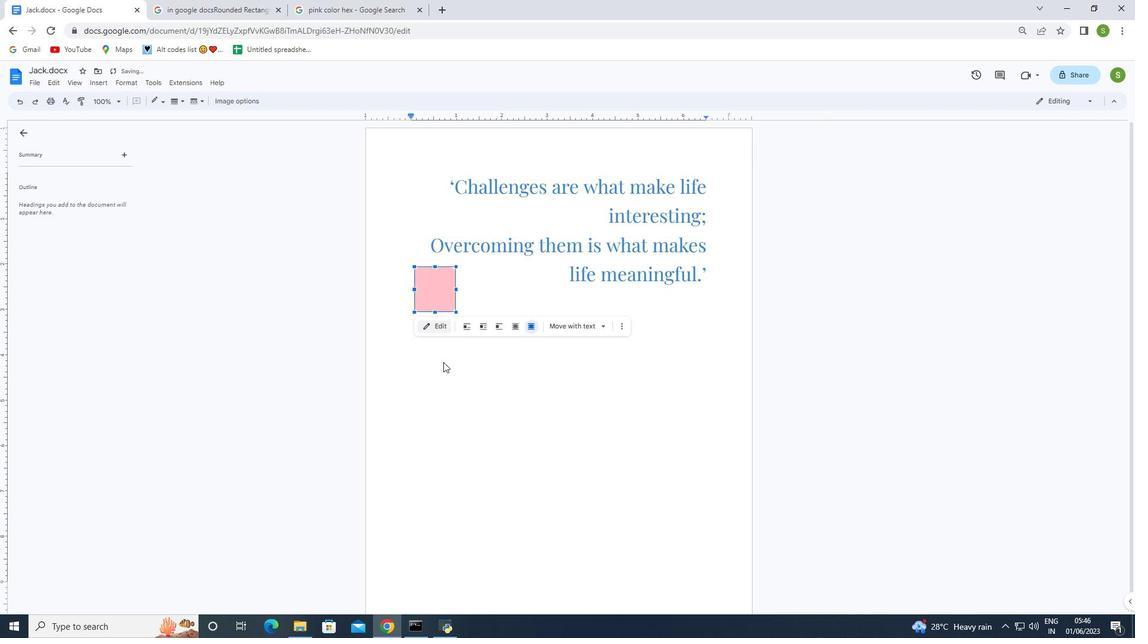 
Action: Mouse pressed left at (443, 391)
Screenshot: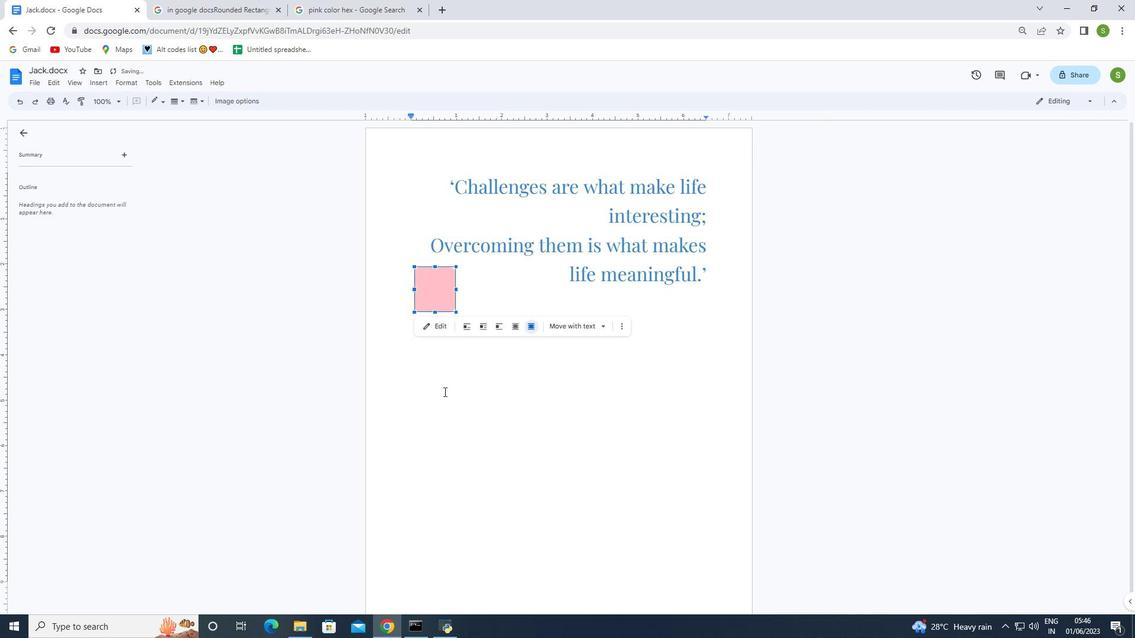 
Action: Mouse moved to (36, 77)
Screenshot: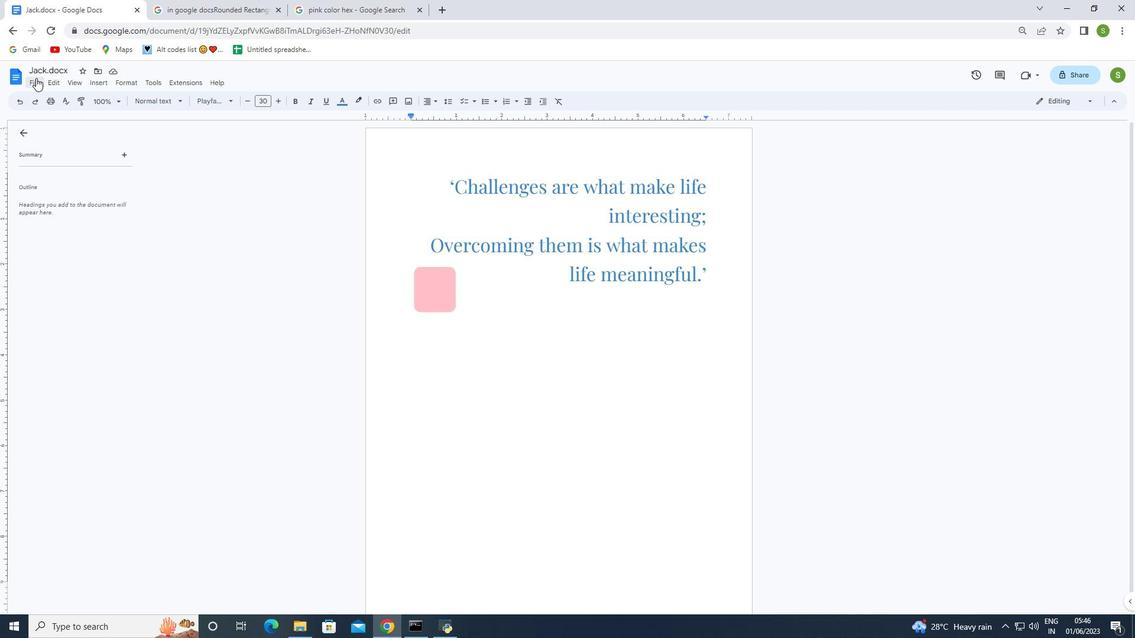 
Action: Mouse pressed left at (36, 77)
Screenshot: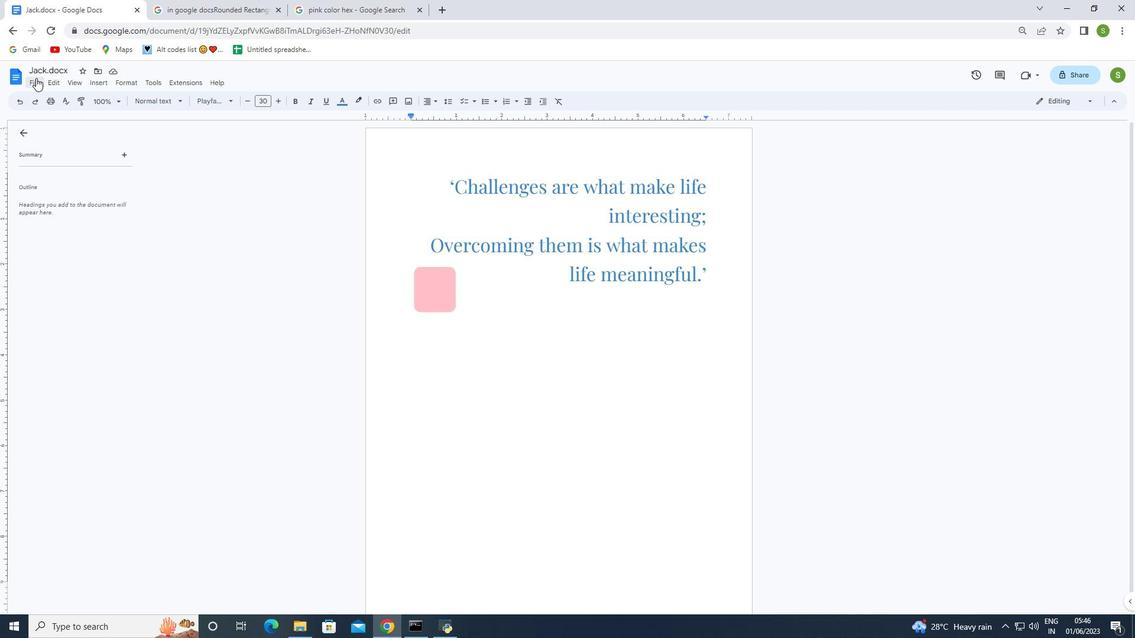 
Action: Mouse moved to (47, 205)
Screenshot: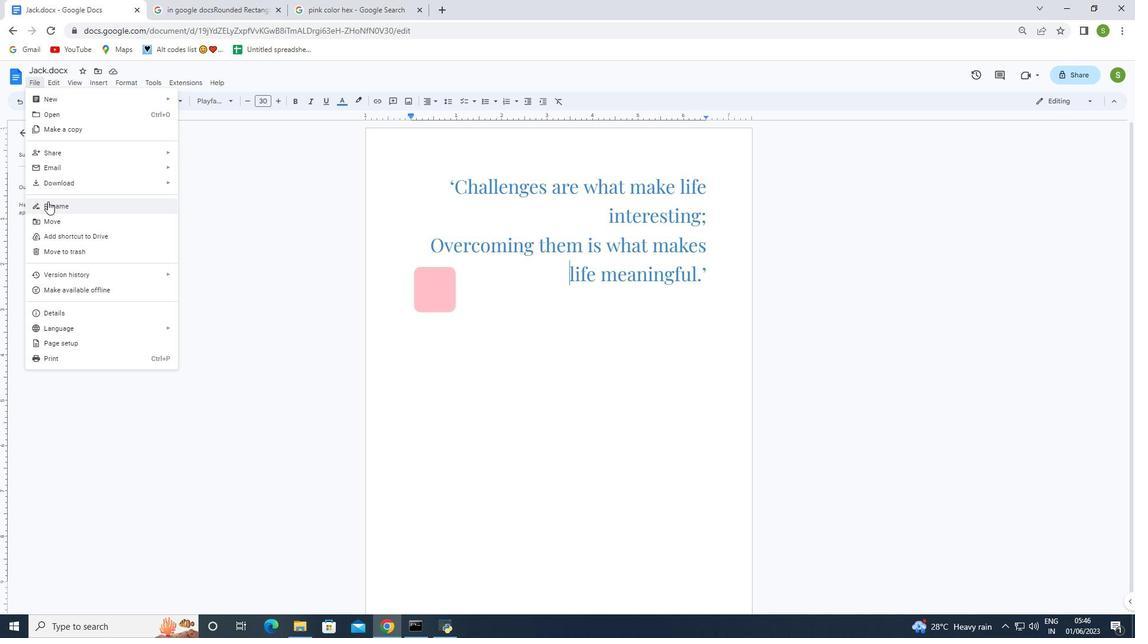 
Action: Mouse pressed left at (47, 205)
Screenshot: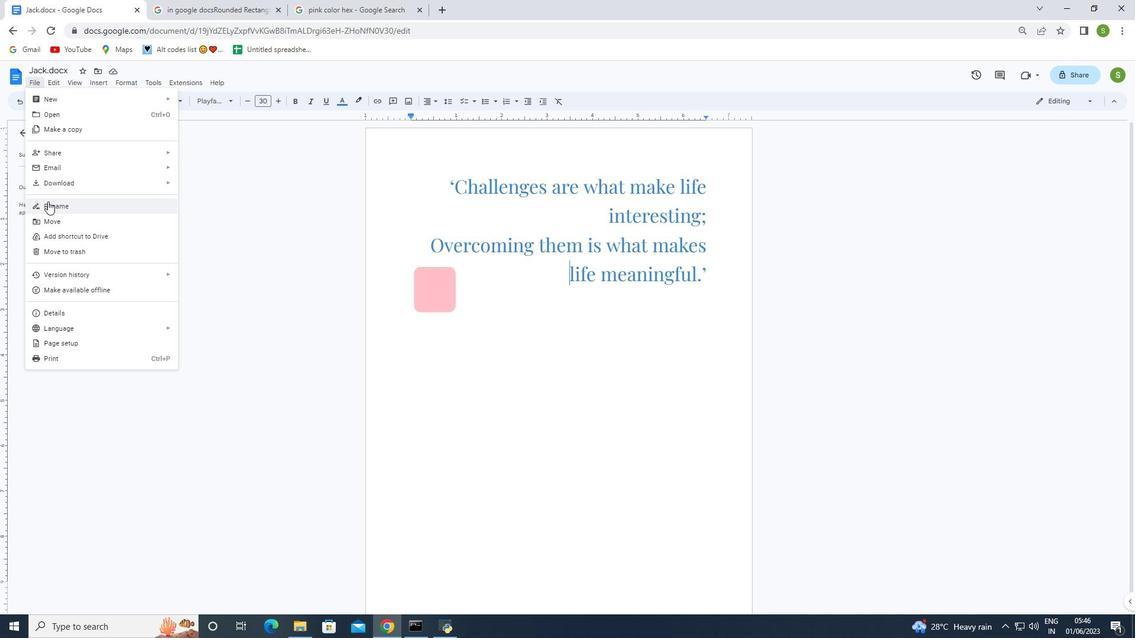 
Action: Key pressed <Key.backspace><Key.shift>K<Key.backspace><Key.shift>Jack.docx<Key.enter>
Screenshot: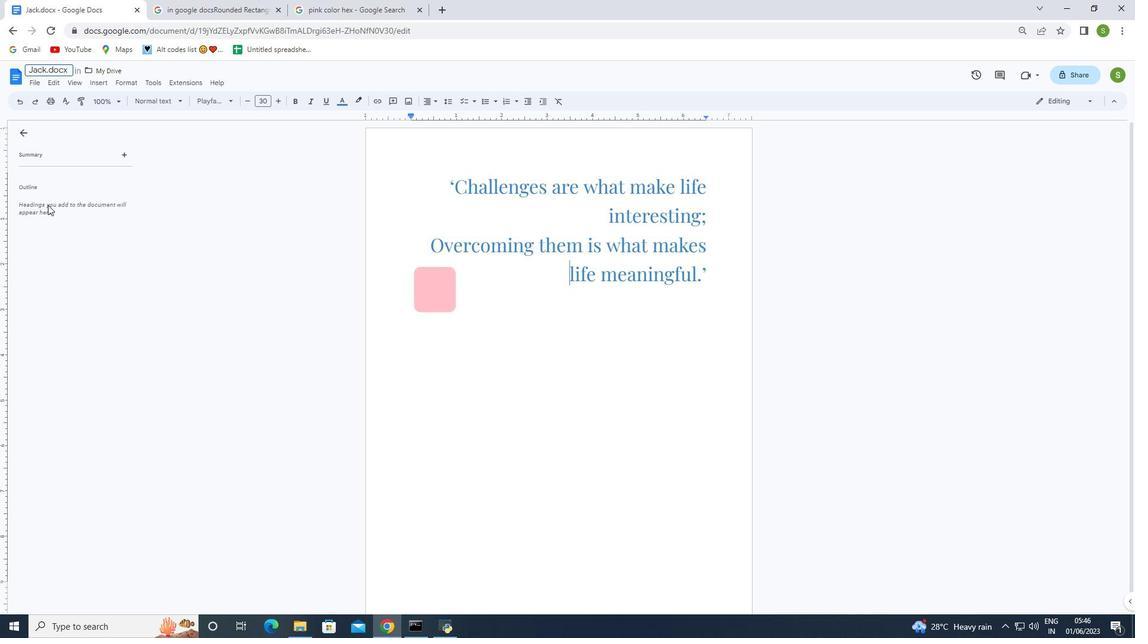 
Action: Mouse moved to (102, 309)
Screenshot: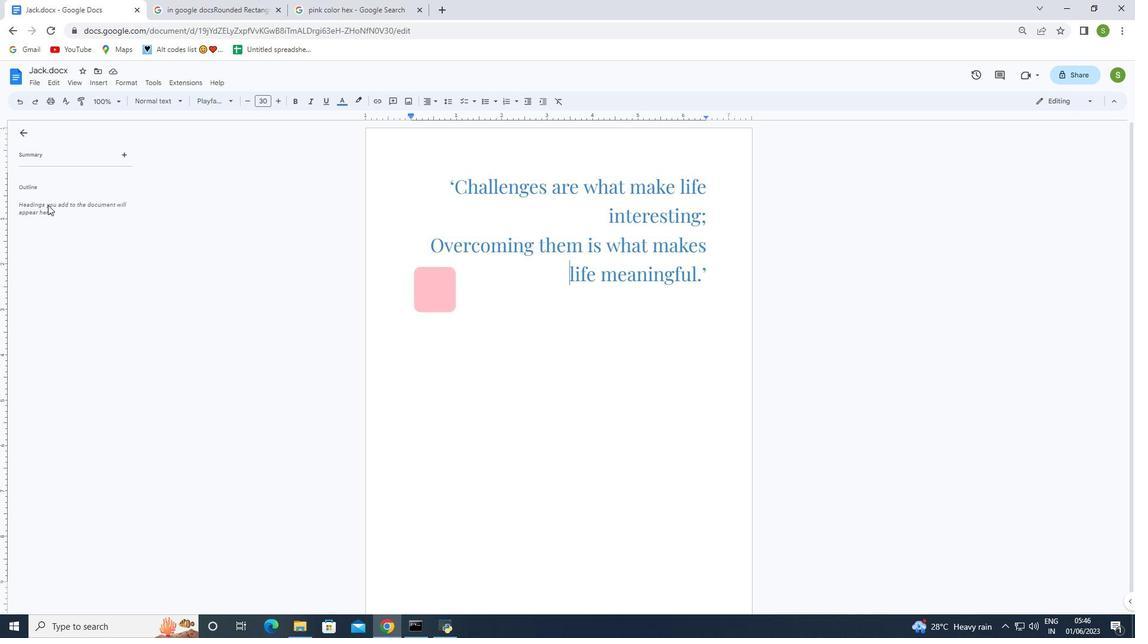 
